 Task: Find connections with filter location Tizi Gheniff with filter topic #homebuyers with filter profile language English with filter current company National Highways Authority of India with filter school NMIMS Global with filter industry Leasing Non-residential Real Estate with filter service category Commercial Insurance with filter keywords title Overseer
Action: Mouse moved to (603, 74)
Screenshot: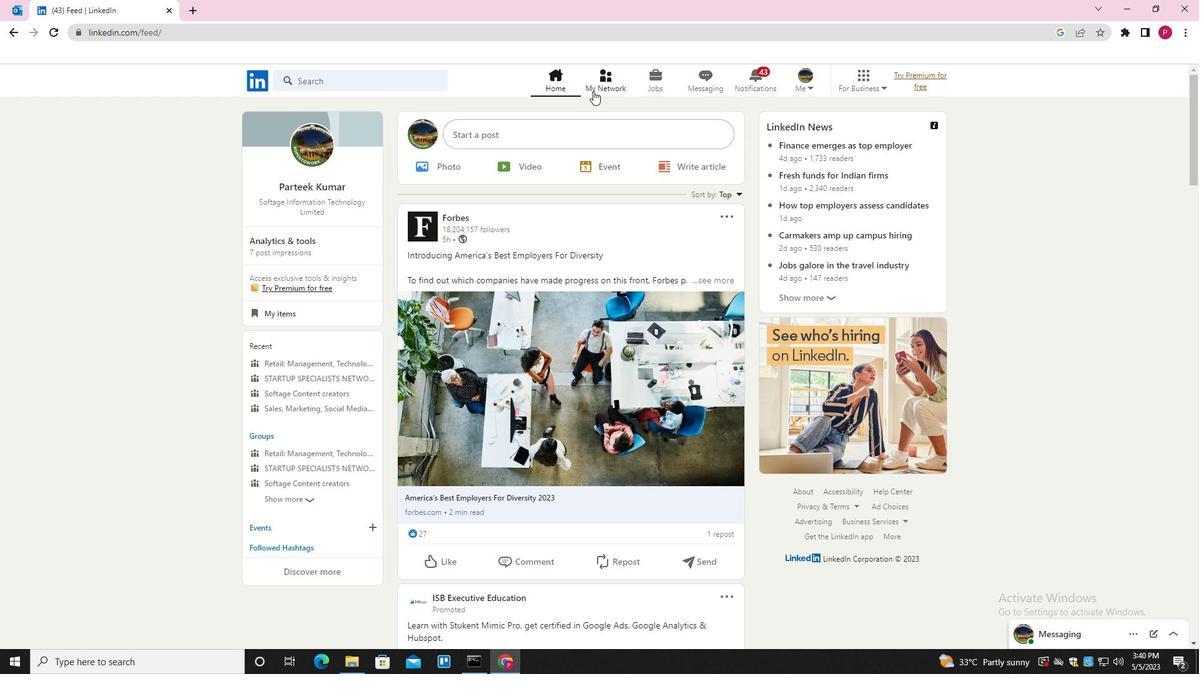 
Action: Mouse pressed left at (603, 74)
Screenshot: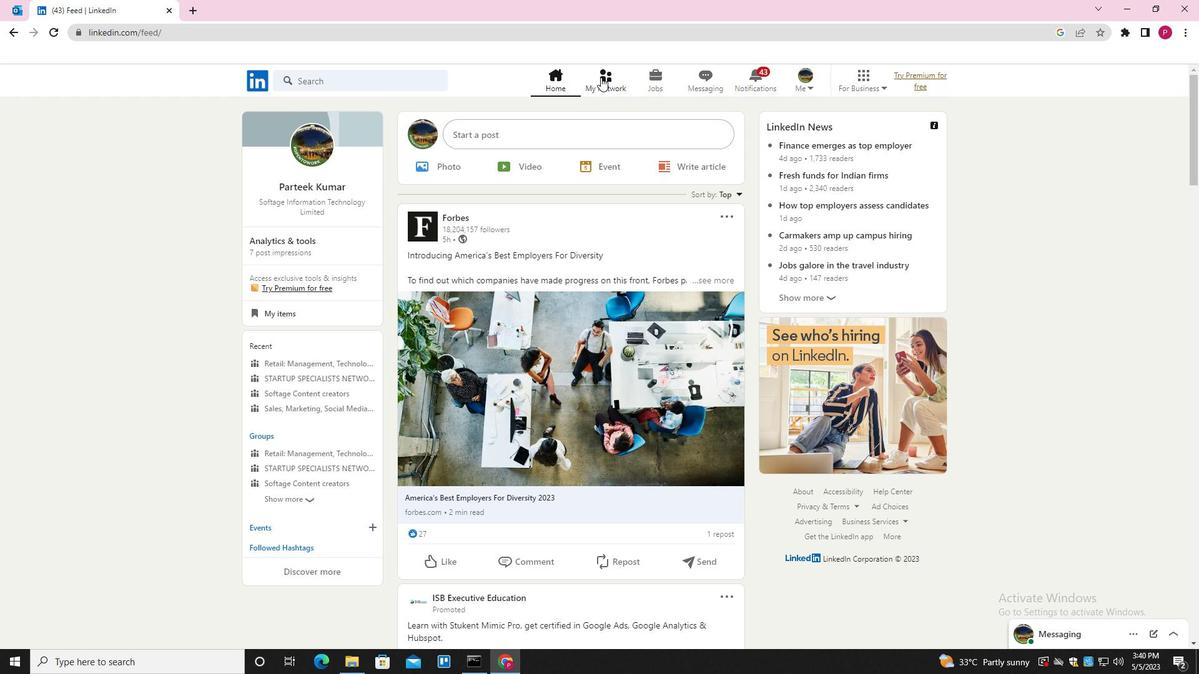 
Action: Mouse moved to (400, 154)
Screenshot: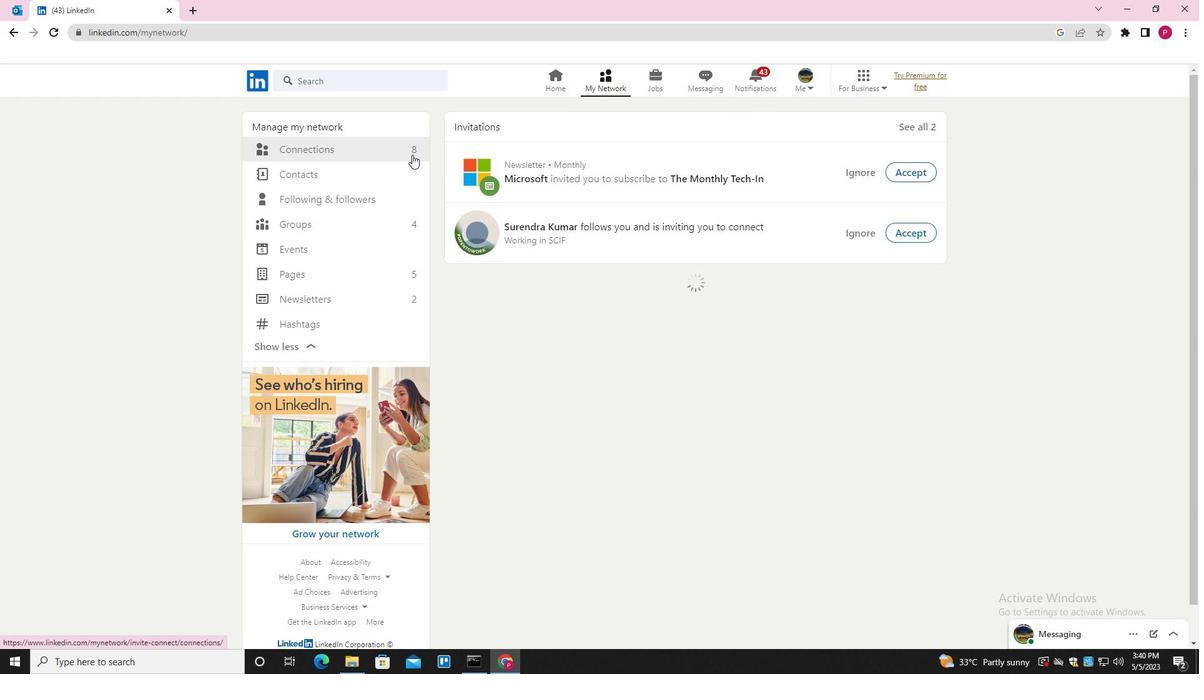 
Action: Mouse pressed left at (400, 154)
Screenshot: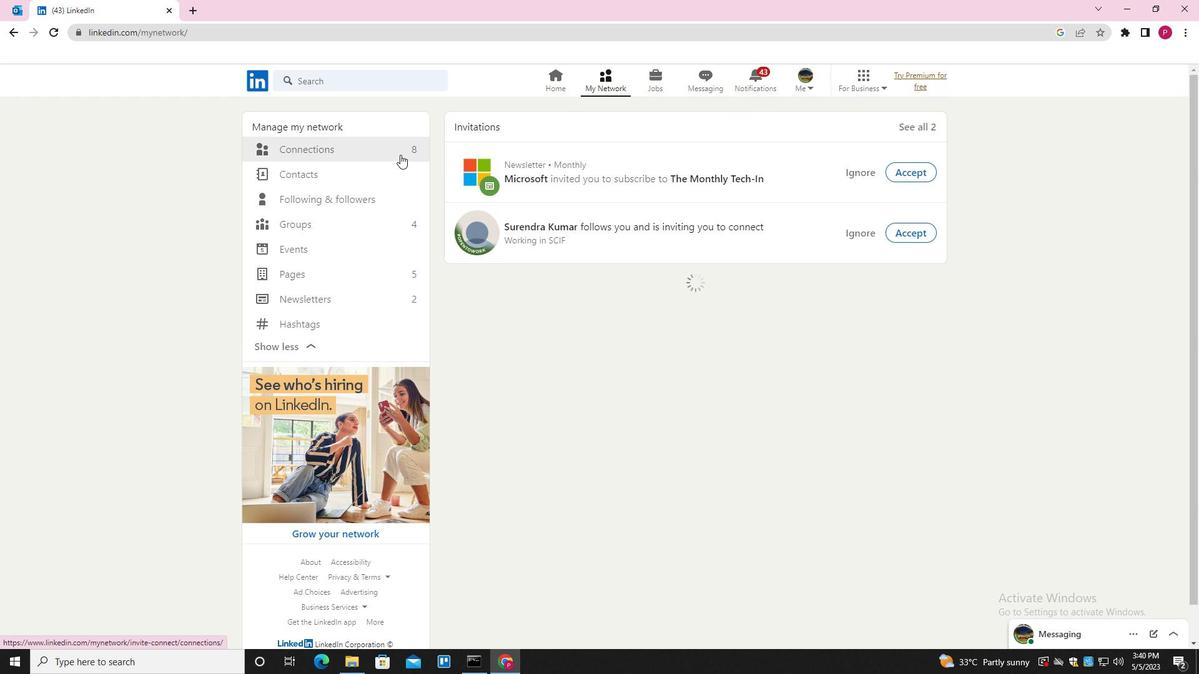 
Action: Mouse moved to (696, 149)
Screenshot: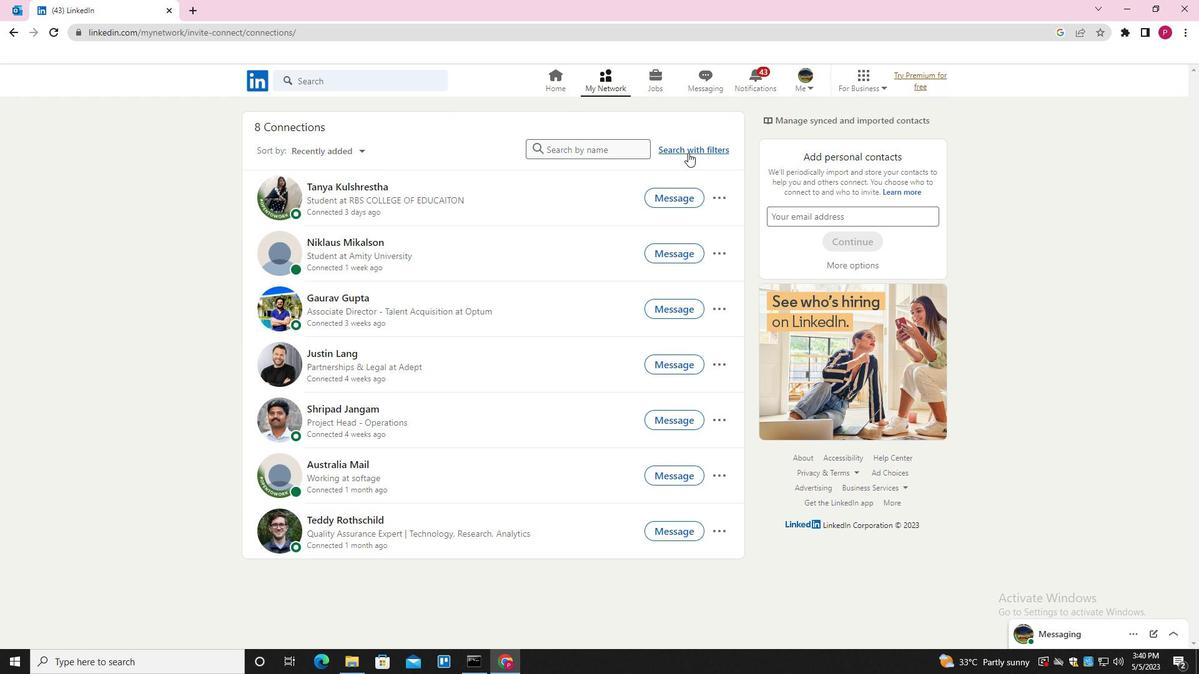 
Action: Mouse pressed left at (696, 149)
Screenshot: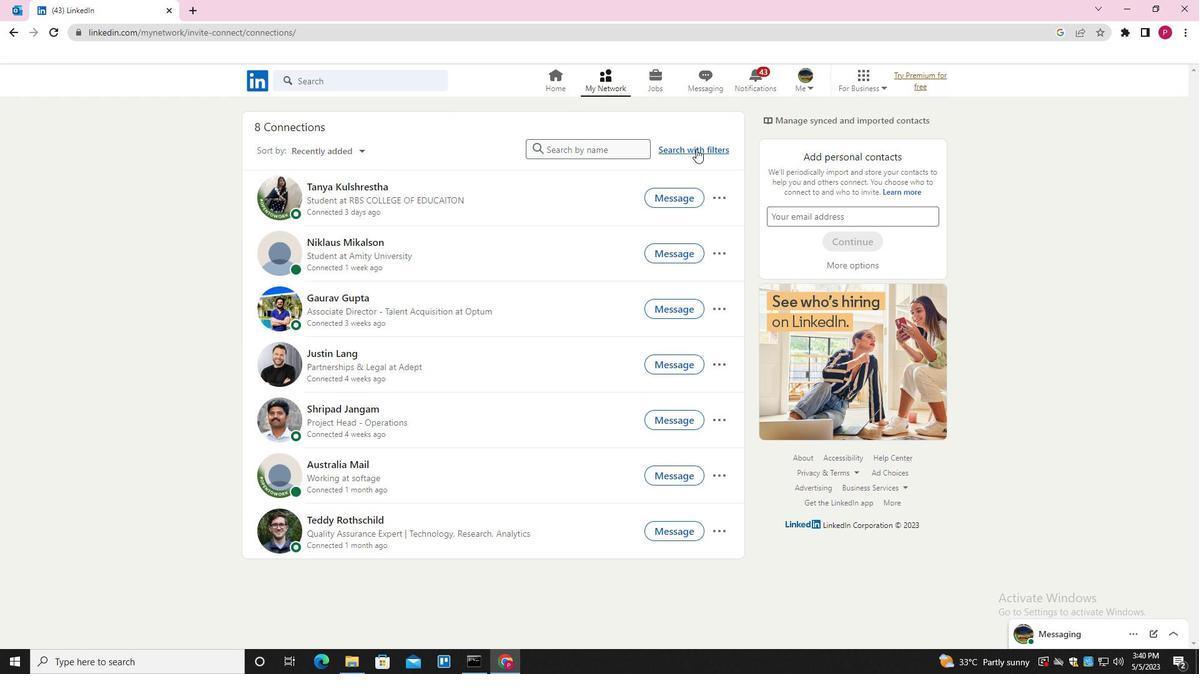 
Action: Mouse moved to (638, 116)
Screenshot: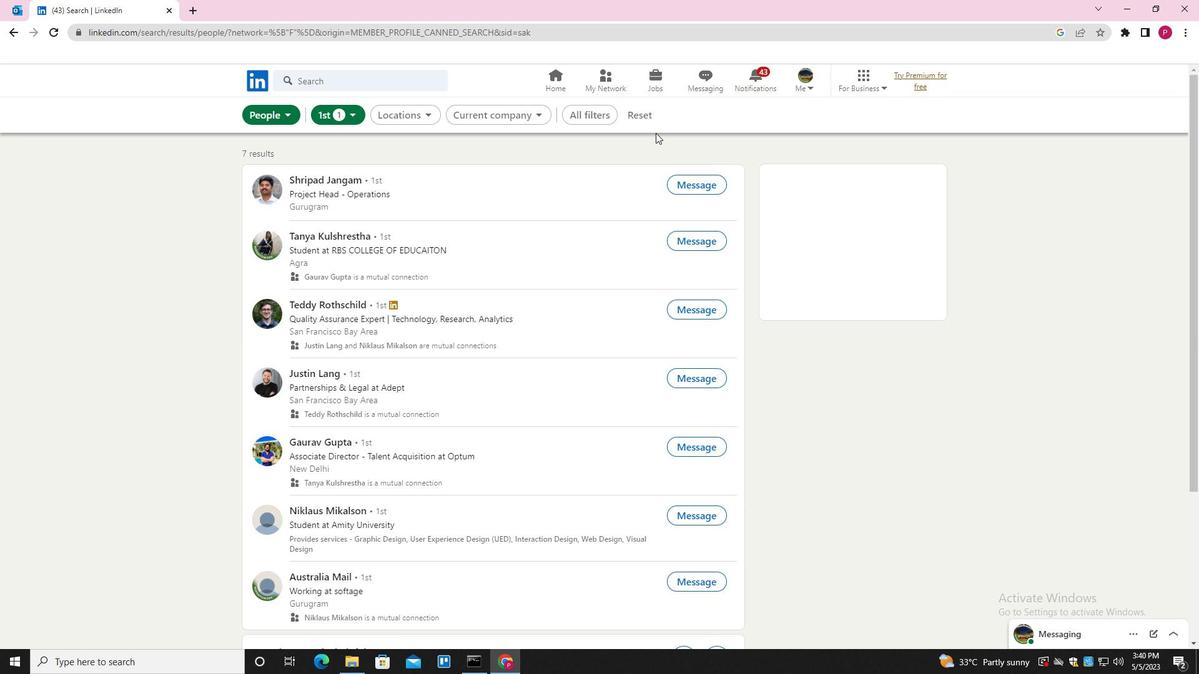
Action: Mouse pressed left at (638, 116)
Screenshot: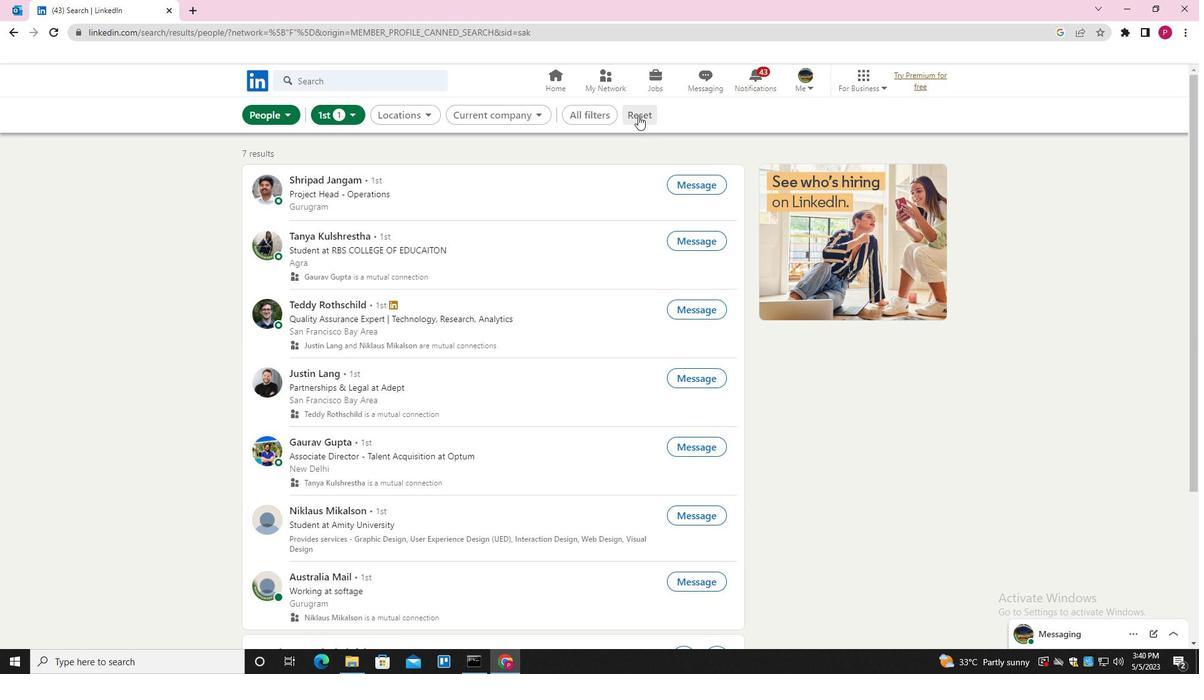 
Action: Mouse moved to (629, 114)
Screenshot: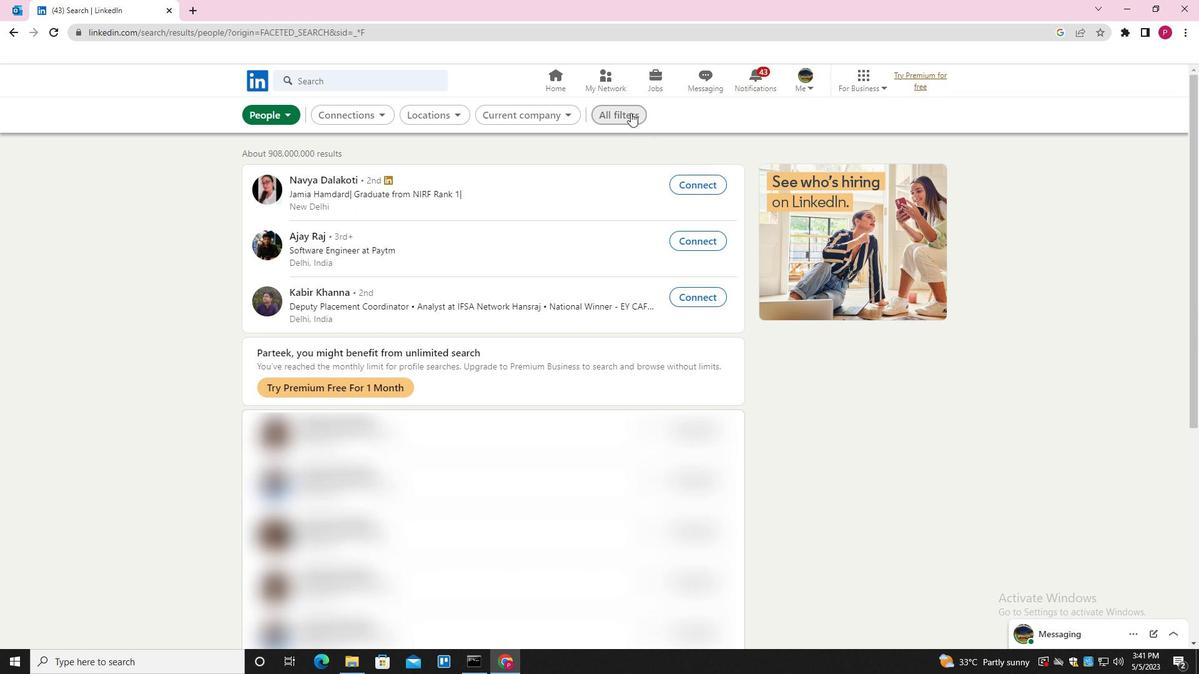 
Action: Mouse pressed left at (629, 114)
Screenshot: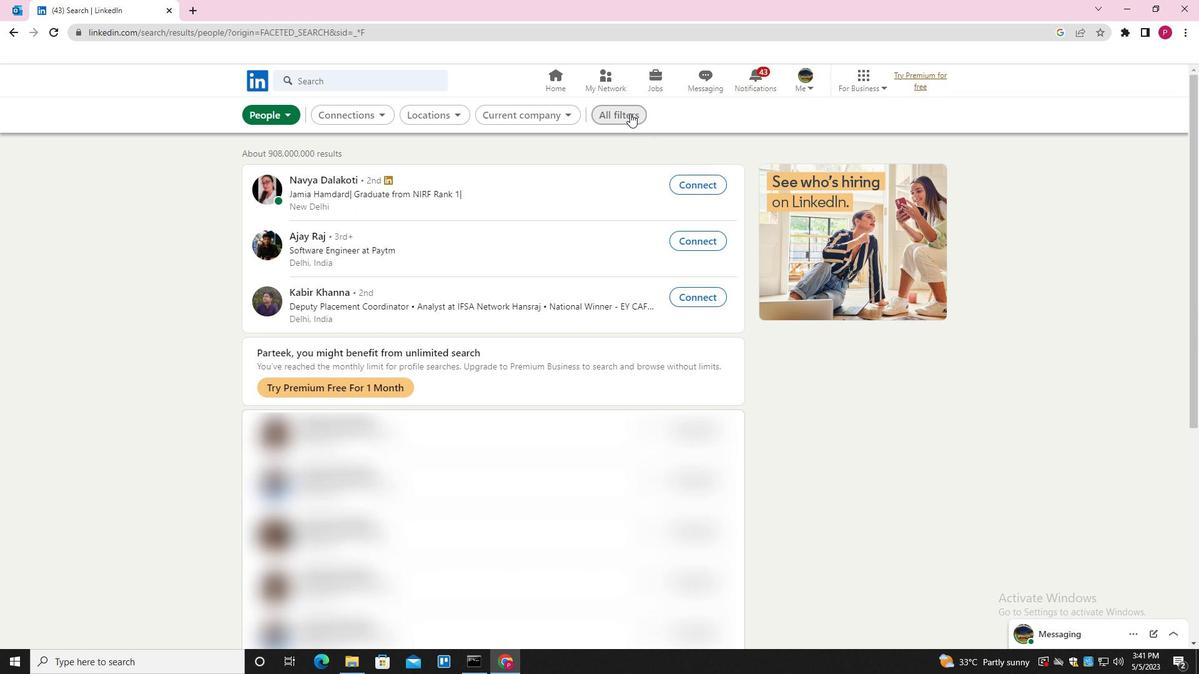 
Action: Mouse moved to (1060, 302)
Screenshot: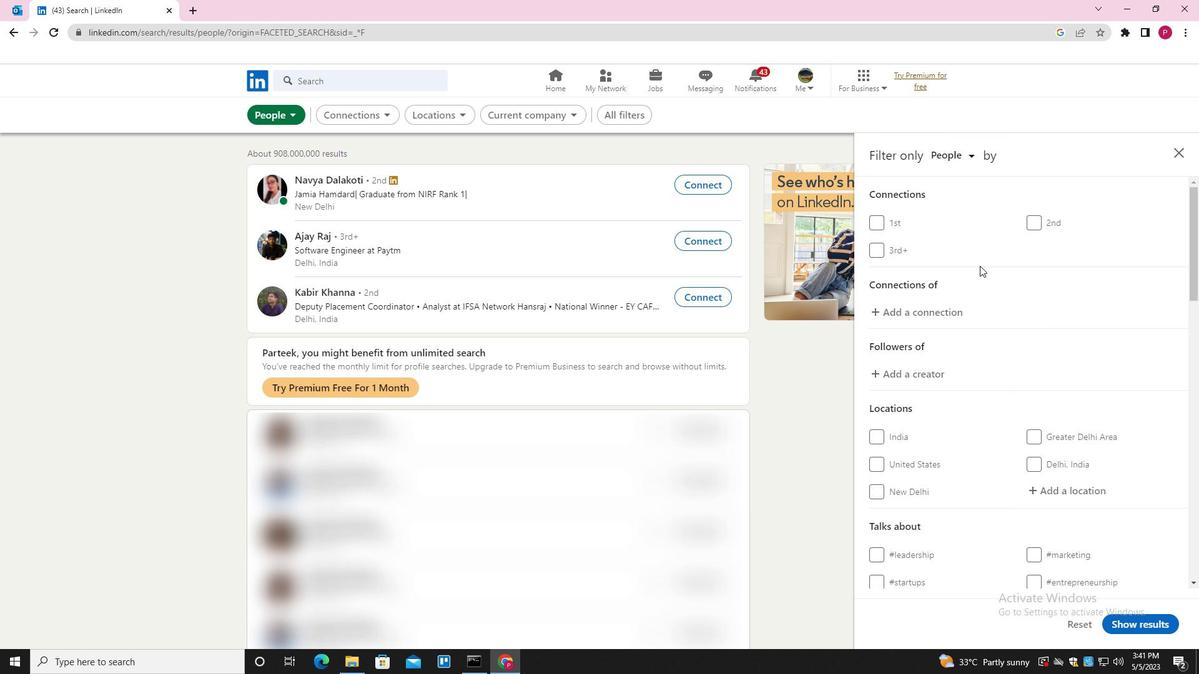 
Action: Mouse scrolled (1060, 301) with delta (0, 0)
Screenshot: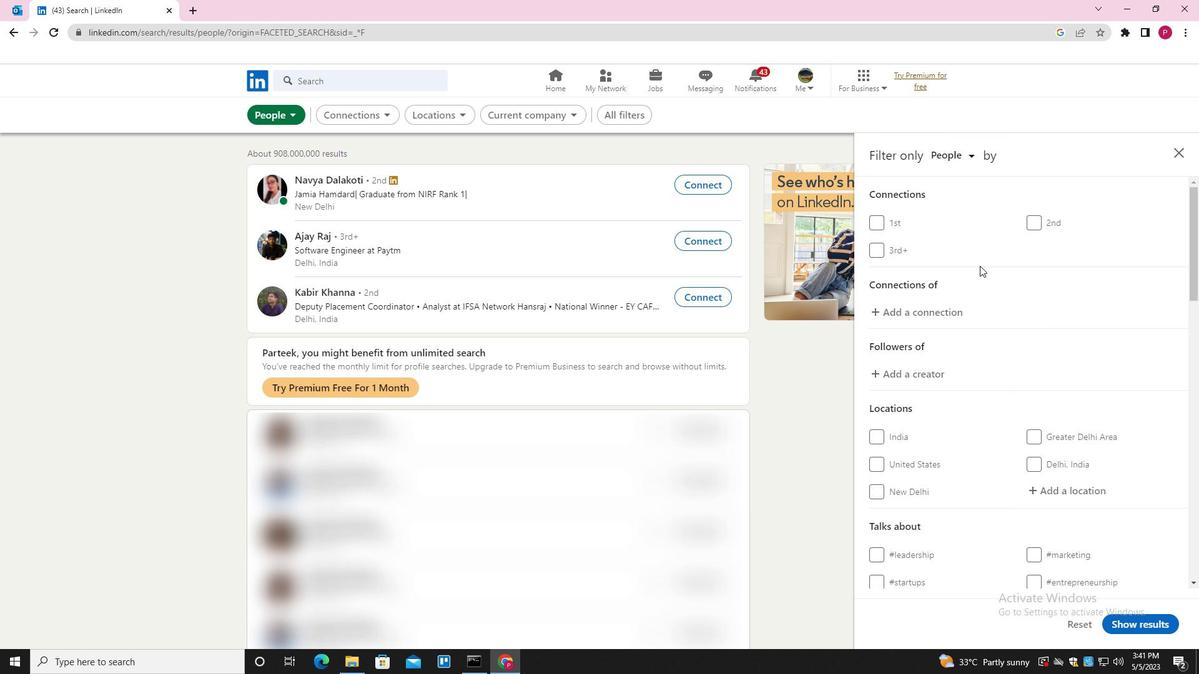 
Action: Mouse moved to (1064, 310)
Screenshot: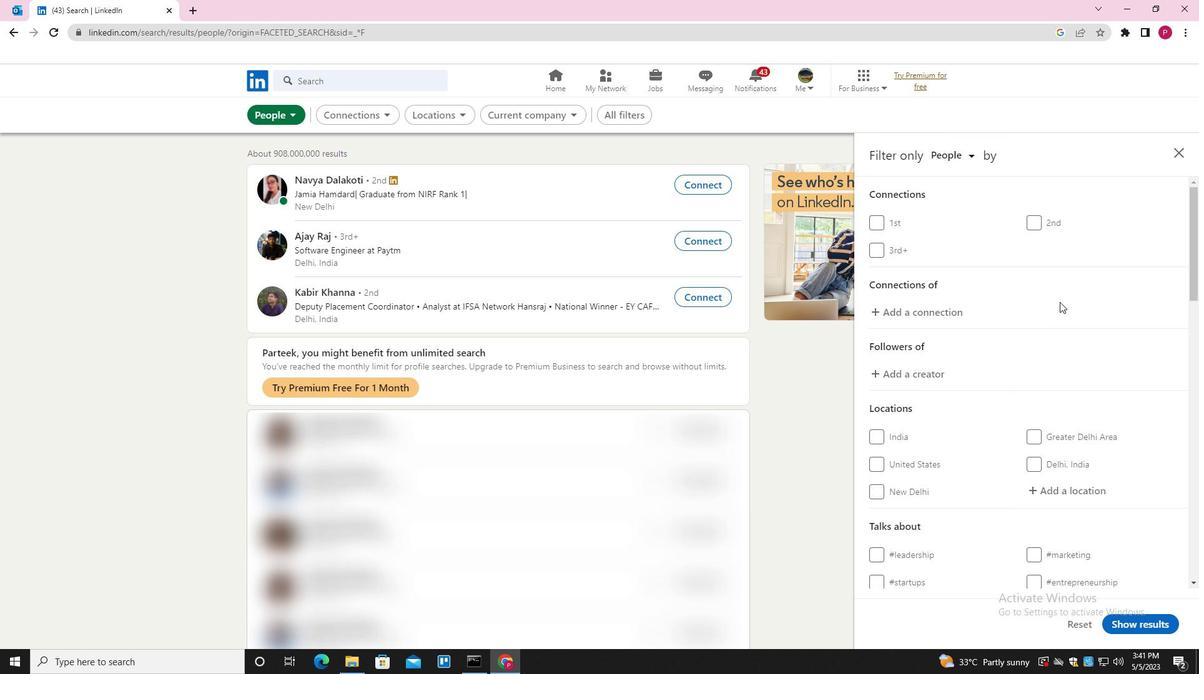 
Action: Mouse scrolled (1064, 309) with delta (0, 0)
Screenshot: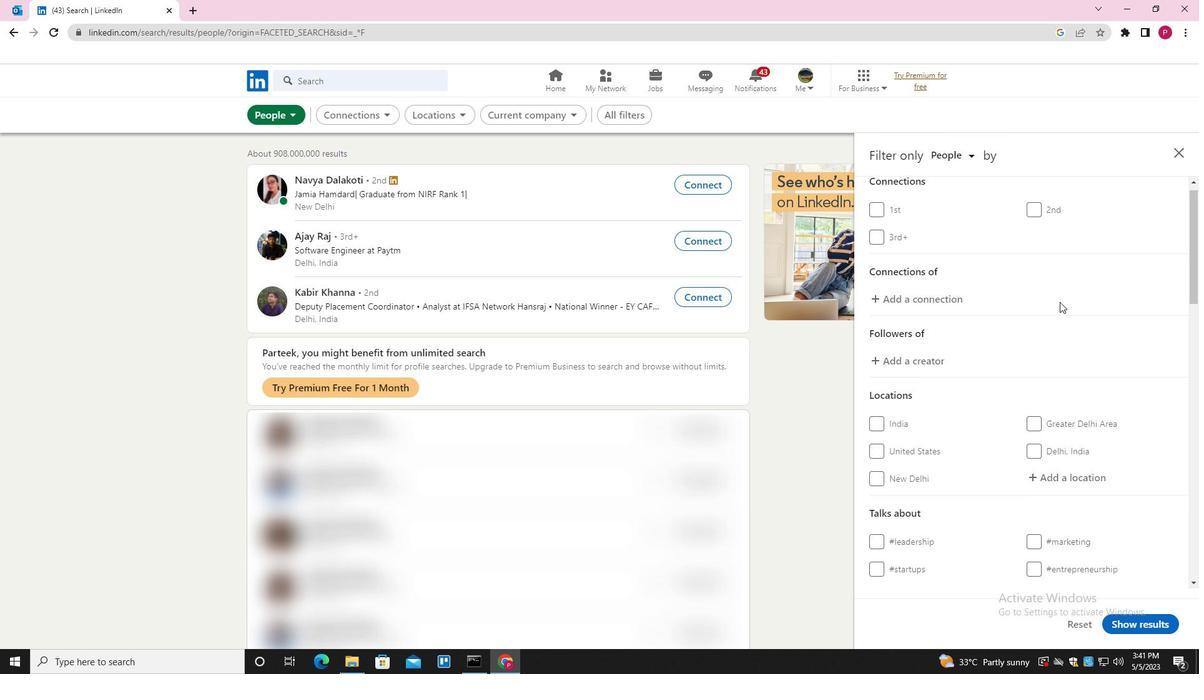 
Action: Mouse moved to (1056, 364)
Screenshot: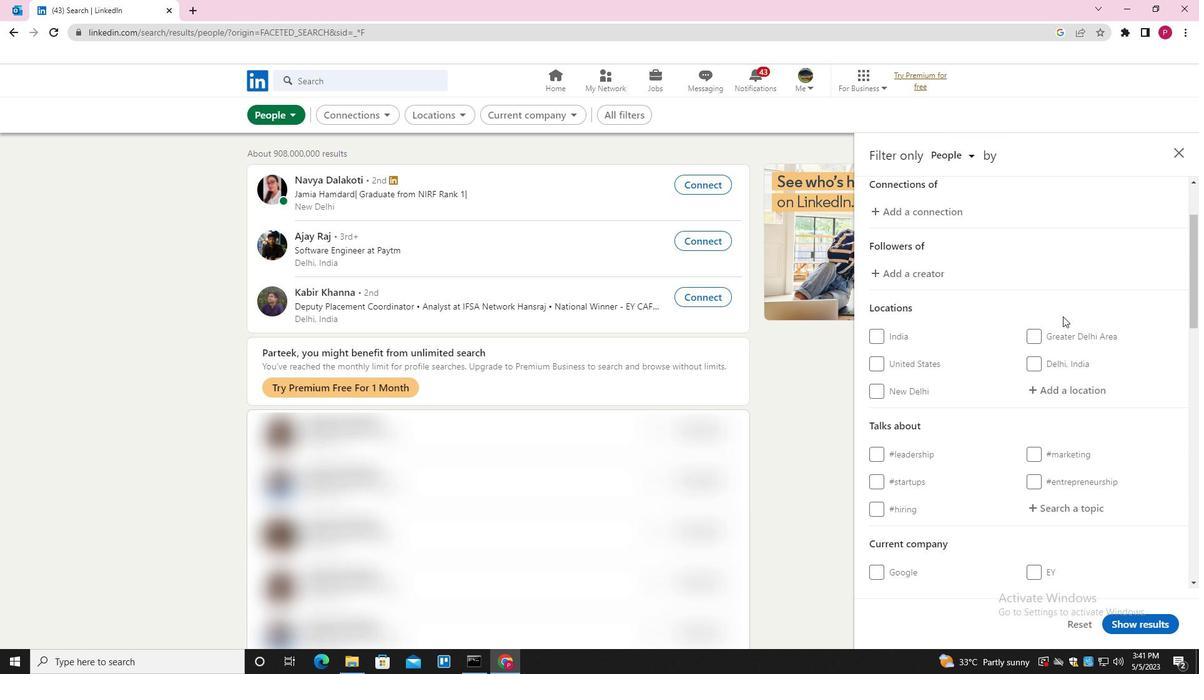 
Action: Mouse pressed left at (1056, 364)
Screenshot: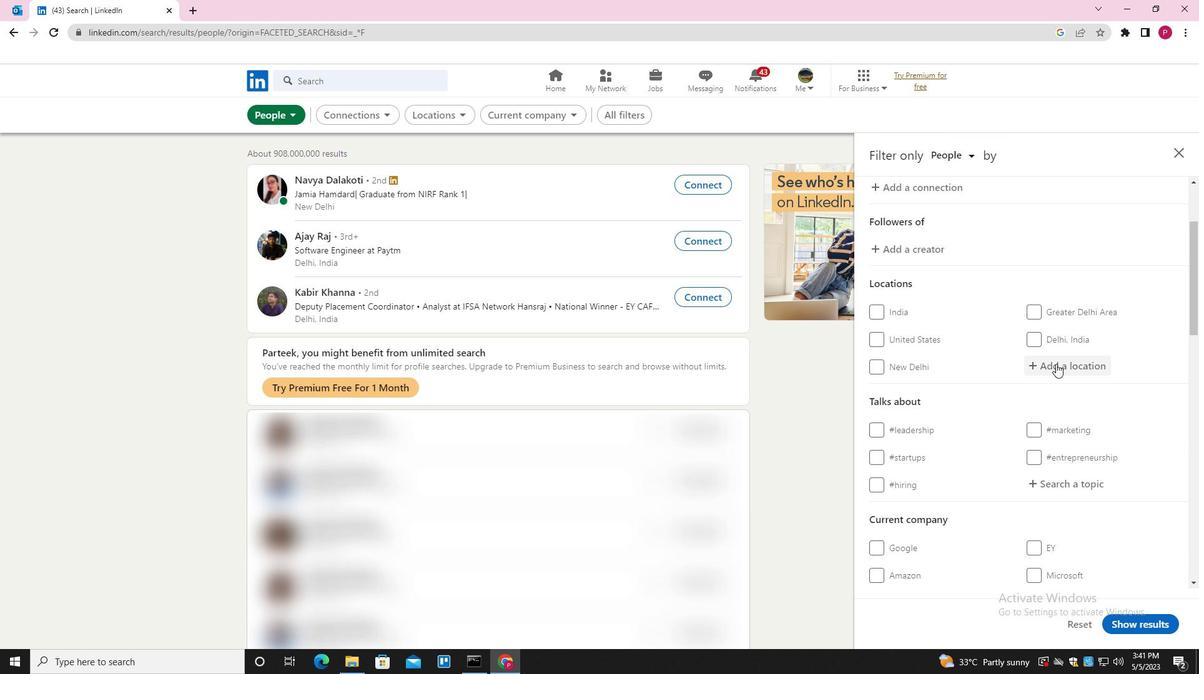 
Action: Mouse moved to (1056, 364)
Screenshot: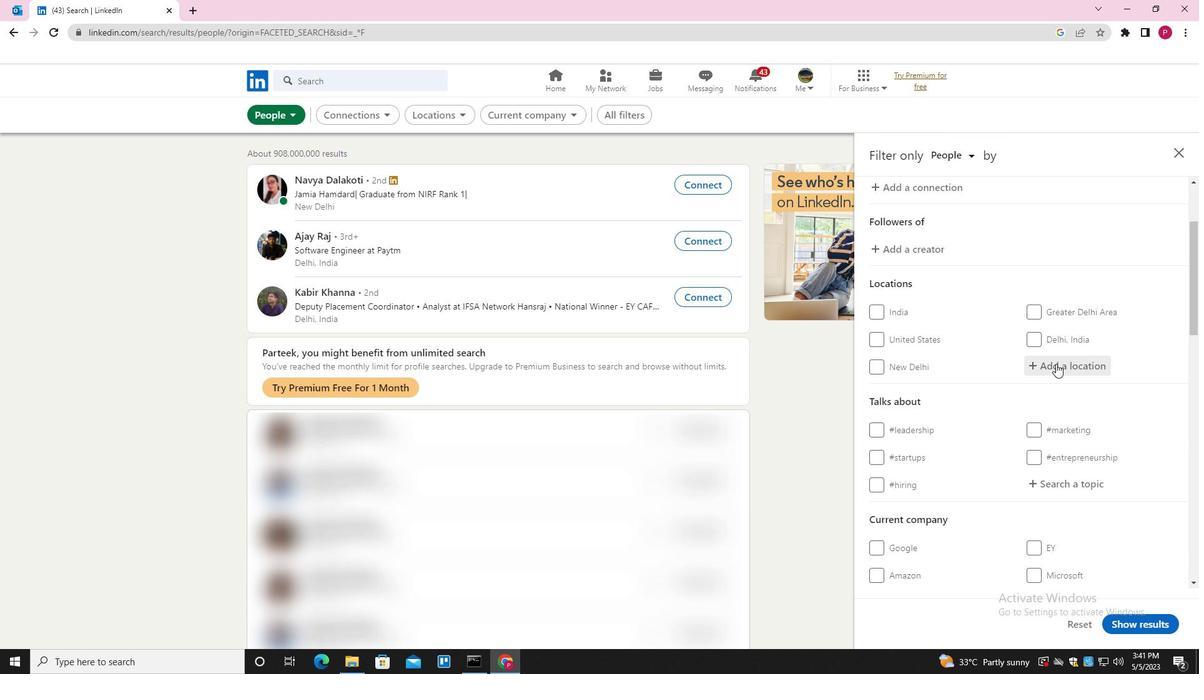 
Action: Key pressed <Key.shift><Key.shift><Key.shift>TIZI<Key.space><Key.shift><Key.shift><Key.shift><Key.shift><Key.shift><Key.shift><Key.shift><Key.shift><Key.shift><Key.shift><Key.shift><Key.shift><Key.shift><Key.shift><Key.shift><Key.shift>GHEN<Key.down><Key.enter>
Screenshot: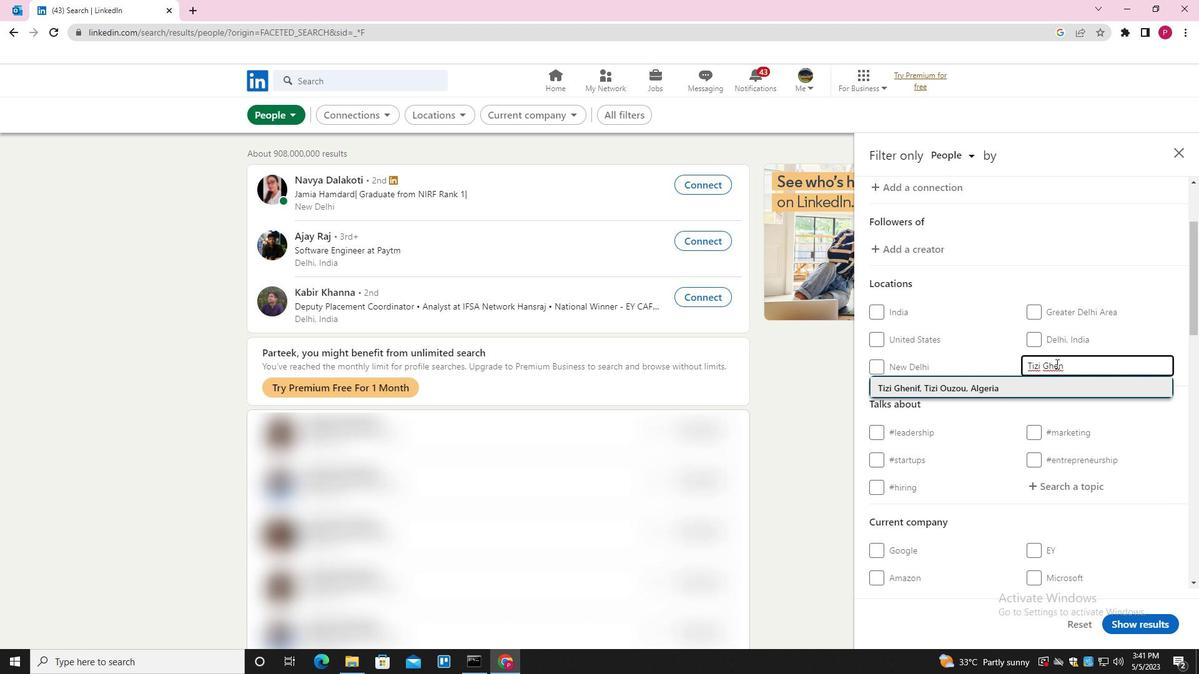 
Action: Mouse moved to (1039, 373)
Screenshot: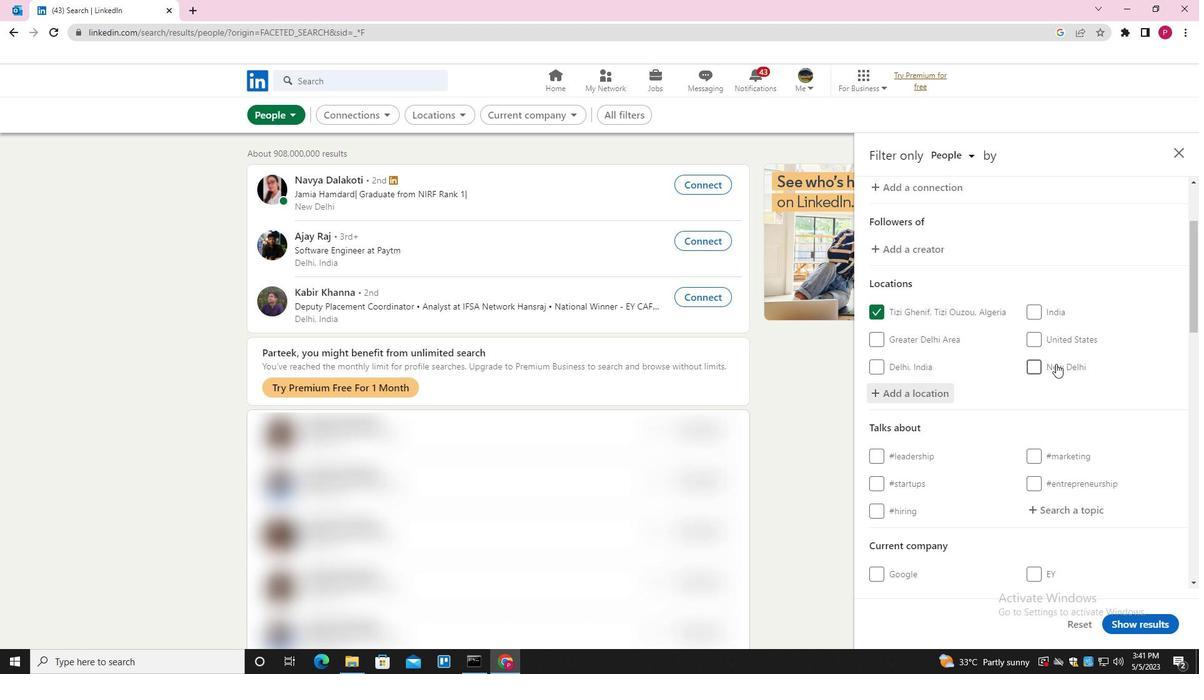 
Action: Mouse scrolled (1039, 372) with delta (0, 0)
Screenshot: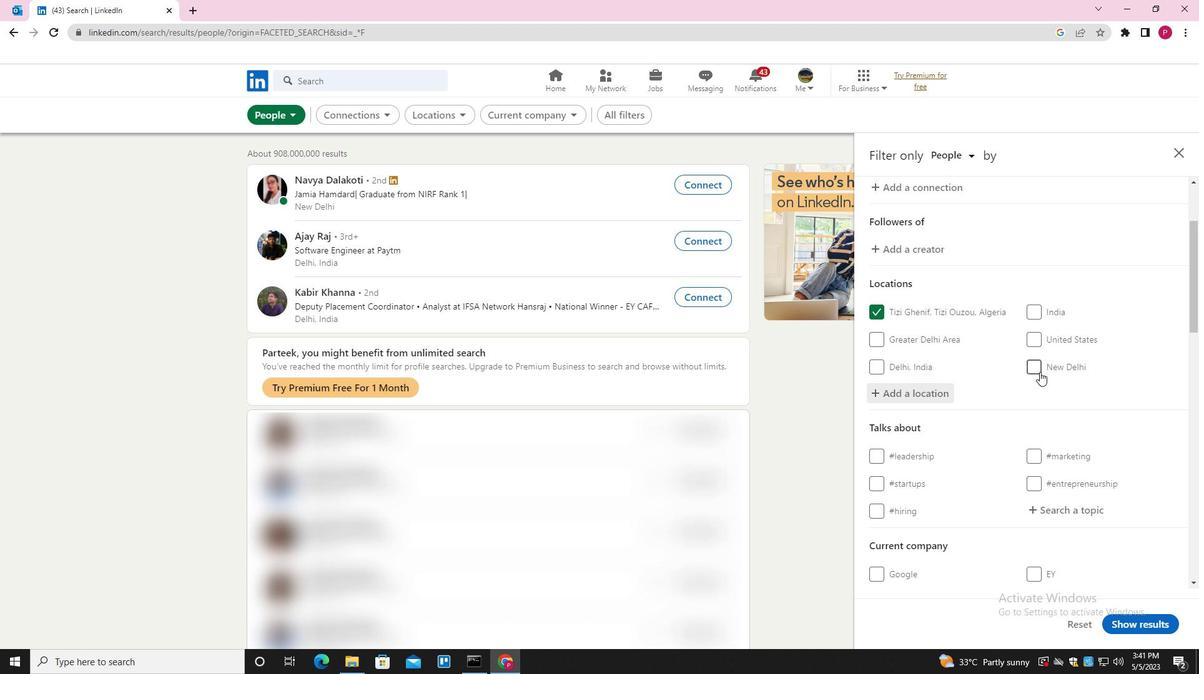 
Action: Mouse scrolled (1039, 372) with delta (0, 0)
Screenshot: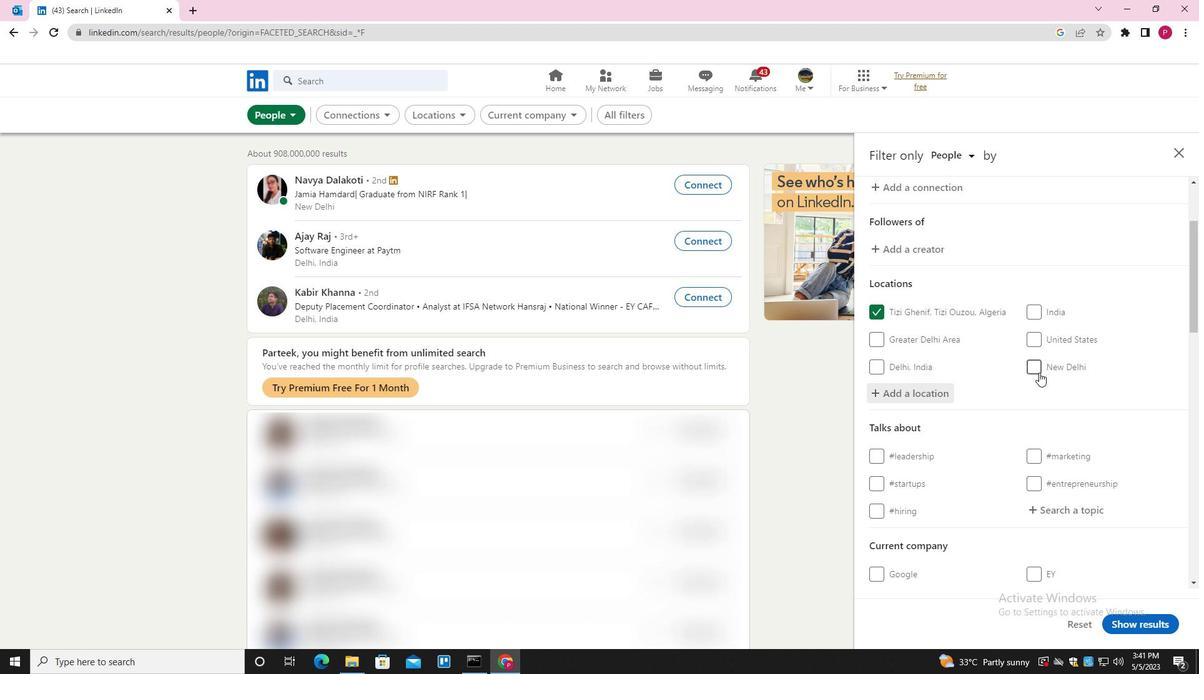 
Action: Mouse moved to (1038, 373)
Screenshot: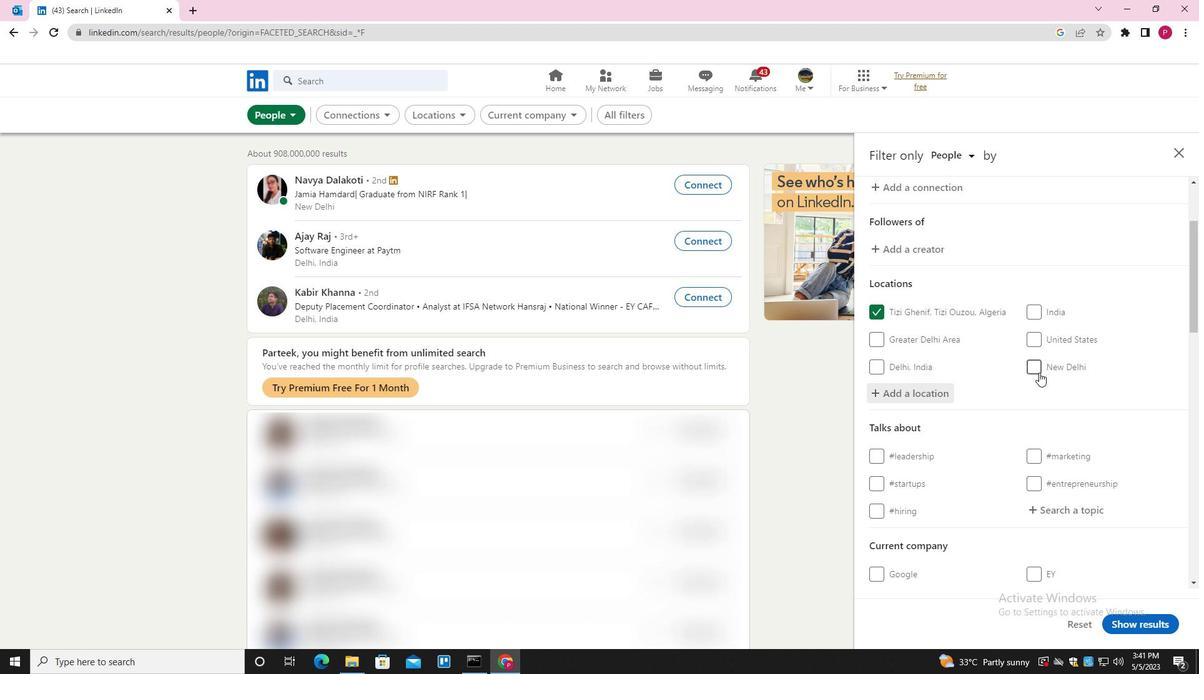 
Action: Mouse scrolled (1038, 373) with delta (0, 0)
Screenshot: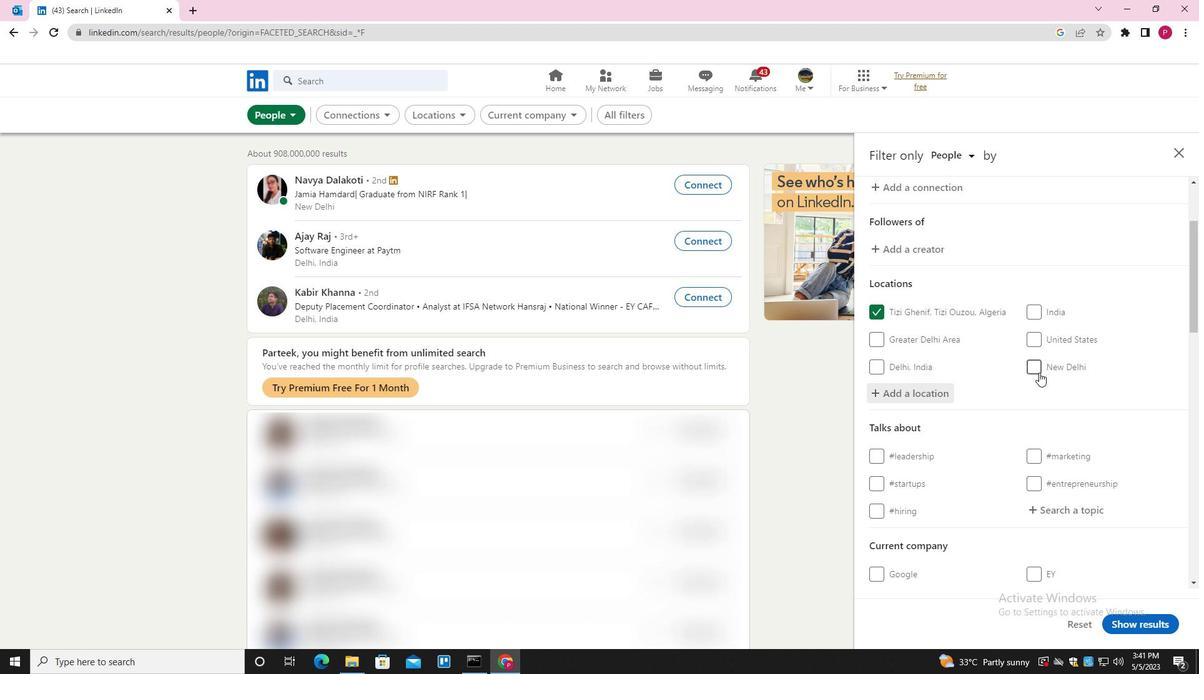 
Action: Mouse moved to (1065, 318)
Screenshot: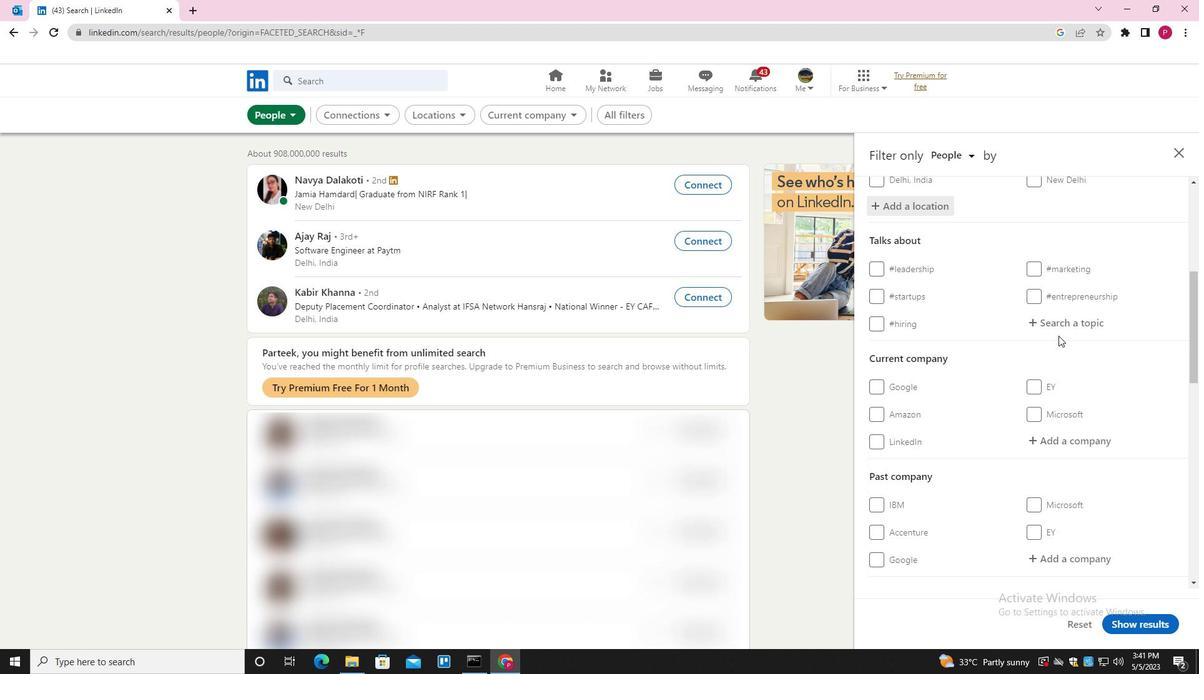 
Action: Mouse pressed left at (1065, 318)
Screenshot: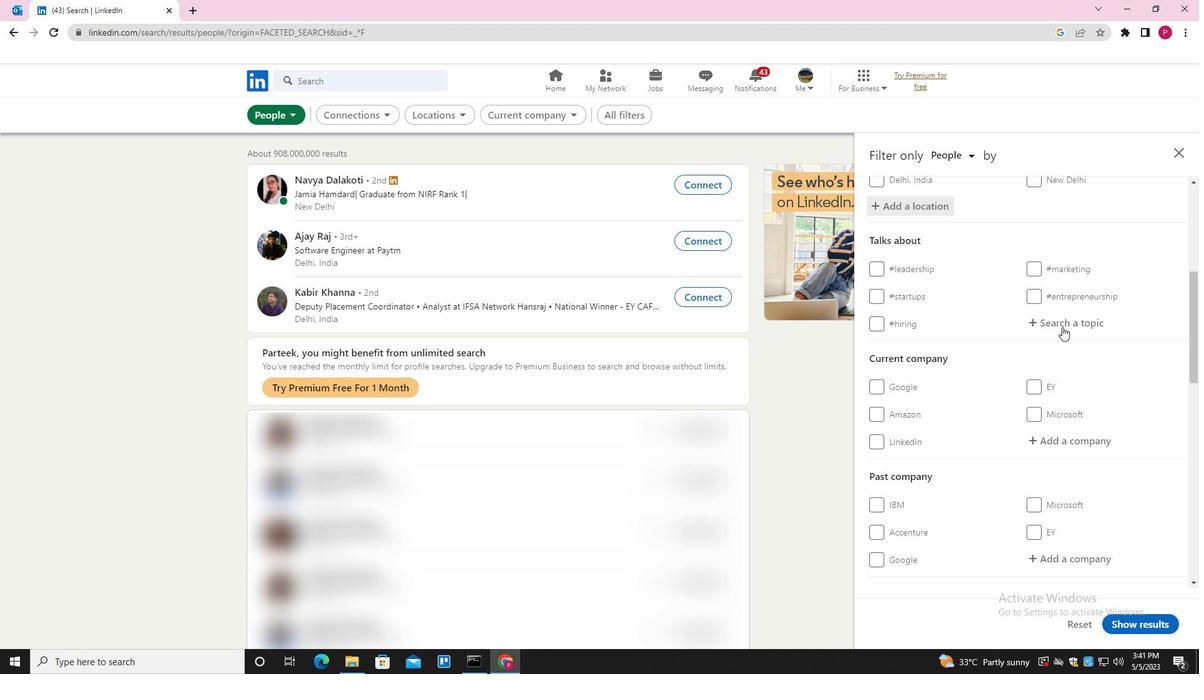 
Action: Key pressed <Key.shift><Key.shift><Key.shift><Key.shift><Key.shift><Key.shift><Key.shift><Key.shift><Key.shift><Key.shift><Key.shift><Key.shift><Key.shift>HOMEBUYERS<Key.down><Key.enter>
Screenshot: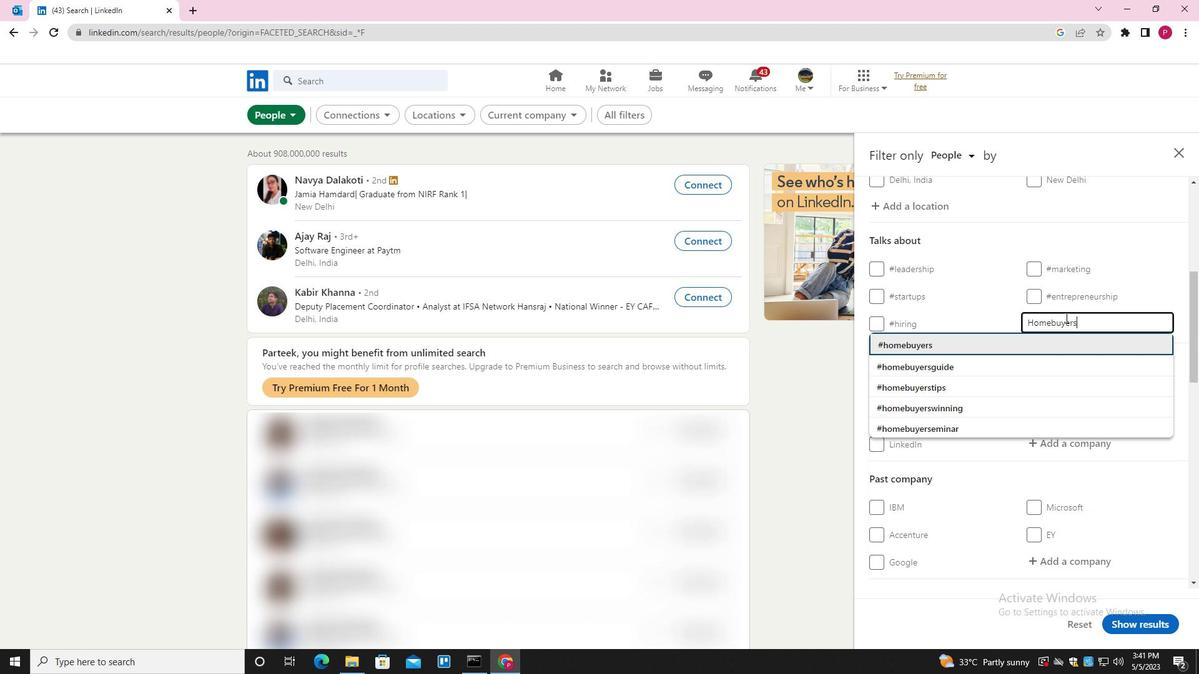 
Action: Mouse moved to (1056, 333)
Screenshot: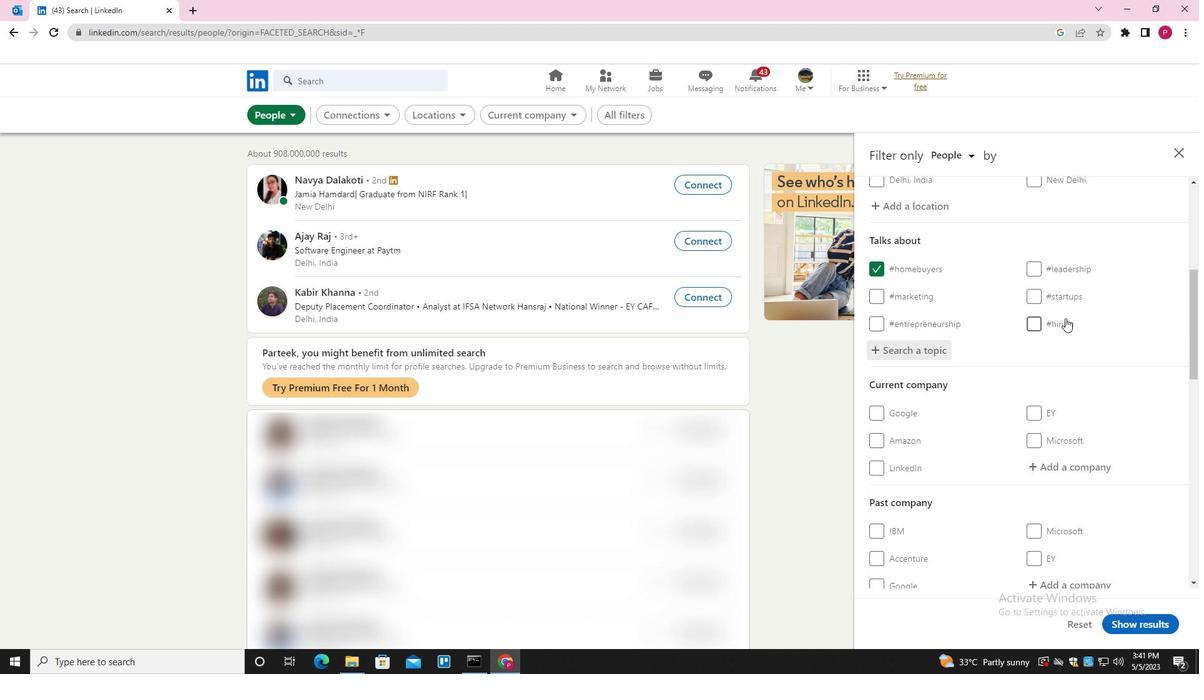 
Action: Mouse scrolled (1056, 333) with delta (0, 0)
Screenshot: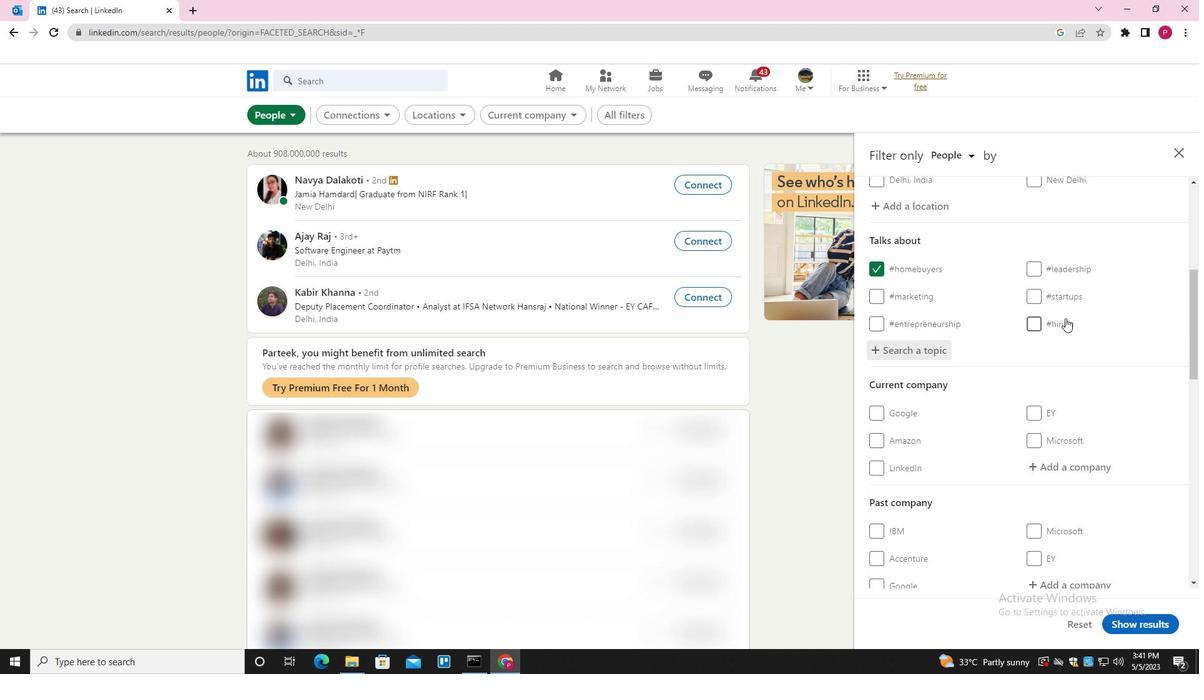 
Action: Mouse scrolled (1056, 333) with delta (0, 0)
Screenshot: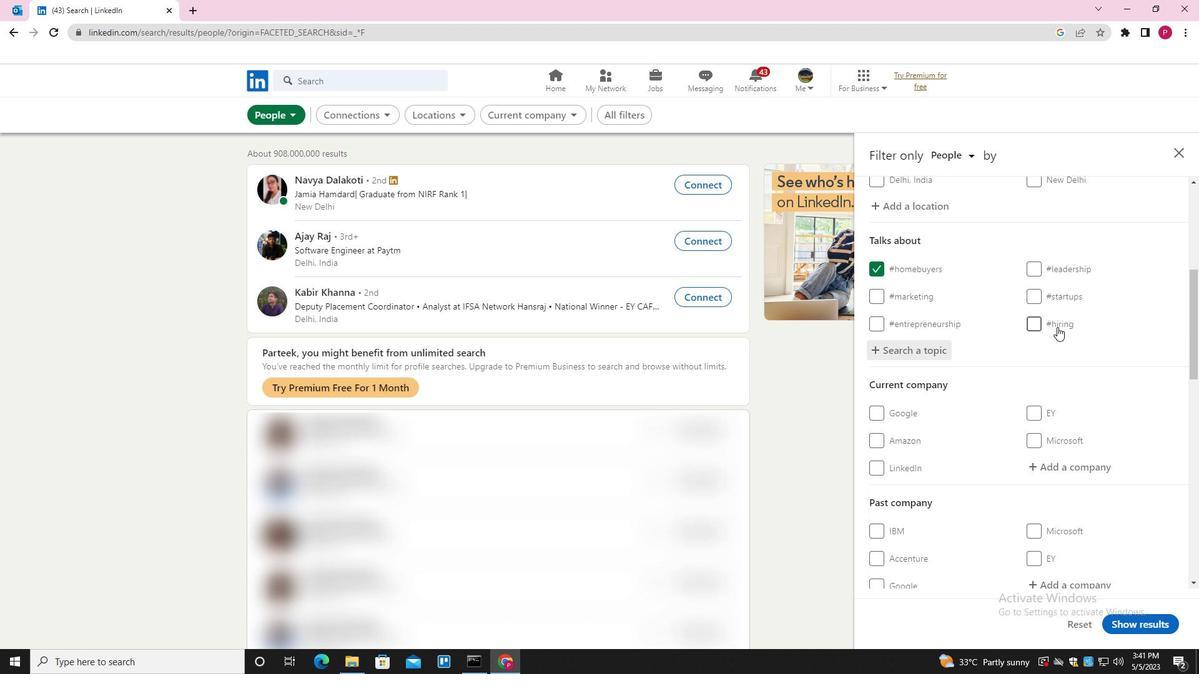 
Action: Mouse scrolled (1056, 333) with delta (0, 0)
Screenshot: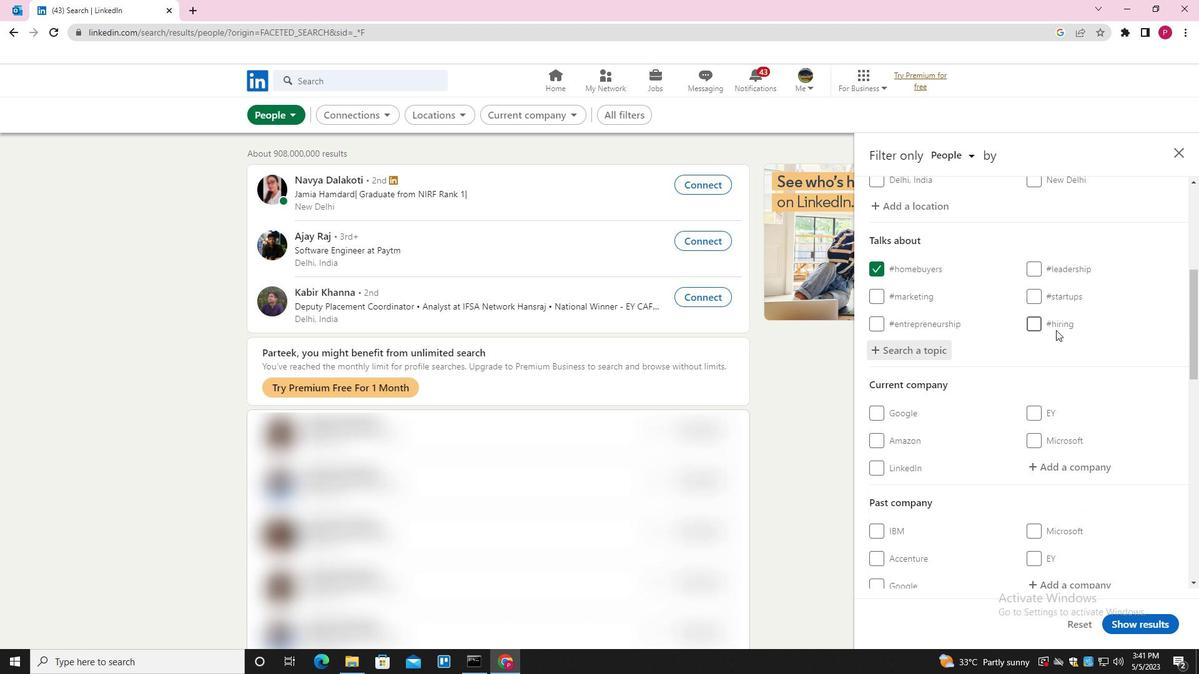
Action: Mouse moved to (1056, 334)
Screenshot: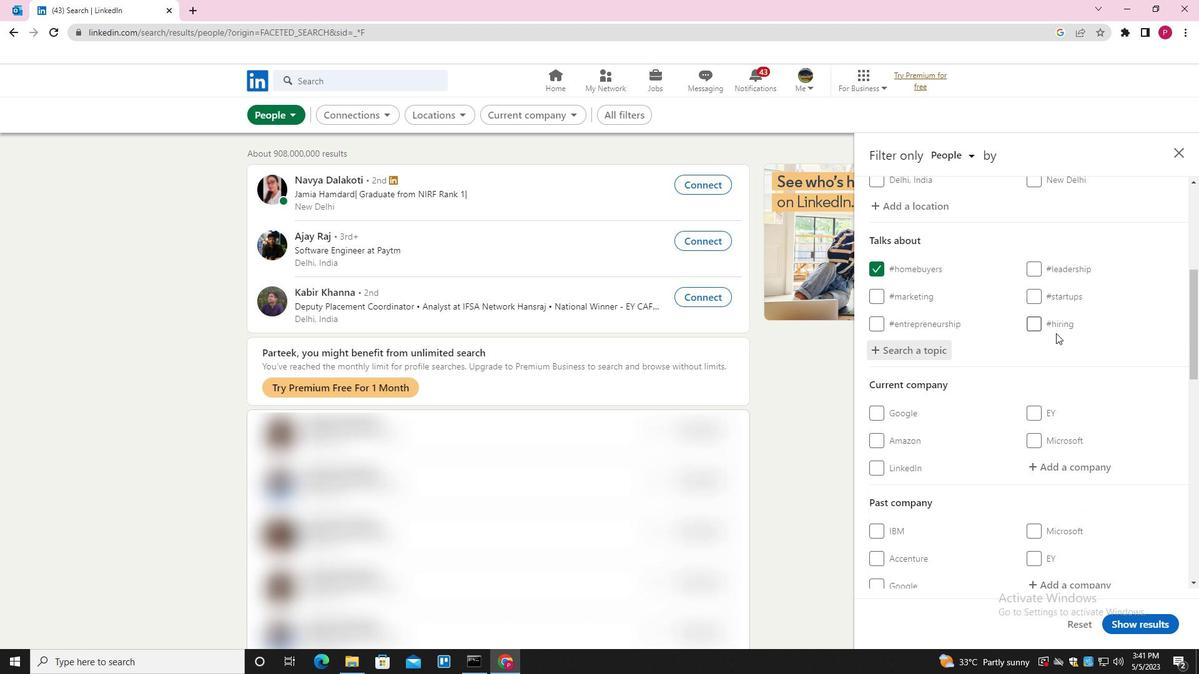
Action: Mouse scrolled (1056, 334) with delta (0, 0)
Screenshot: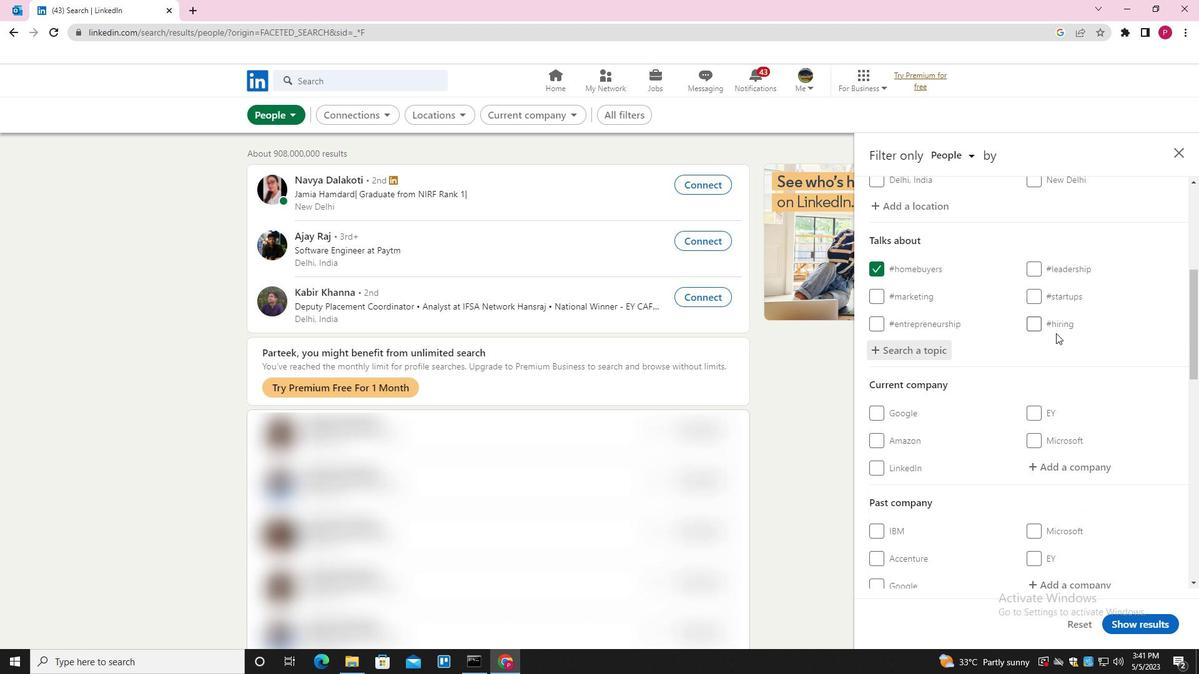 
Action: Mouse moved to (1056, 334)
Screenshot: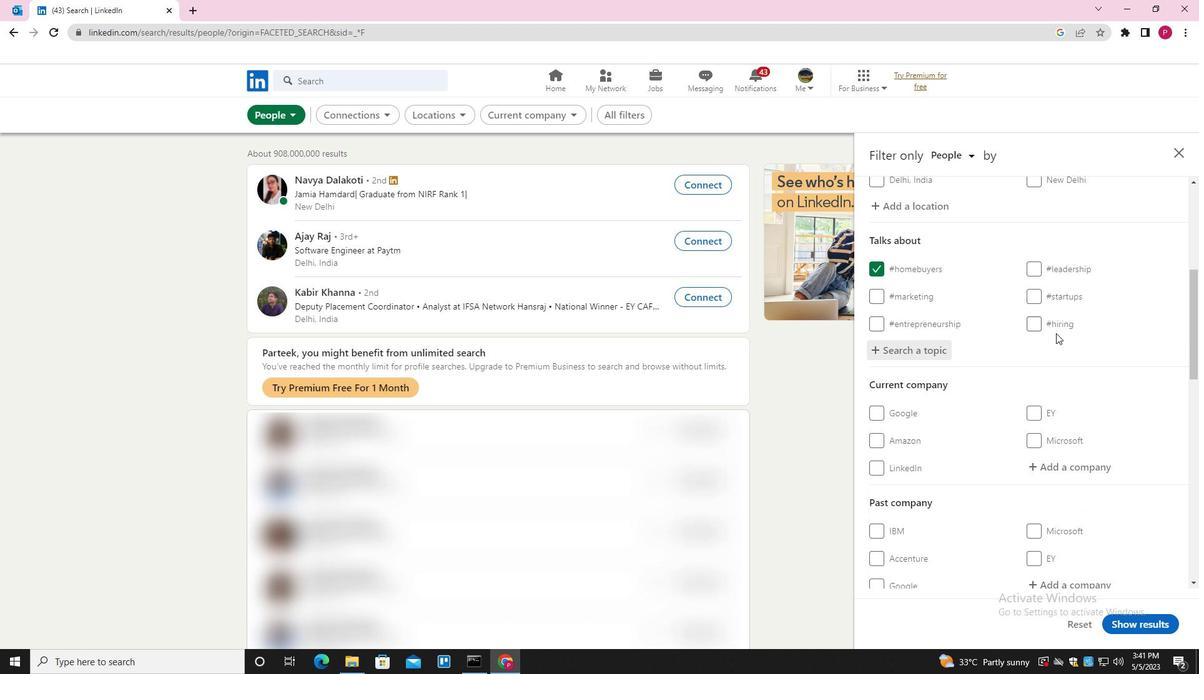 
Action: Mouse scrolled (1056, 334) with delta (0, 0)
Screenshot: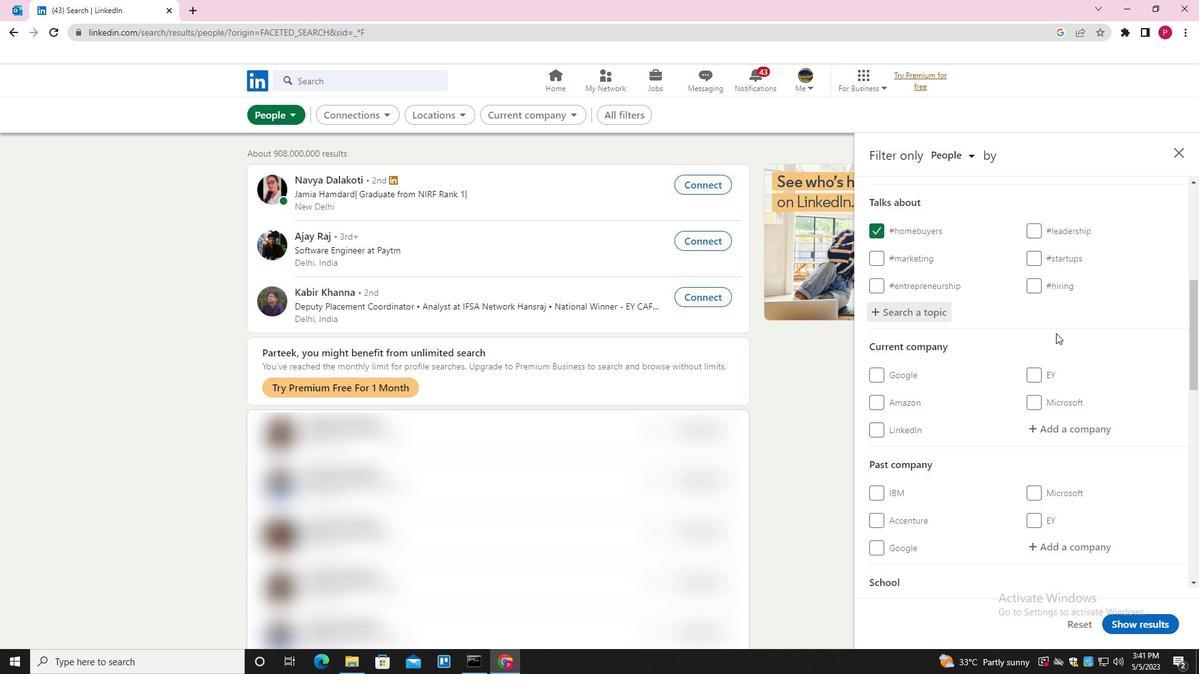 
Action: Mouse moved to (1023, 339)
Screenshot: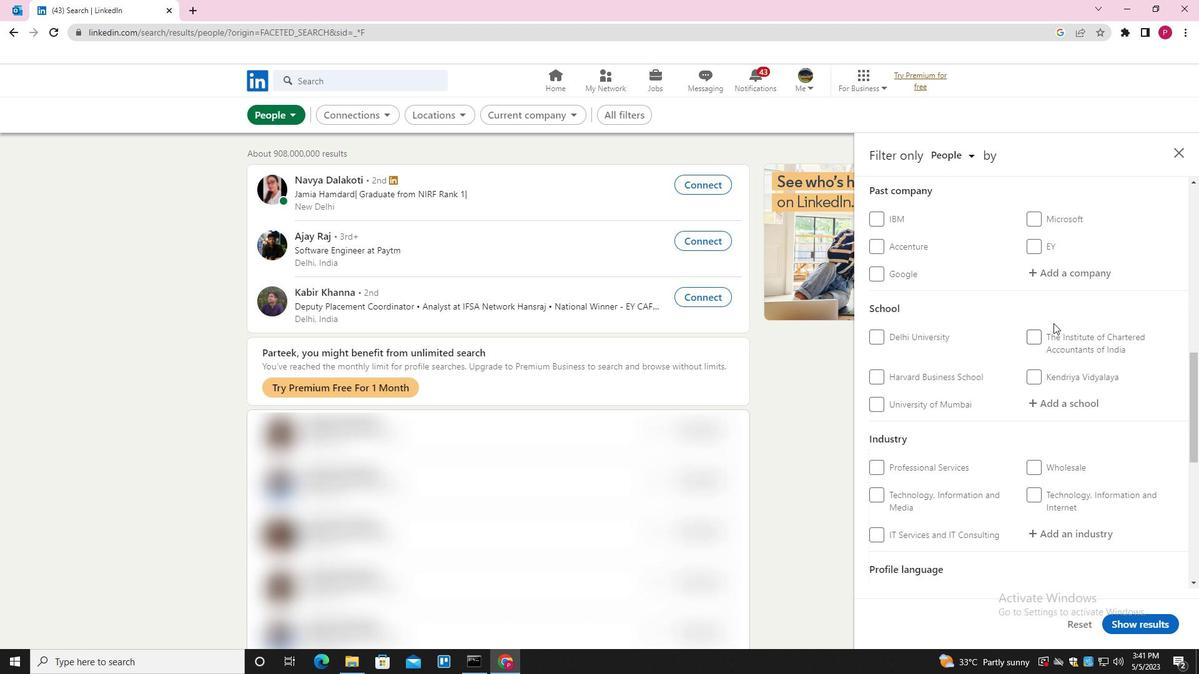 
Action: Mouse scrolled (1023, 338) with delta (0, 0)
Screenshot: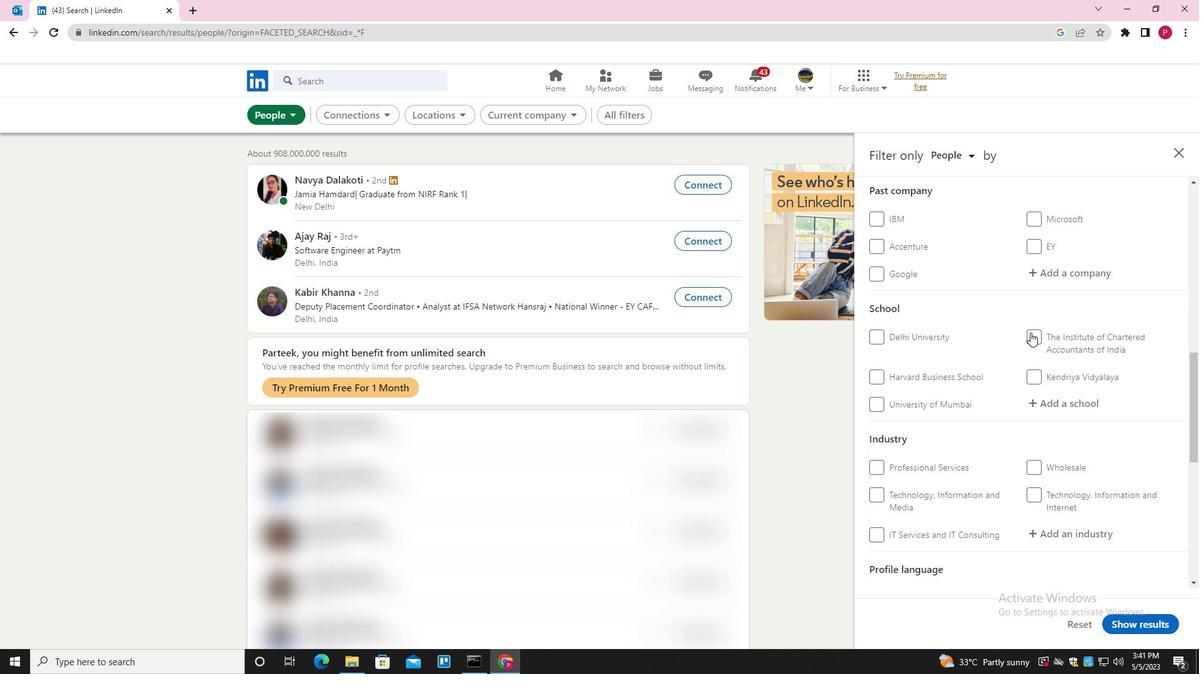 
Action: Mouse scrolled (1023, 338) with delta (0, 0)
Screenshot: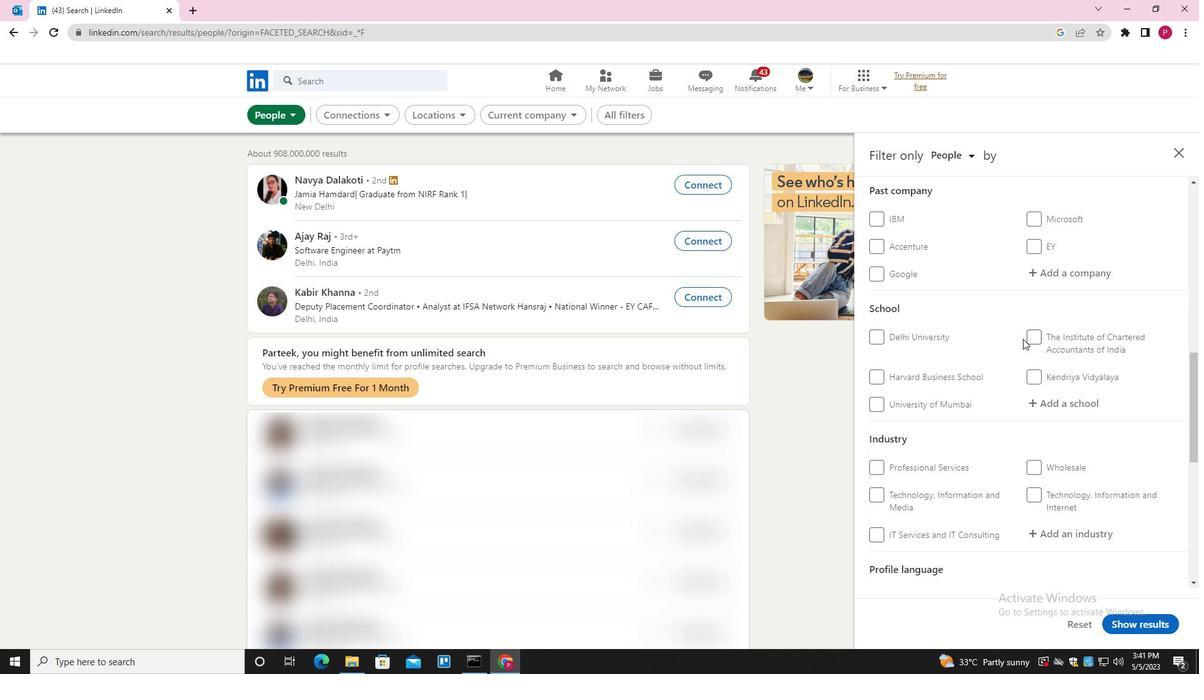 
Action: Mouse scrolled (1023, 338) with delta (0, 0)
Screenshot: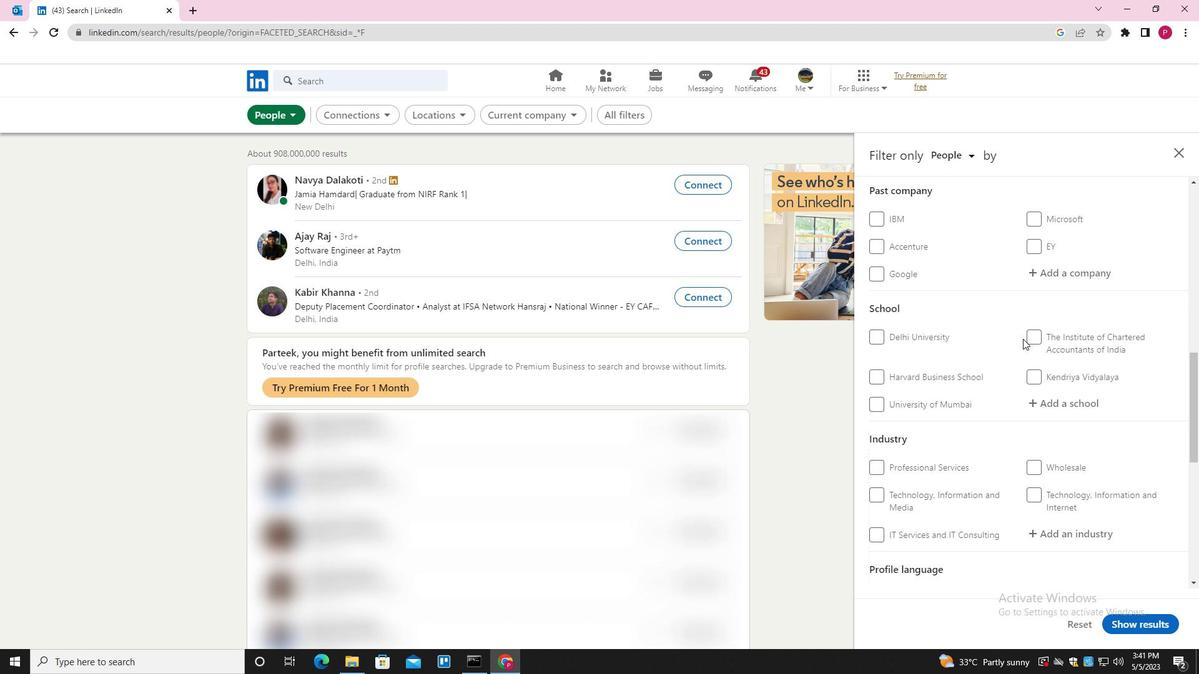 
Action: Mouse scrolled (1023, 338) with delta (0, 0)
Screenshot: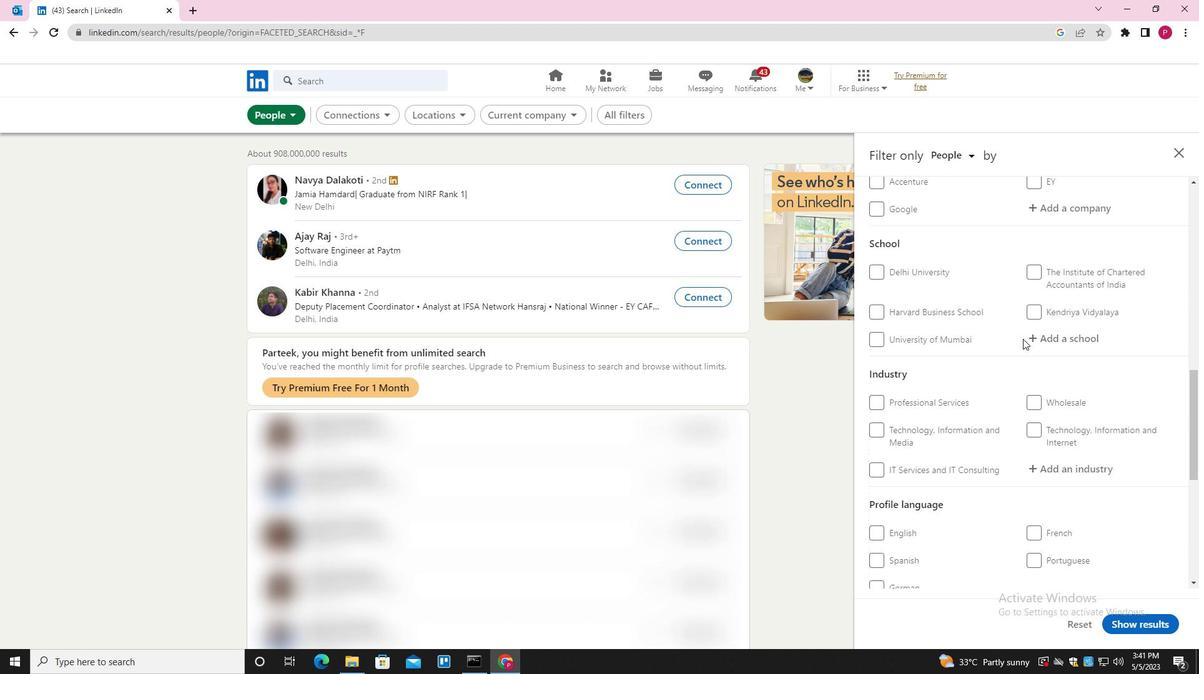 
Action: Mouse scrolled (1023, 338) with delta (0, 0)
Screenshot: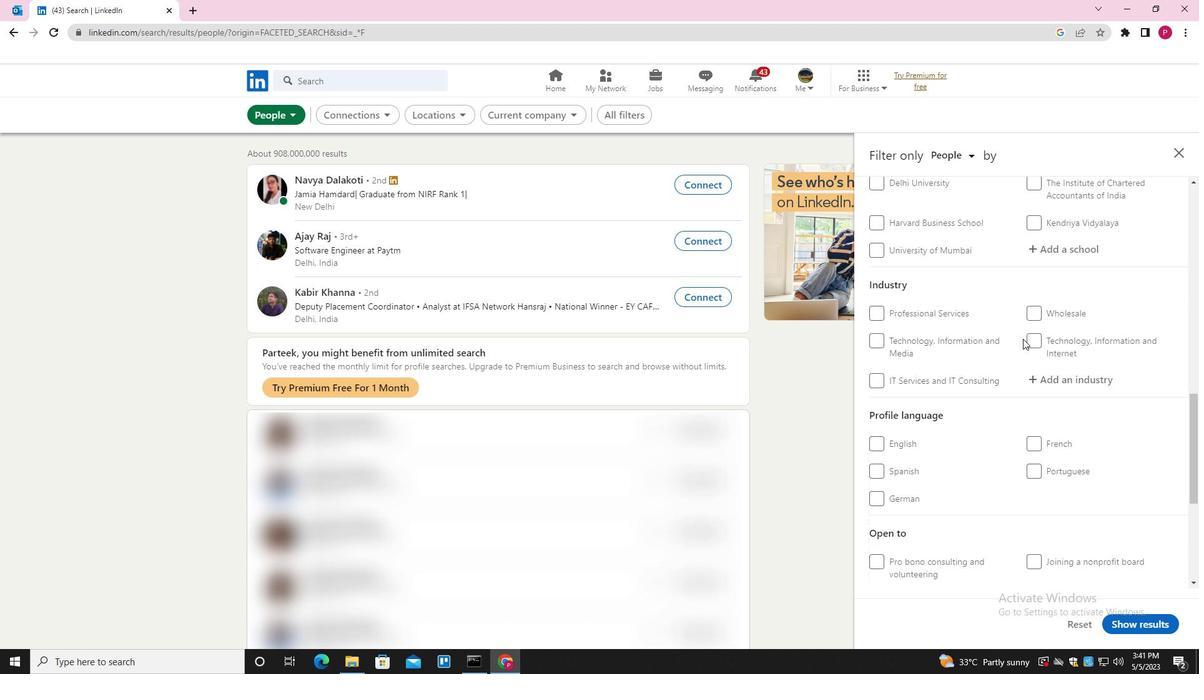 
Action: Mouse moved to (880, 283)
Screenshot: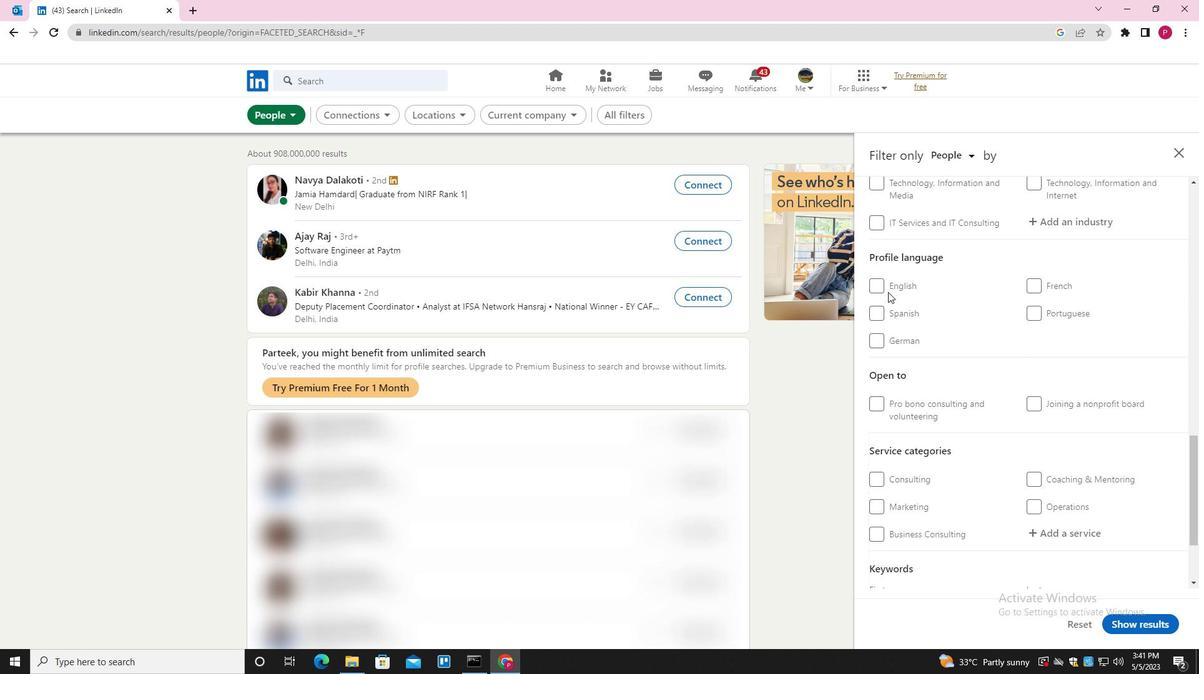 
Action: Mouse pressed left at (880, 283)
Screenshot: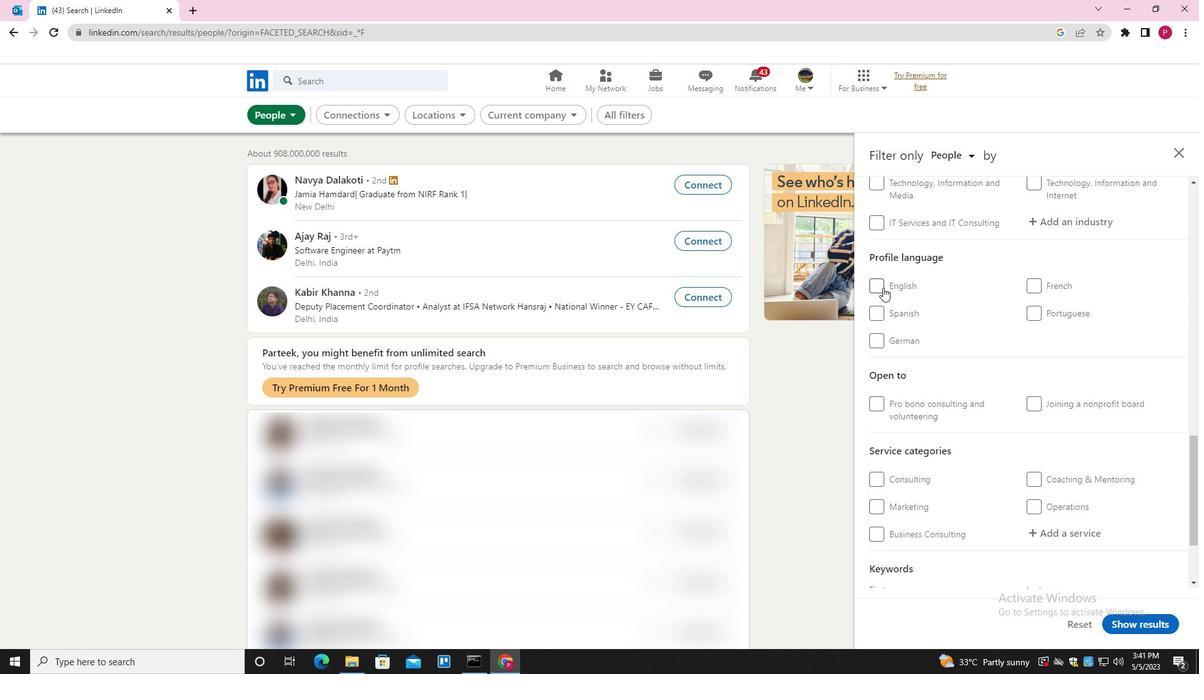 
Action: Mouse moved to (969, 304)
Screenshot: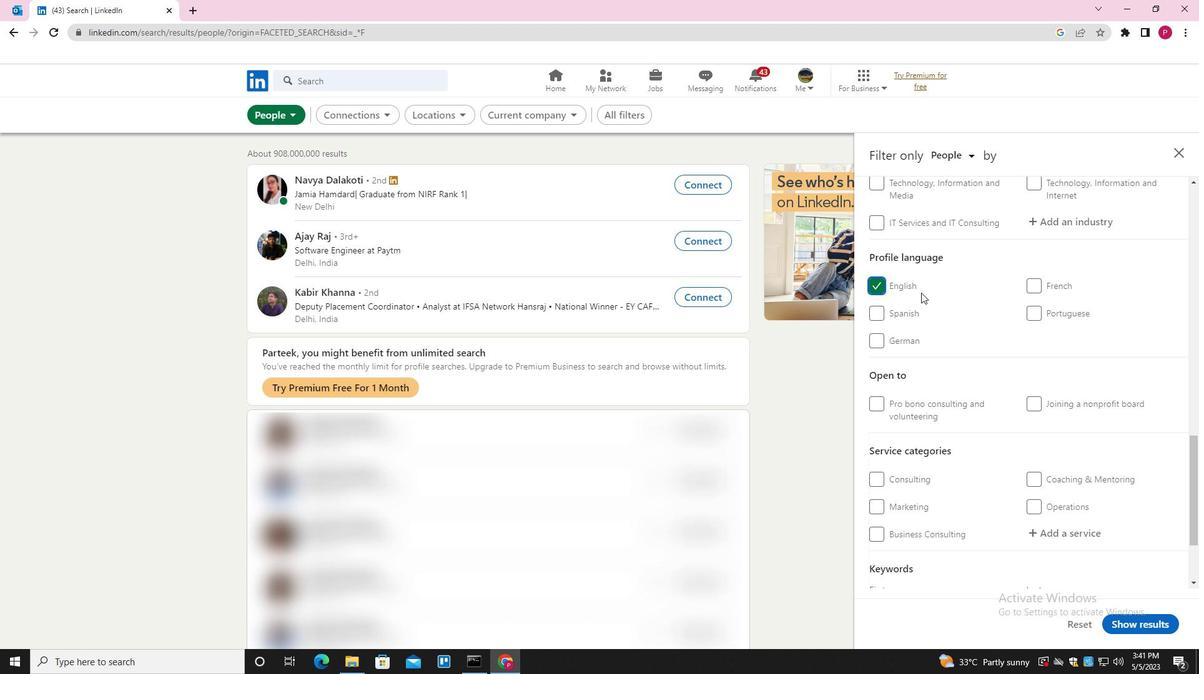 
Action: Mouse scrolled (969, 305) with delta (0, 0)
Screenshot: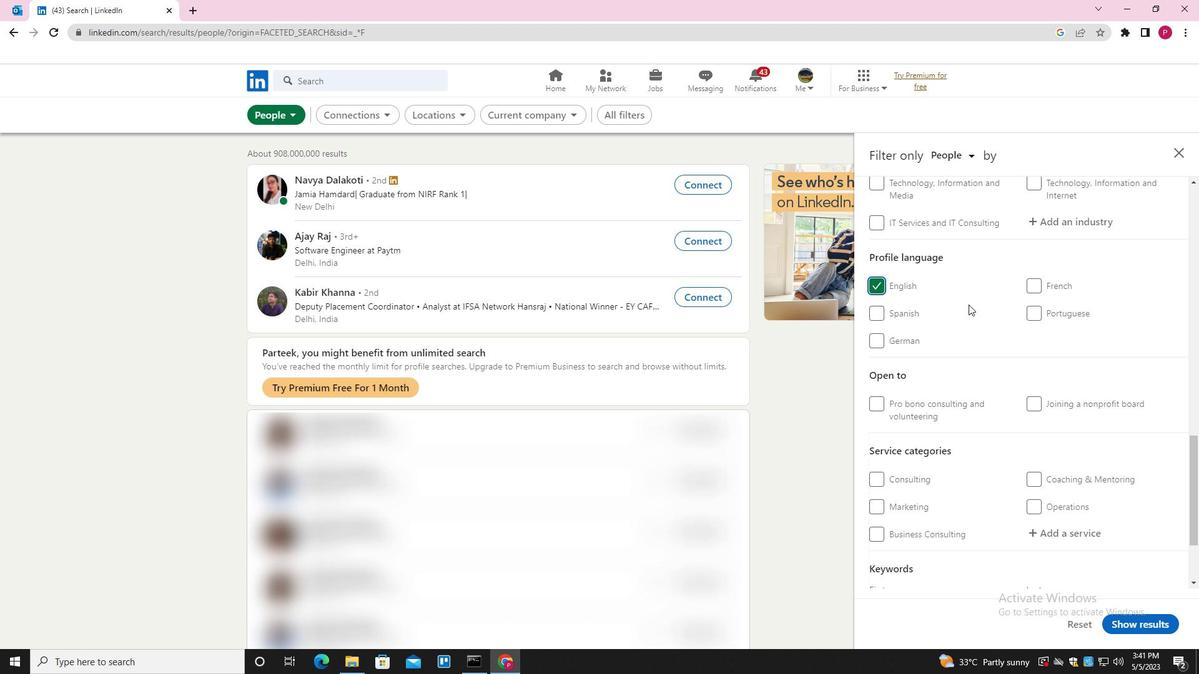 
Action: Mouse scrolled (969, 305) with delta (0, 0)
Screenshot: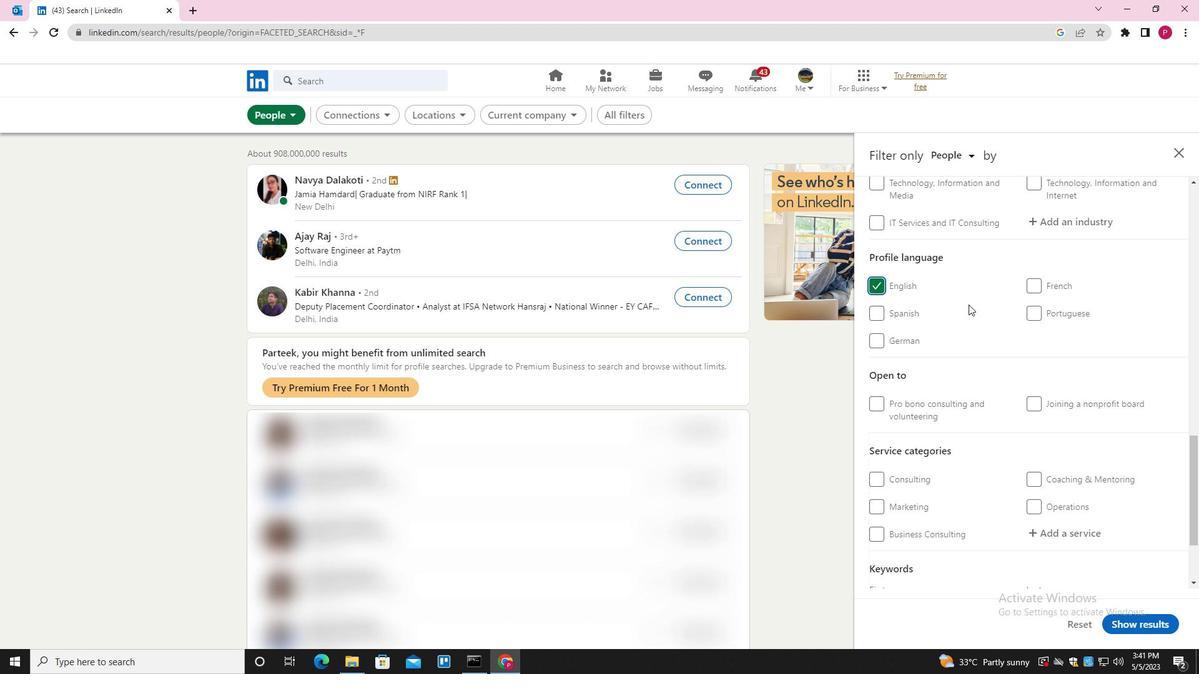 
Action: Mouse scrolled (969, 305) with delta (0, 0)
Screenshot: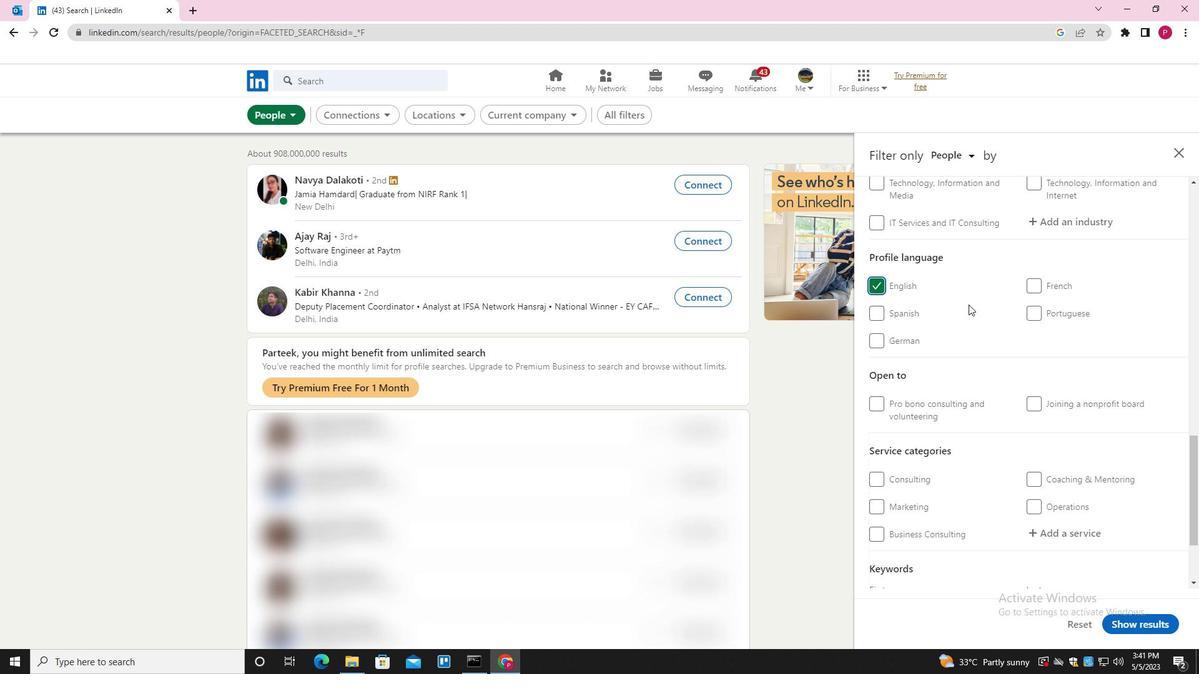 
Action: Mouse scrolled (969, 305) with delta (0, 0)
Screenshot: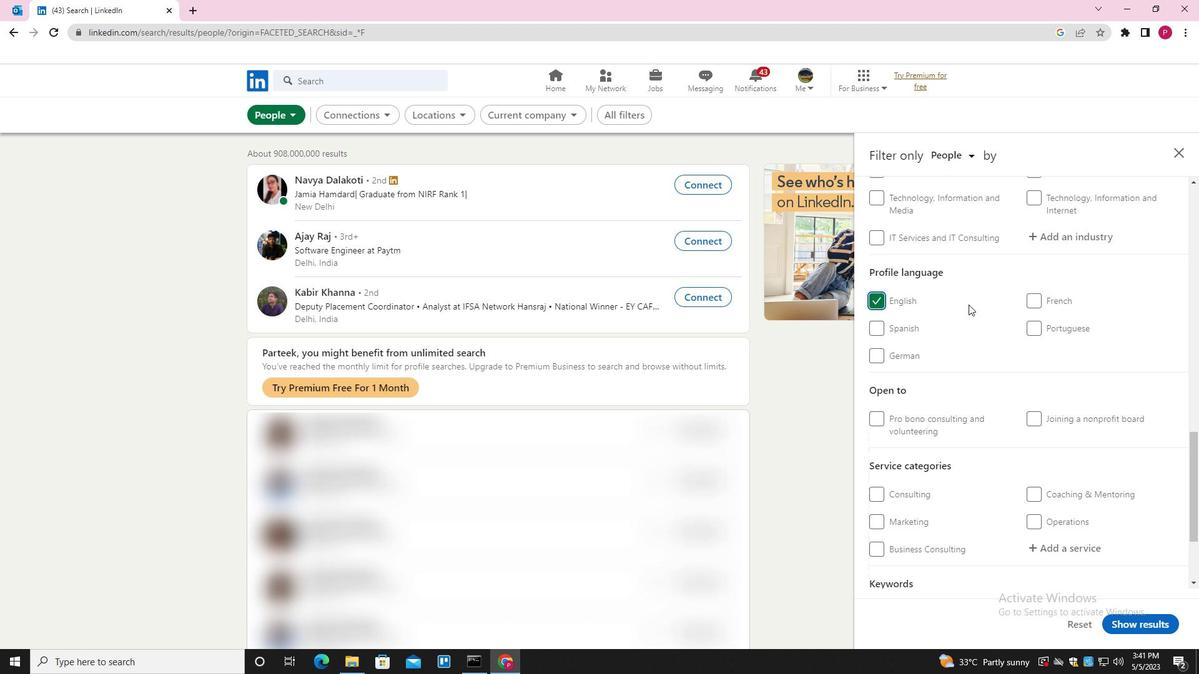 
Action: Mouse scrolled (969, 305) with delta (0, 0)
Screenshot: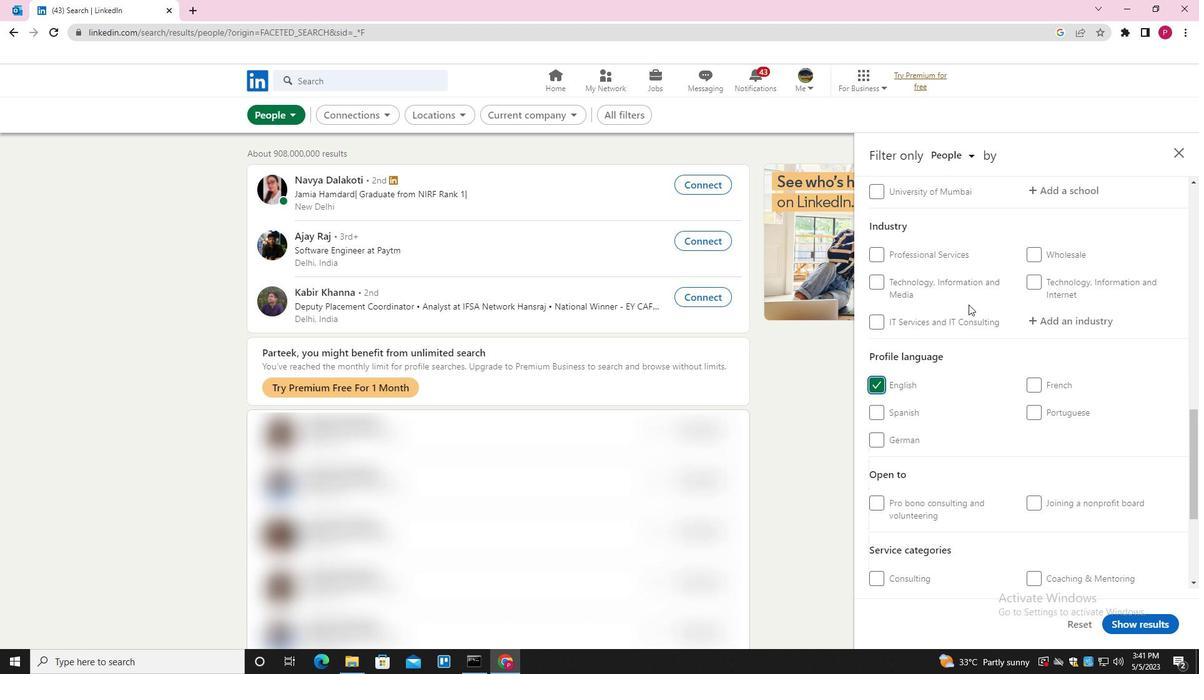
Action: Mouse moved to (971, 310)
Screenshot: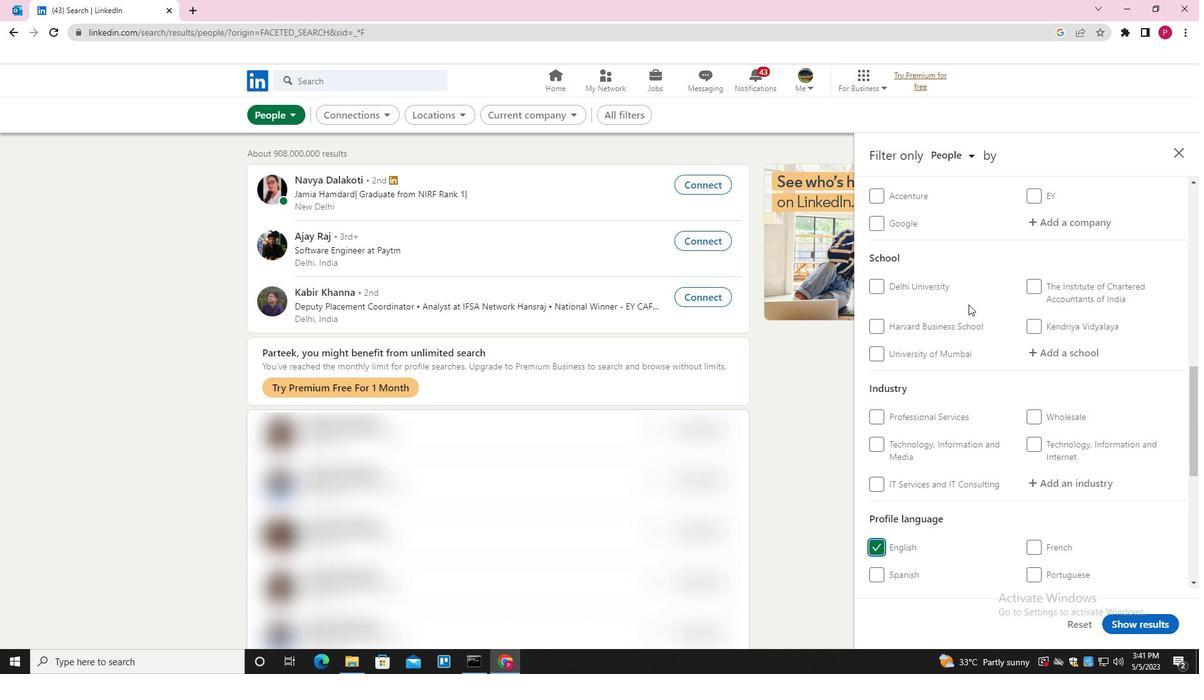 
Action: Mouse scrolled (971, 311) with delta (0, 0)
Screenshot: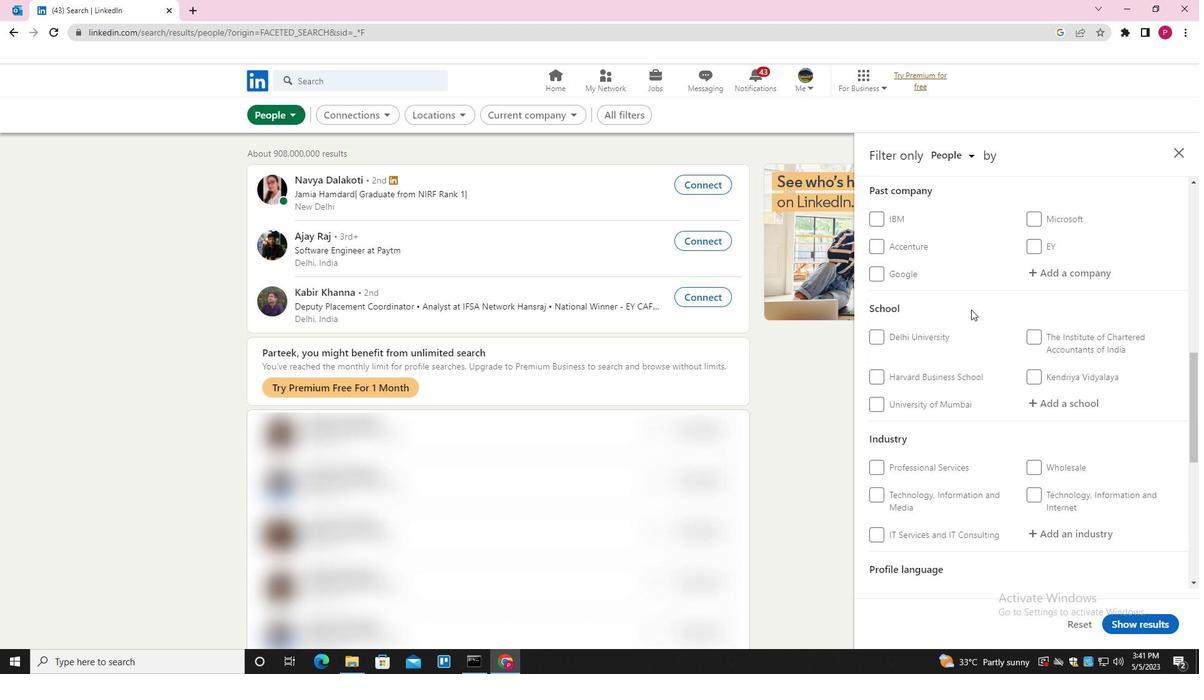 
Action: Mouse scrolled (971, 311) with delta (0, 0)
Screenshot: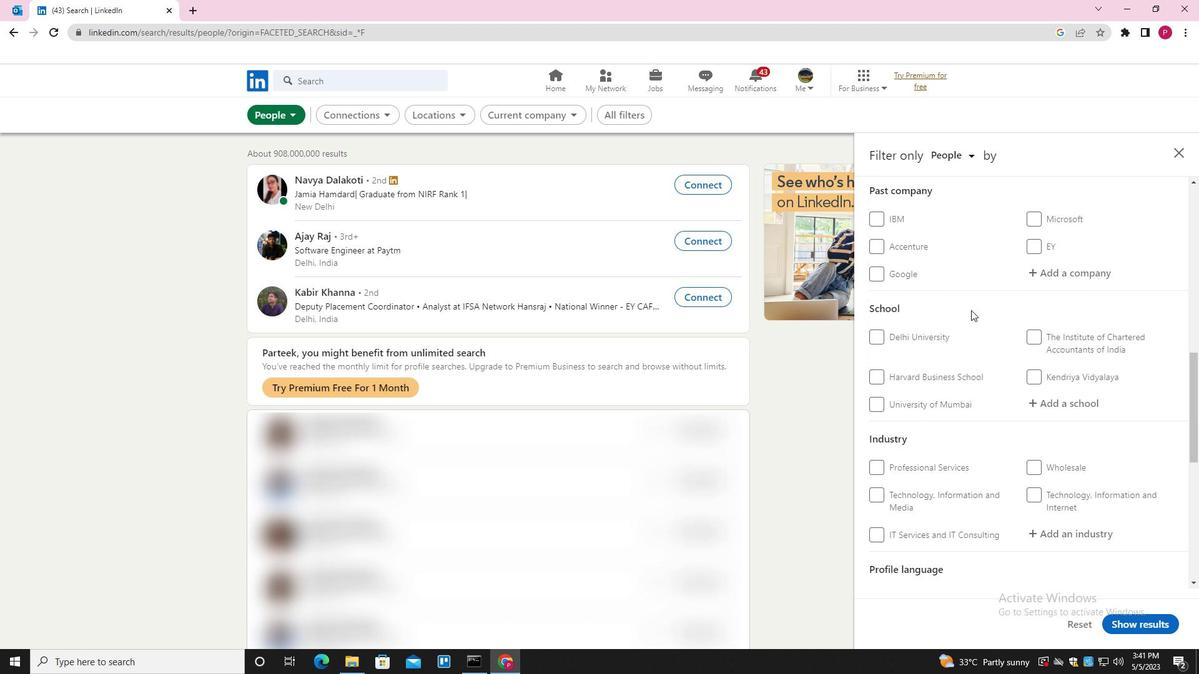 
Action: Mouse scrolled (971, 311) with delta (0, 0)
Screenshot: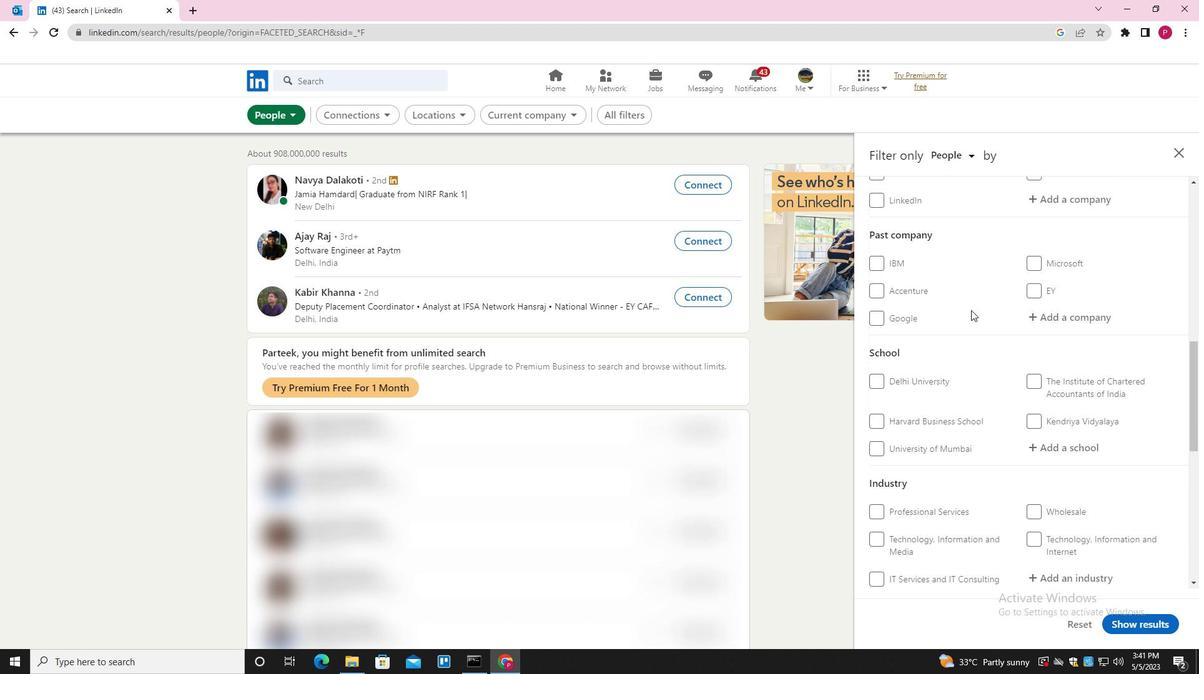 
Action: Mouse moved to (1069, 345)
Screenshot: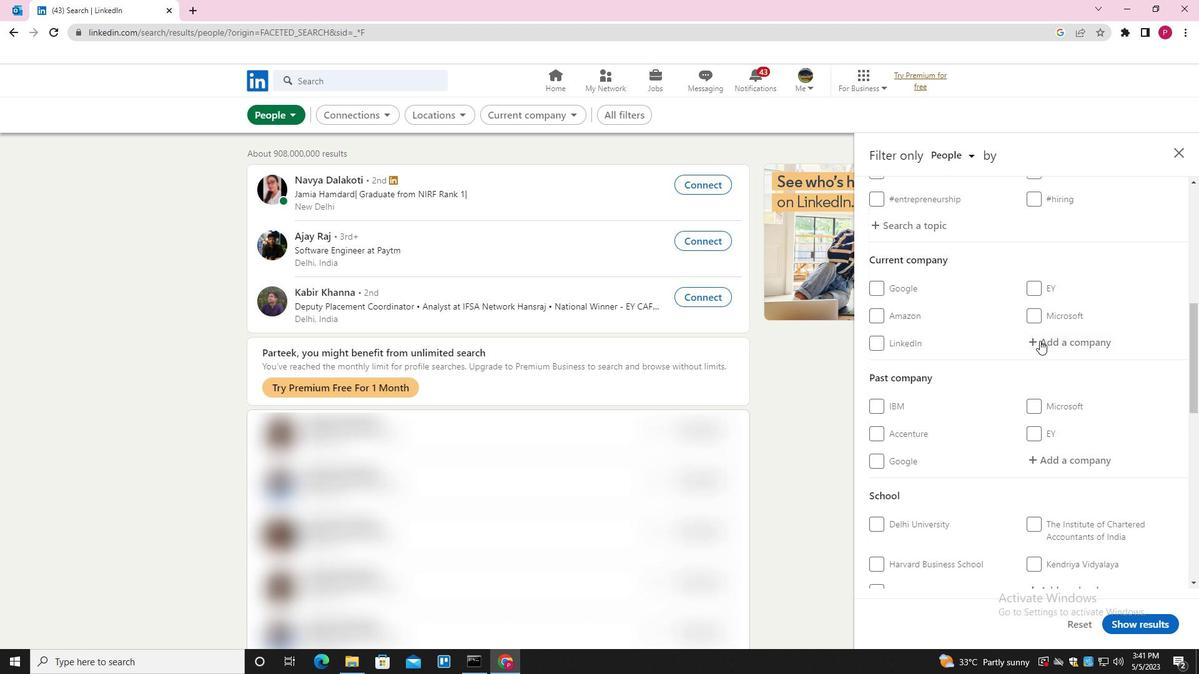 
Action: Mouse pressed left at (1069, 345)
Screenshot: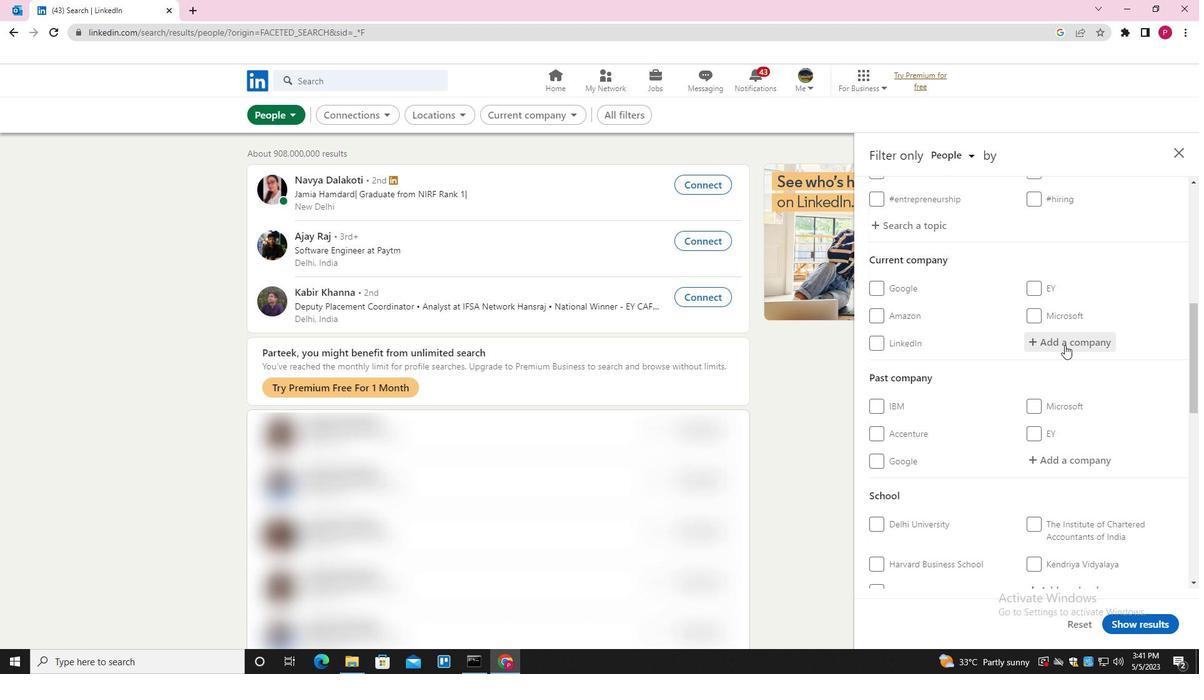 
Action: Key pressed <Key.shift><Key.shift><Key.shift><Key.shift>NATIOONAL<Key.space><Key.backspace><Key.backspace><Key.backspace><Key.backspace><Key.backspace>NAL<Key.space><Key.shift><Key.shift><Key.shift><Key.shift><Key.shift><Key.shift><Key.shift><Key.shift>HIGHWAYS<Key.space><Key.shift>AUTORITY<Key.space><Key.backspace><Key.backspace><Key.backspace><Key.backspace><Key.backspace><Key.backspace>HORITY<Key.space>OF<Key.space><Key.shift>INDIA<Key.down><Key.enter>
Screenshot: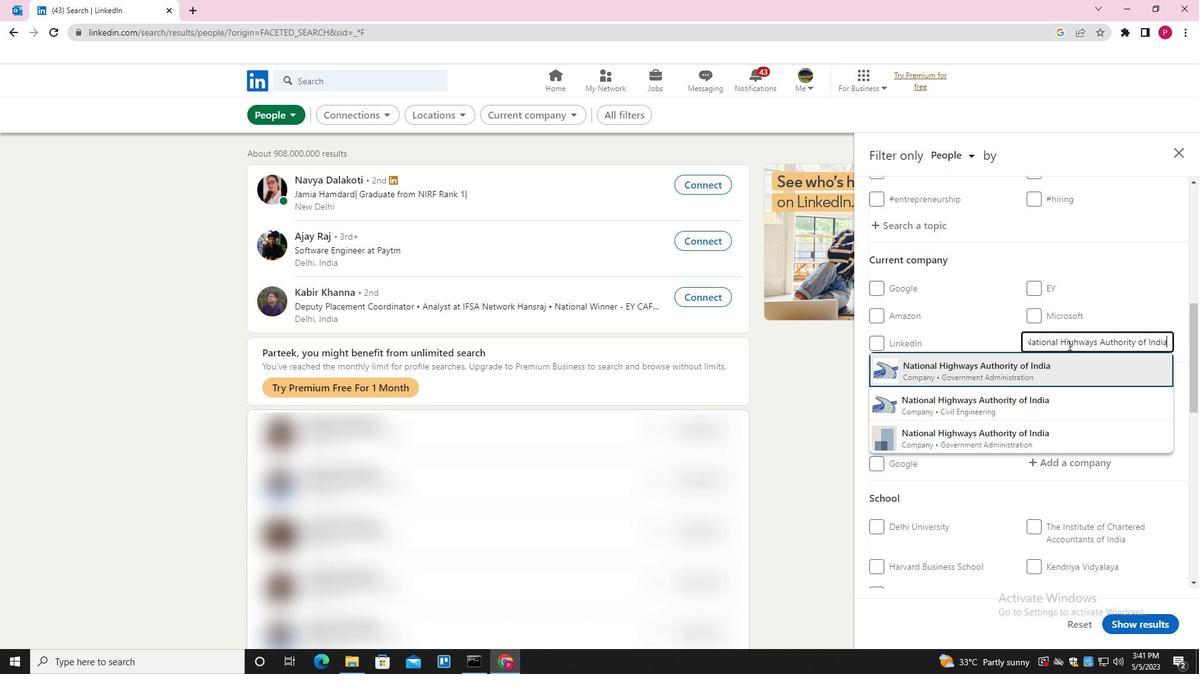
Action: Mouse moved to (1059, 337)
Screenshot: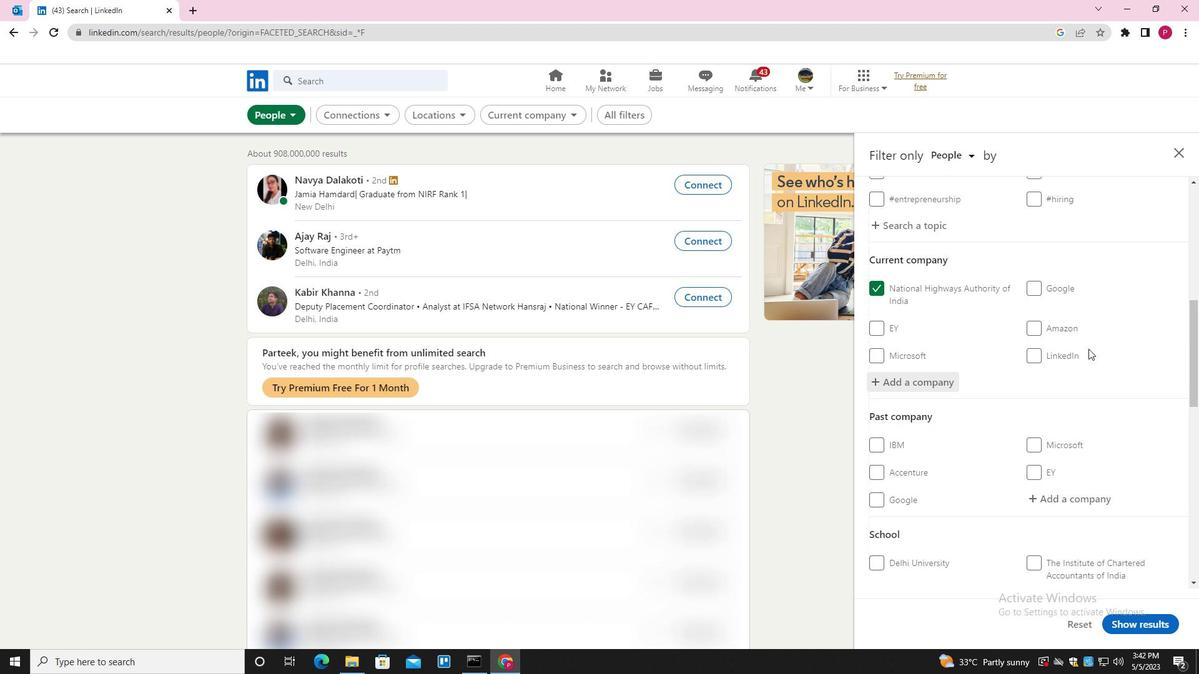 
Action: Mouse scrolled (1059, 336) with delta (0, 0)
Screenshot: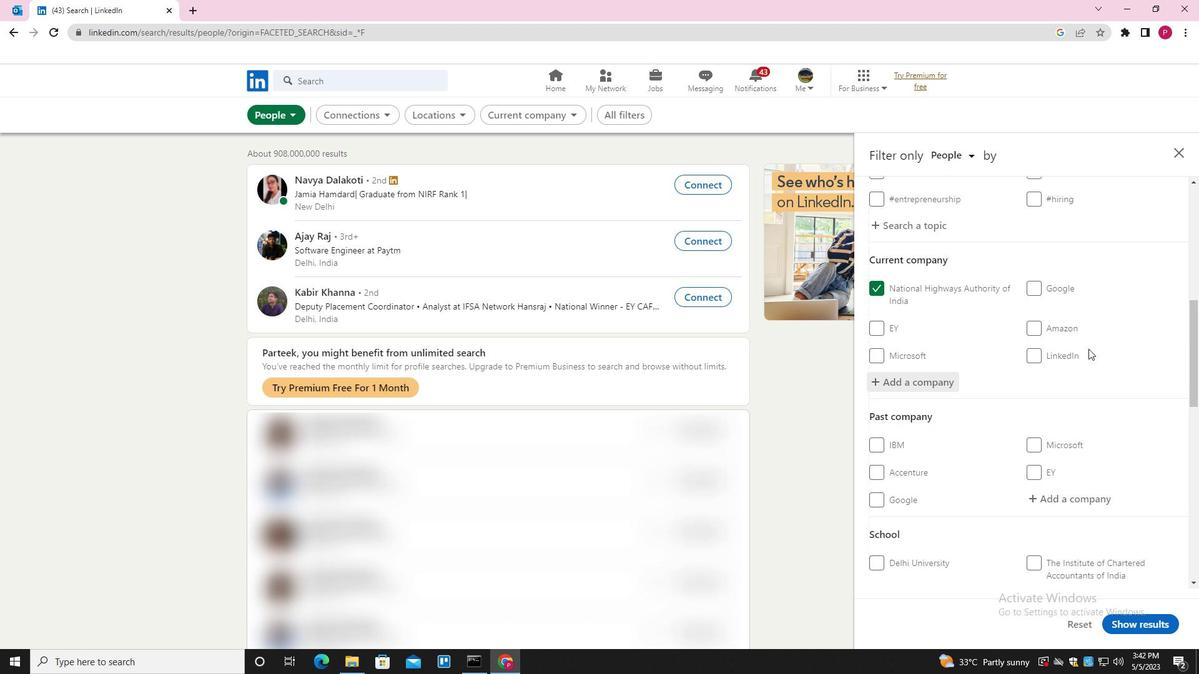 
Action: Mouse moved to (1052, 333)
Screenshot: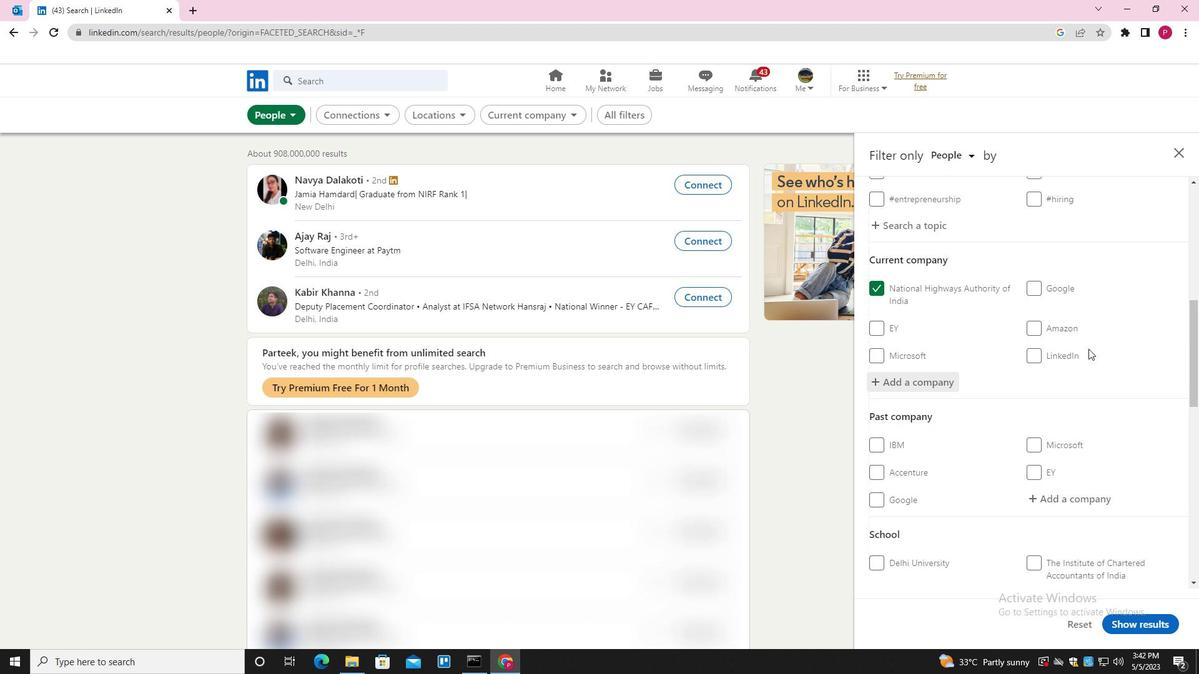 
Action: Mouse scrolled (1052, 333) with delta (0, 0)
Screenshot: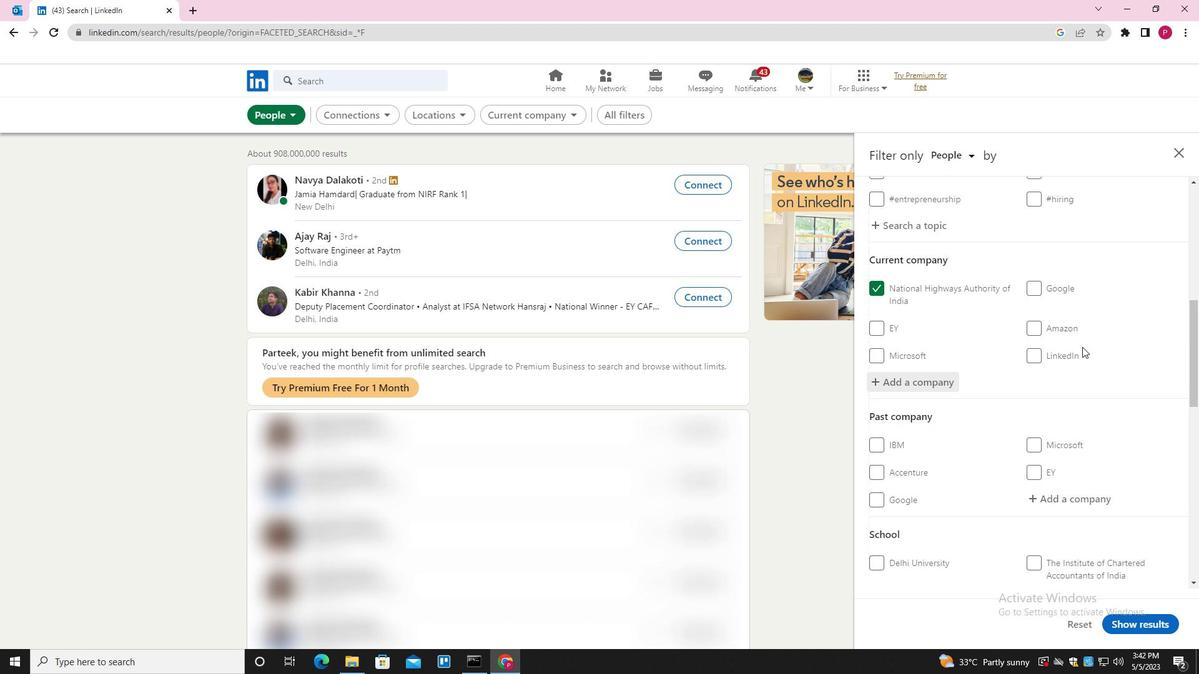 
Action: Mouse scrolled (1052, 333) with delta (0, 0)
Screenshot: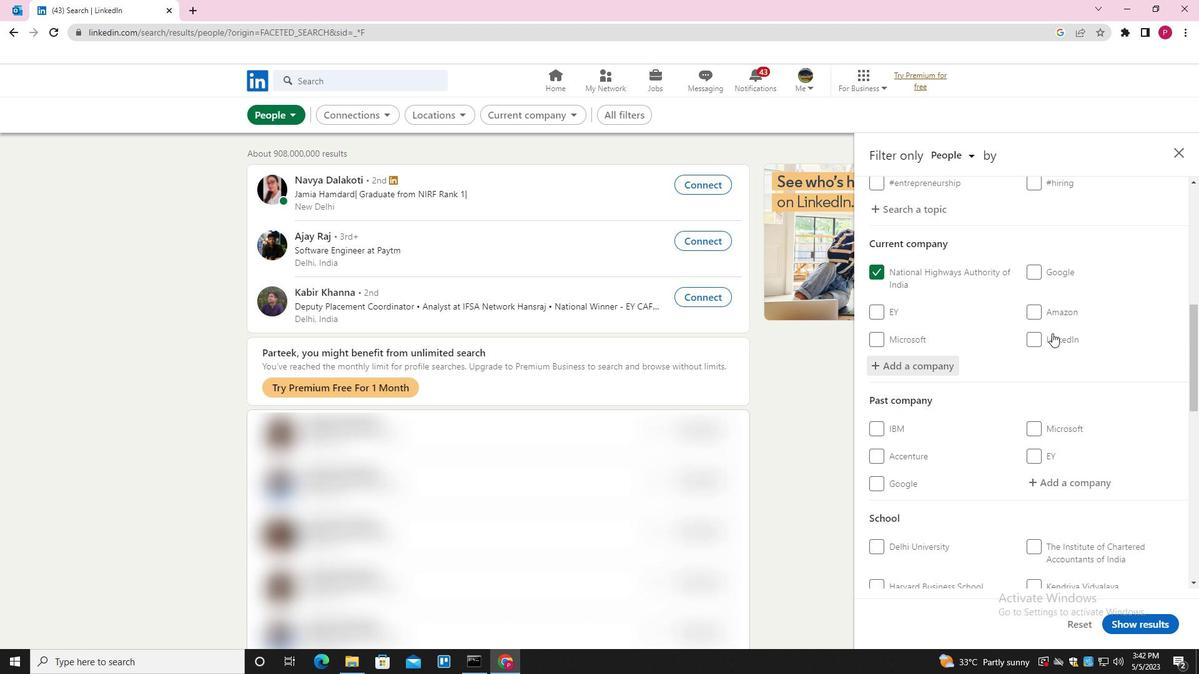 
Action: Mouse moved to (1049, 330)
Screenshot: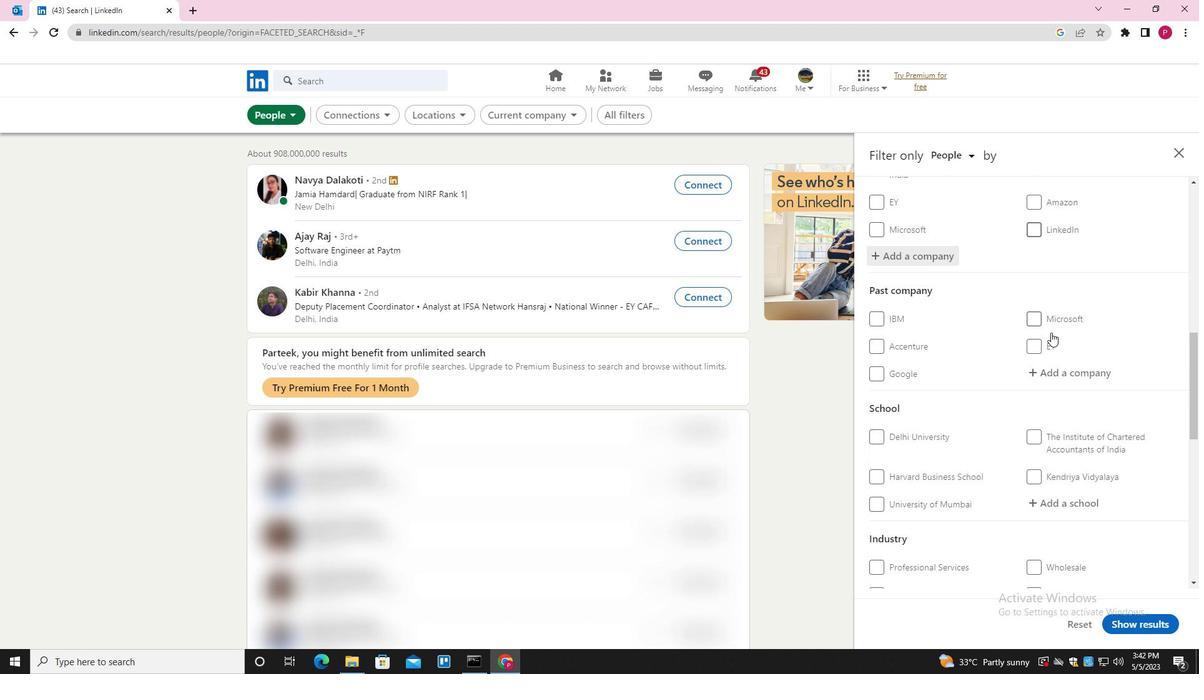 
Action: Mouse scrolled (1049, 329) with delta (0, 0)
Screenshot: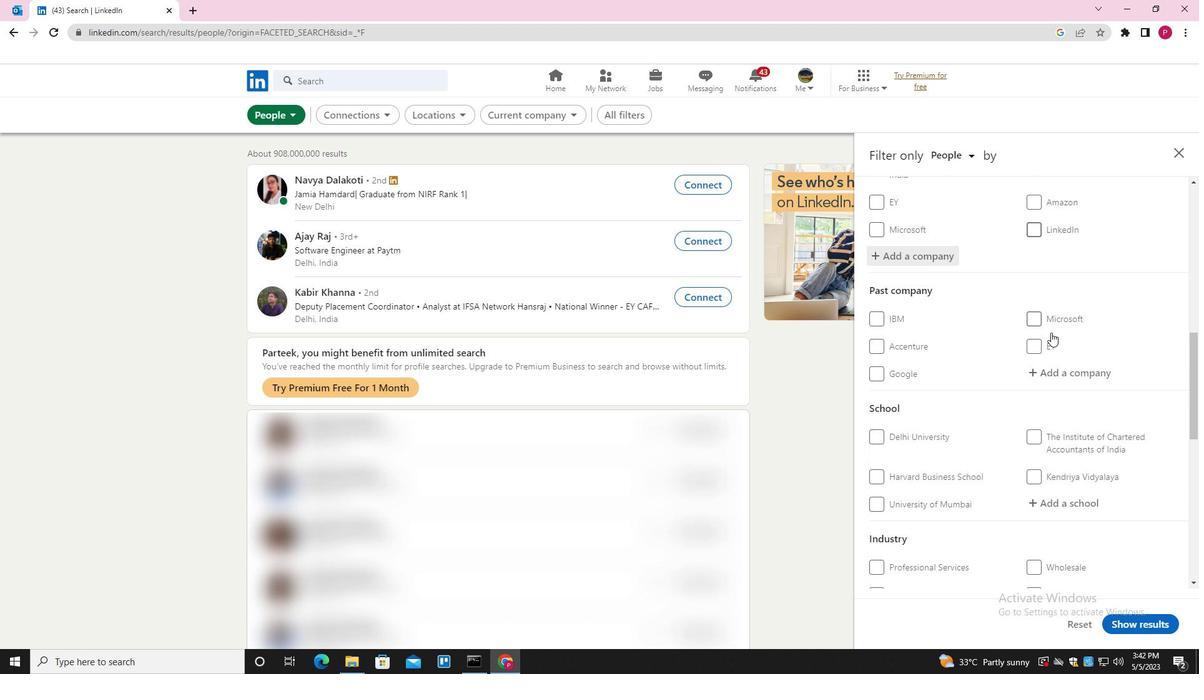 
Action: Mouse scrolled (1049, 329) with delta (0, 0)
Screenshot: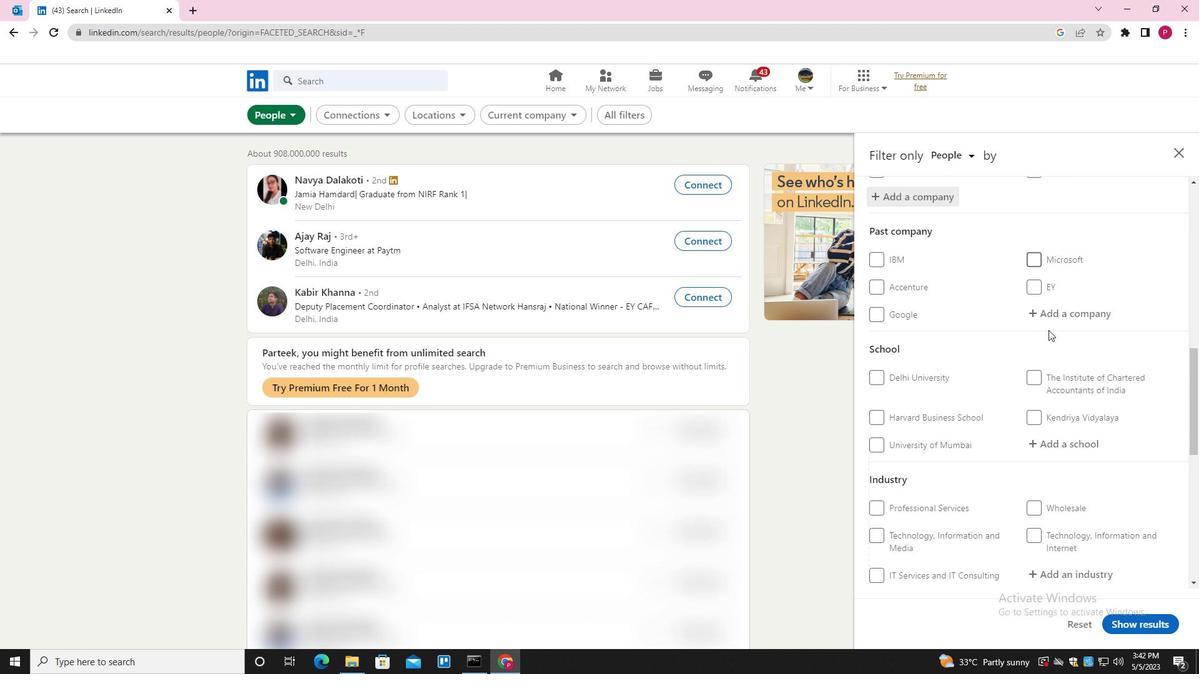 
Action: Mouse moved to (1059, 318)
Screenshot: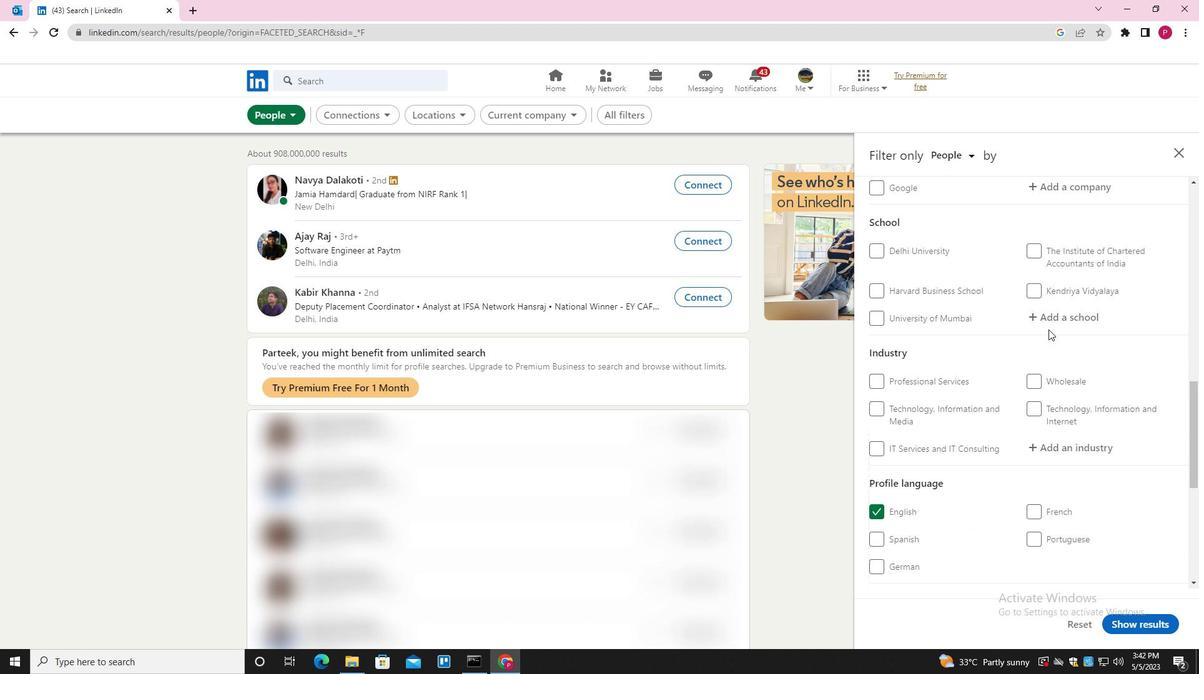 
Action: Mouse pressed left at (1059, 318)
Screenshot: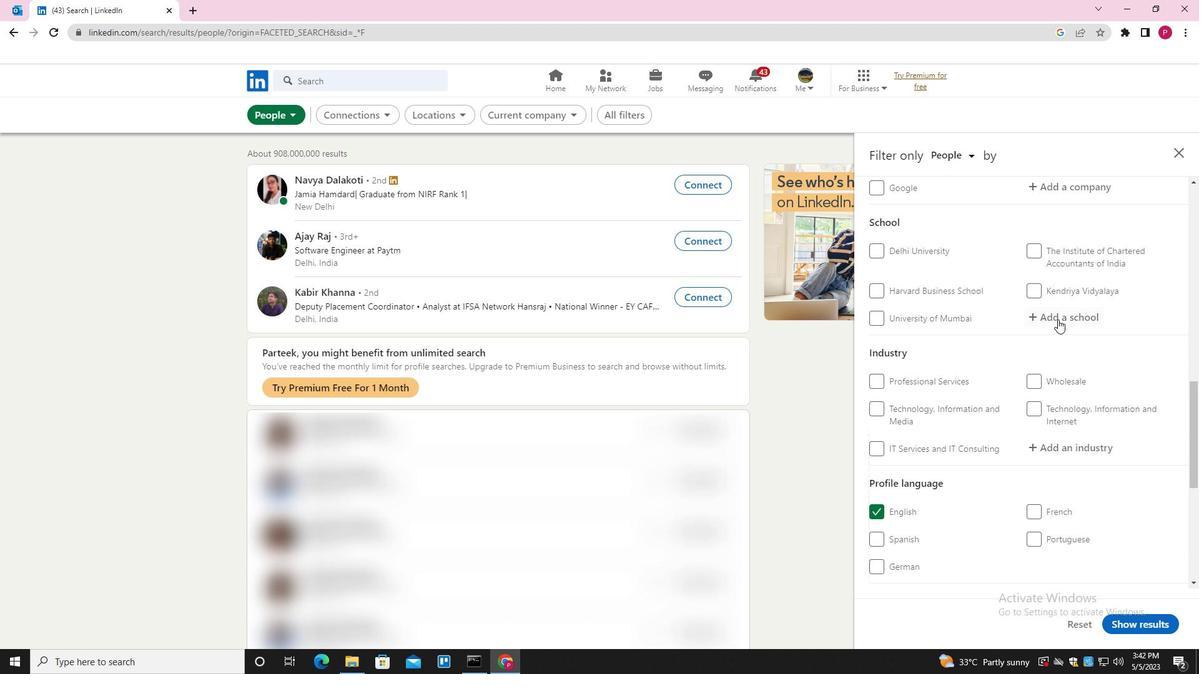 
Action: Key pressed <Key.shift>NMIMS<Key.space>
Screenshot: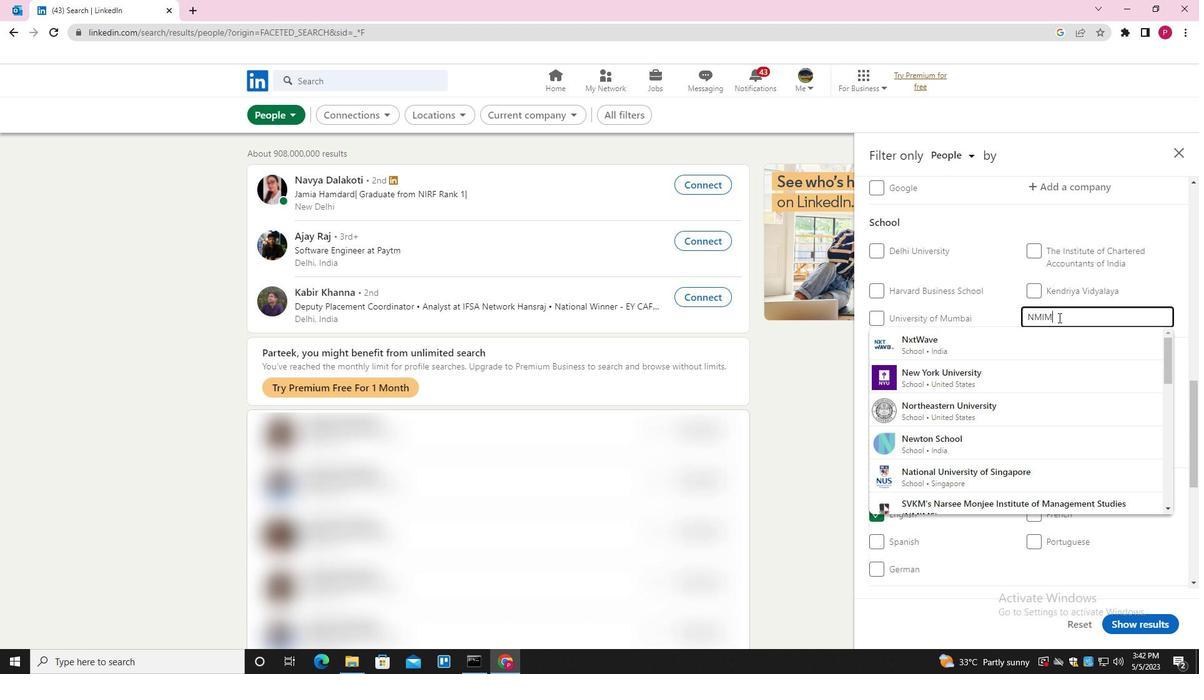
Action: Mouse moved to (1059, 318)
Screenshot: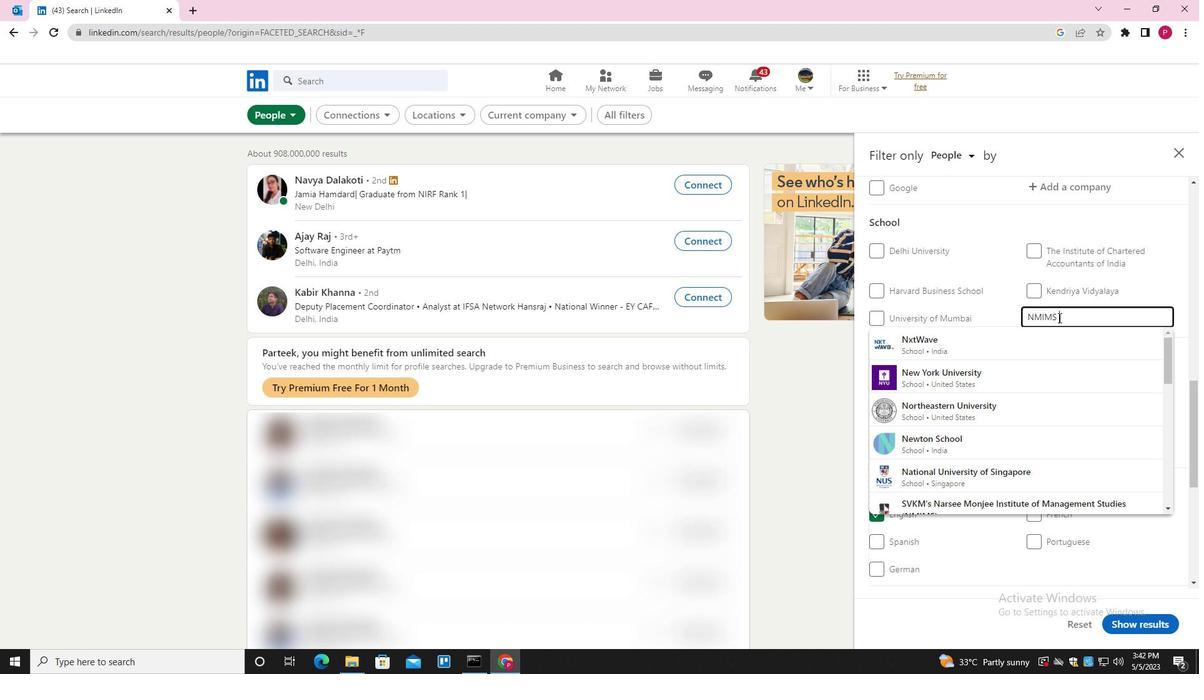 
Action: Key pressed <Key.shift><Key.shift><Key.shift><Key.shift><Key.shift><Key.shift><Key.shift><Key.shift><Key.shift><Key.shift><Key.shift><Key.shift>GLOBAL<Key.down><Key.enter>
Screenshot: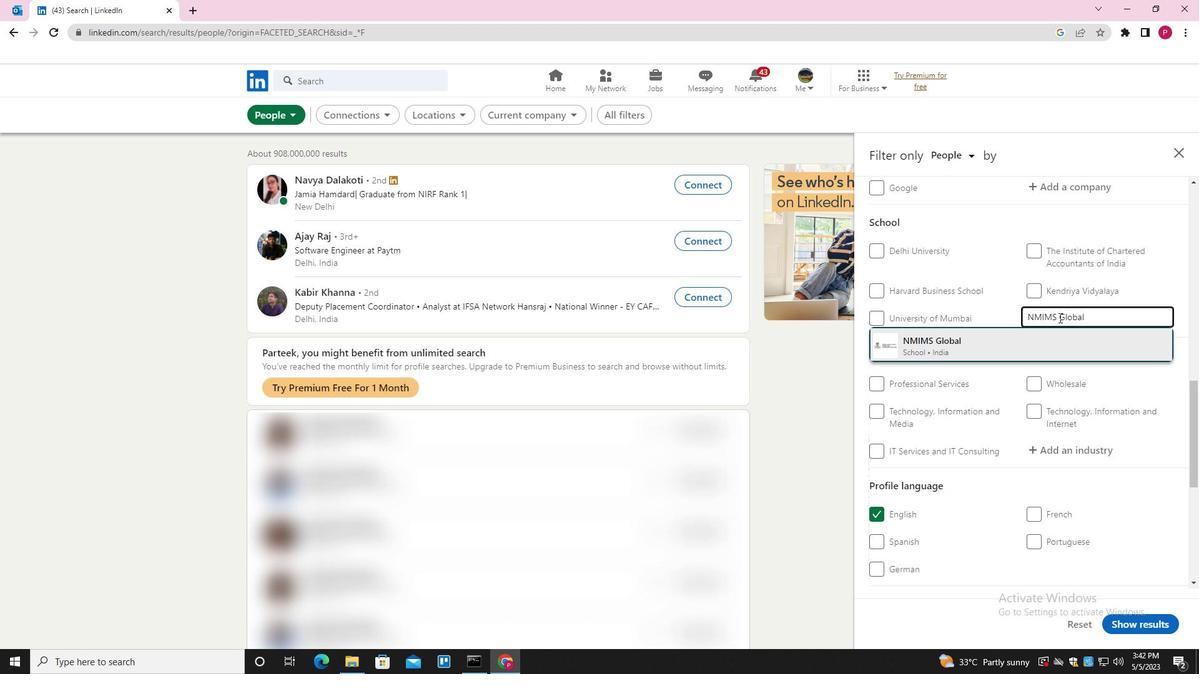 
Action: Mouse moved to (1059, 327)
Screenshot: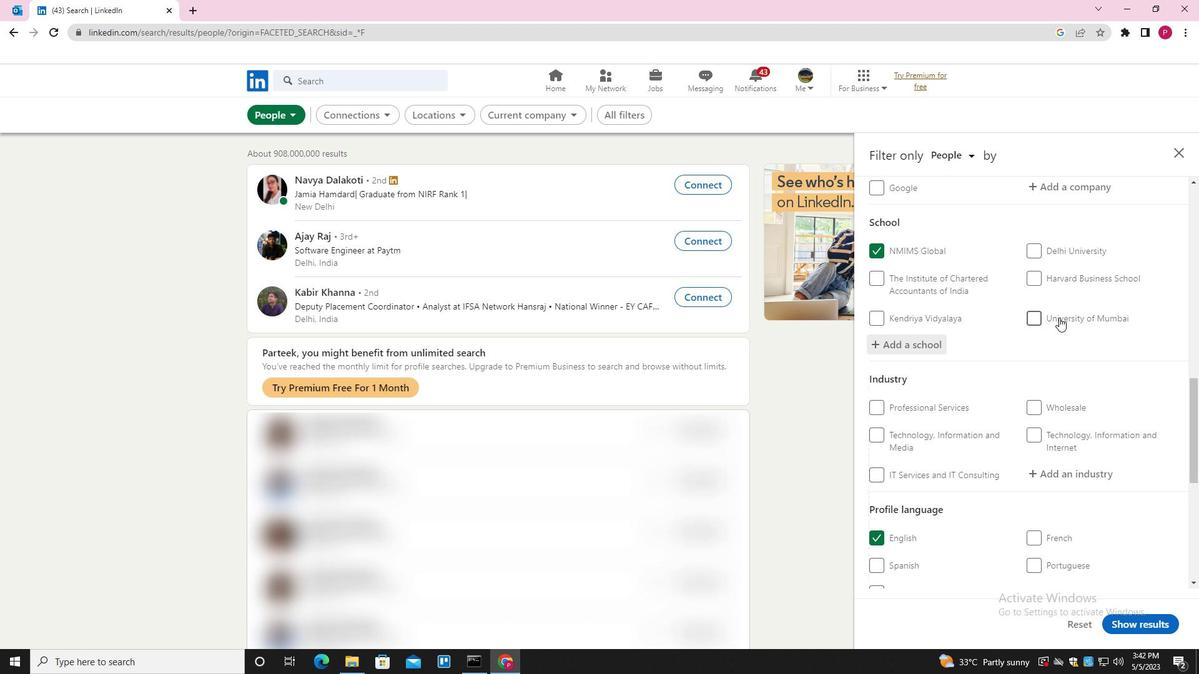 
Action: Mouse scrolled (1059, 326) with delta (0, 0)
Screenshot: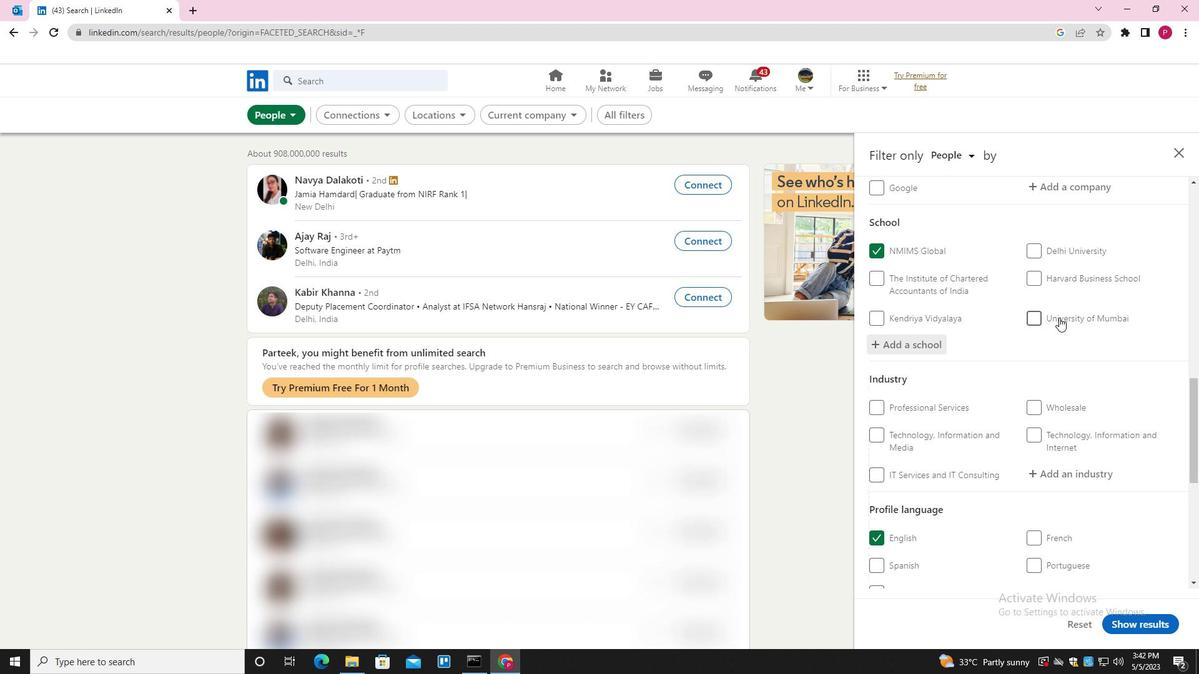 
Action: Mouse moved to (1059, 328)
Screenshot: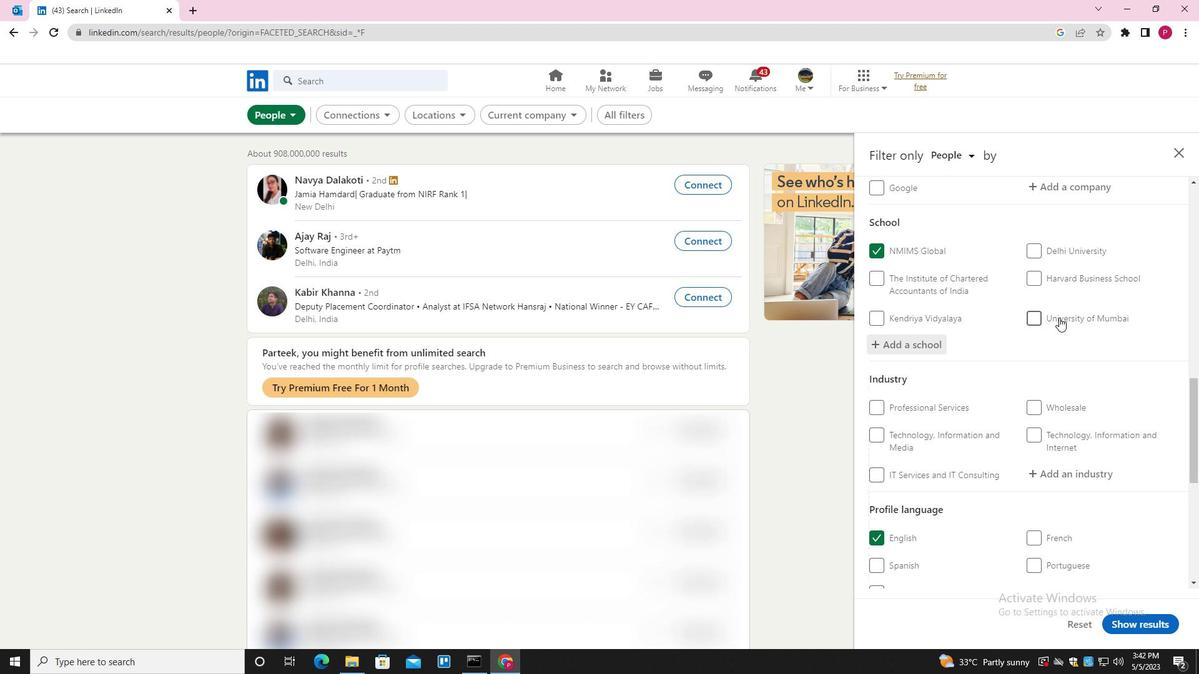 
Action: Mouse scrolled (1059, 328) with delta (0, 0)
Screenshot: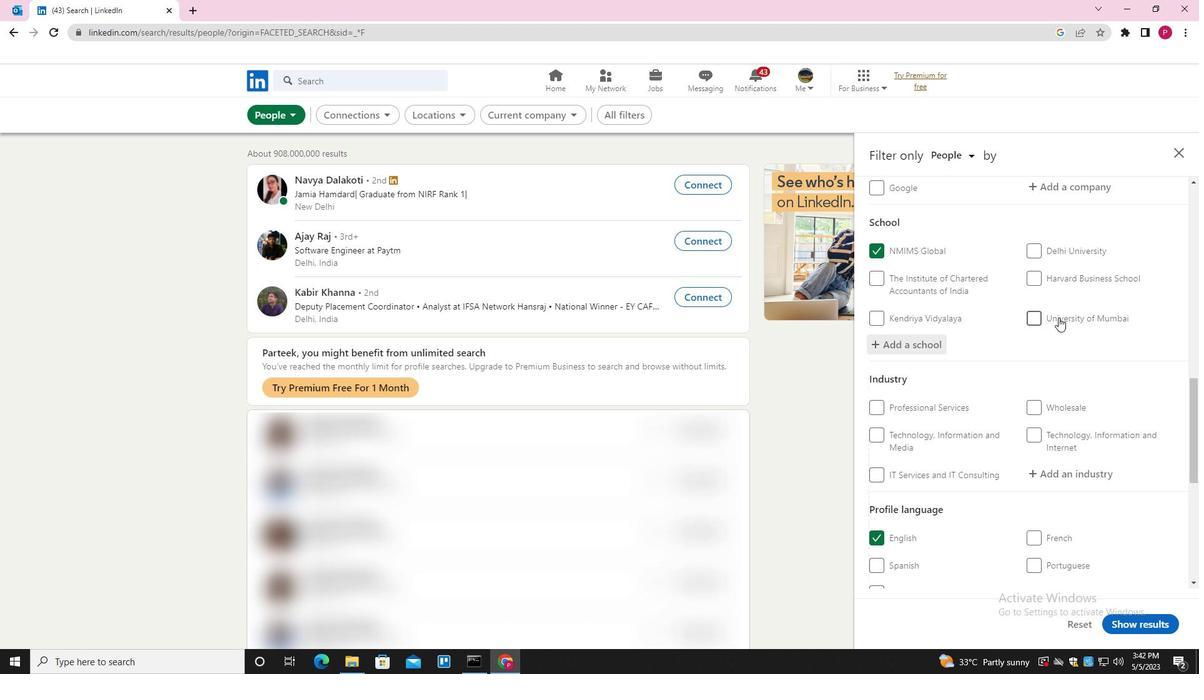 
Action: Mouse moved to (1059, 329)
Screenshot: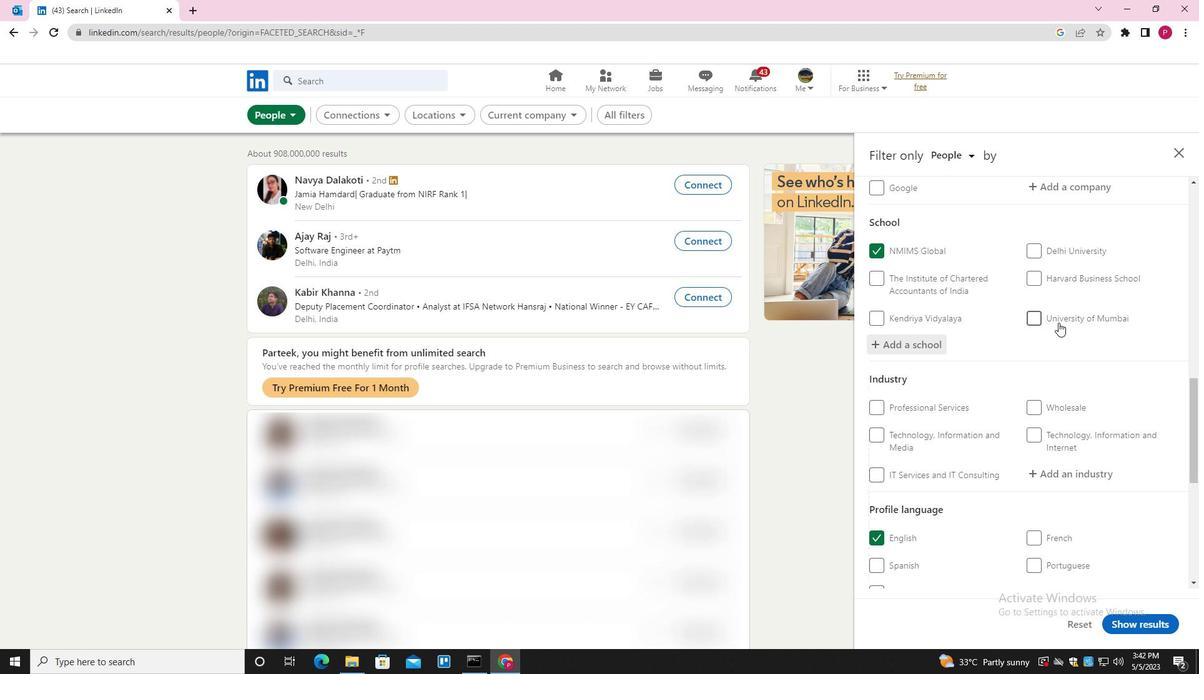 
Action: Mouse scrolled (1059, 329) with delta (0, 0)
Screenshot: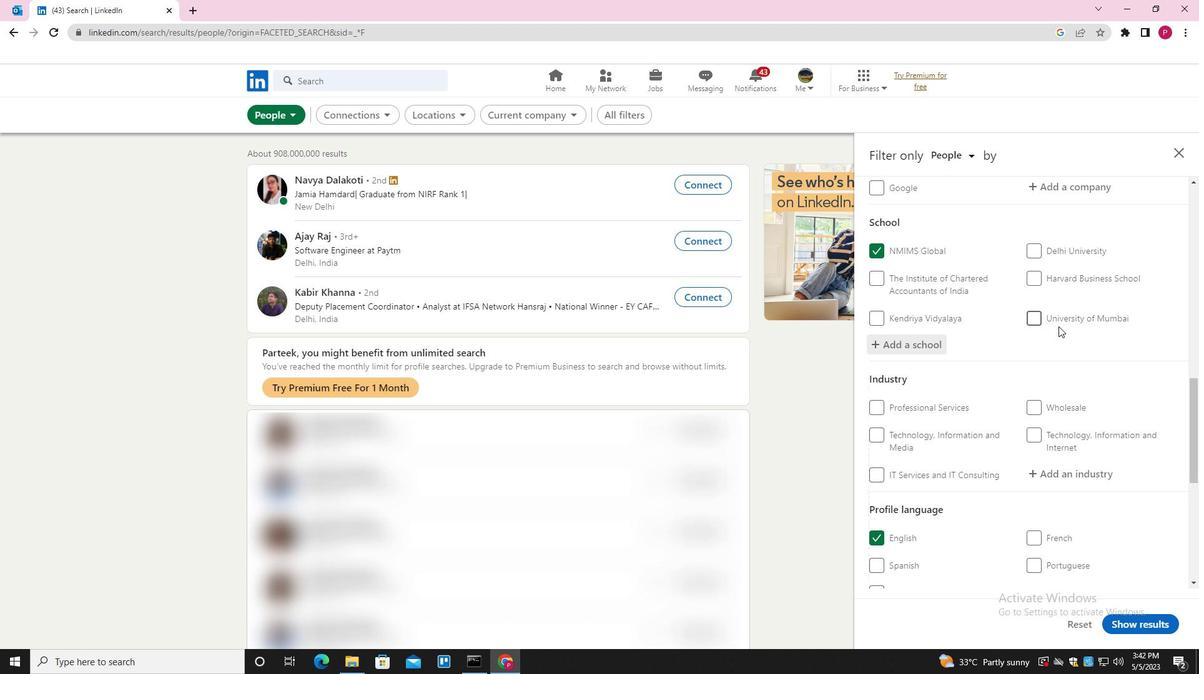 
Action: Mouse moved to (1076, 284)
Screenshot: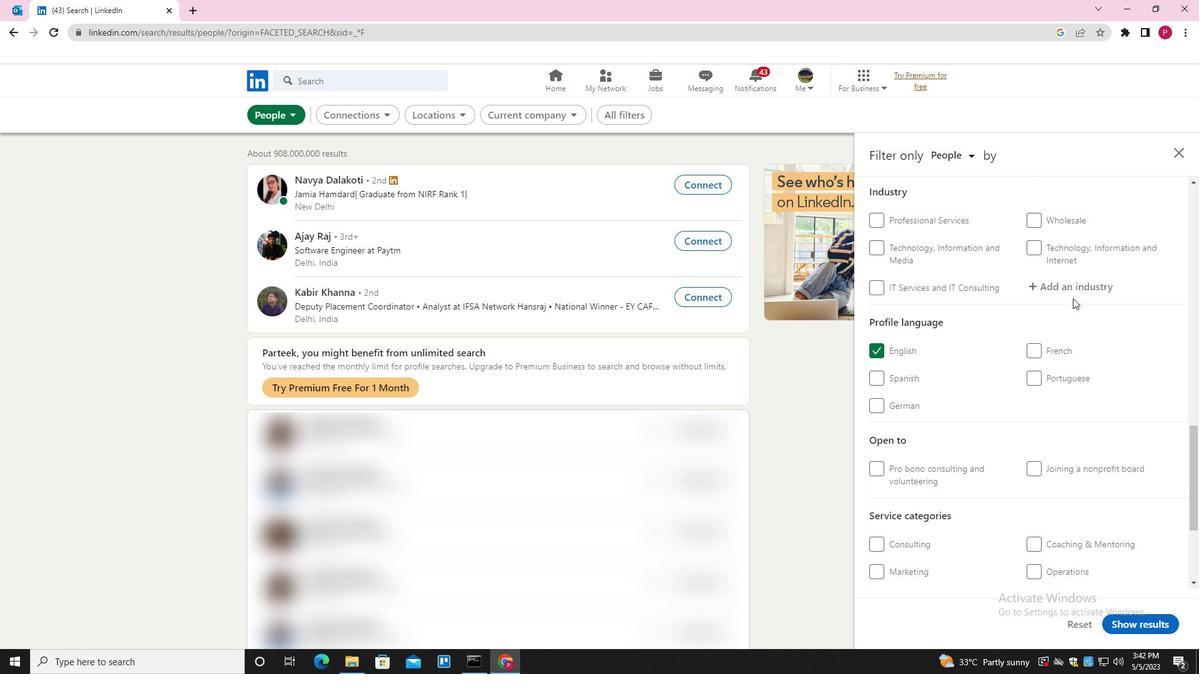 
Action: Mouse pressed left at (1076, 284)
Screenshot: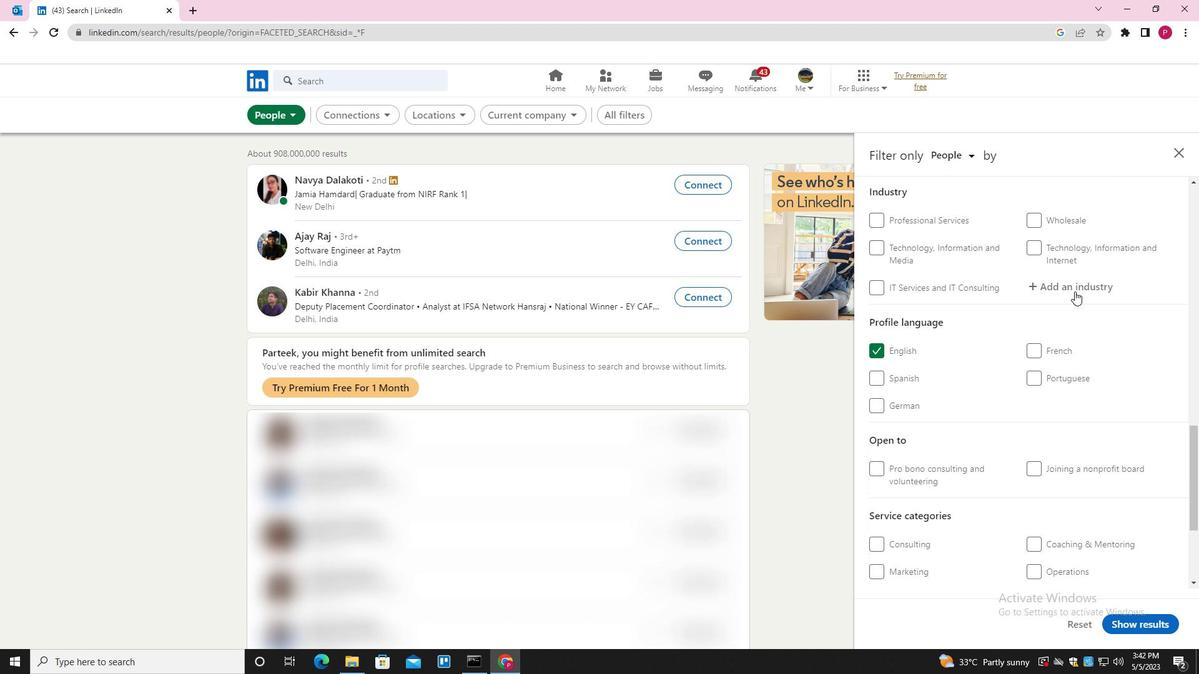 
Action: Key pressed <Key.shift><Key.shift><Key.shift><Key.shift><Key.shift>LEASING<Key.space><Key.shift>NON-RESIDENTAL<Key.backspace><Key.backspace>IAL<Key.space><Key.shift>REAL<Key.space><Key.shift>ESTATE<Key.down><Key.enter>
Screenshot: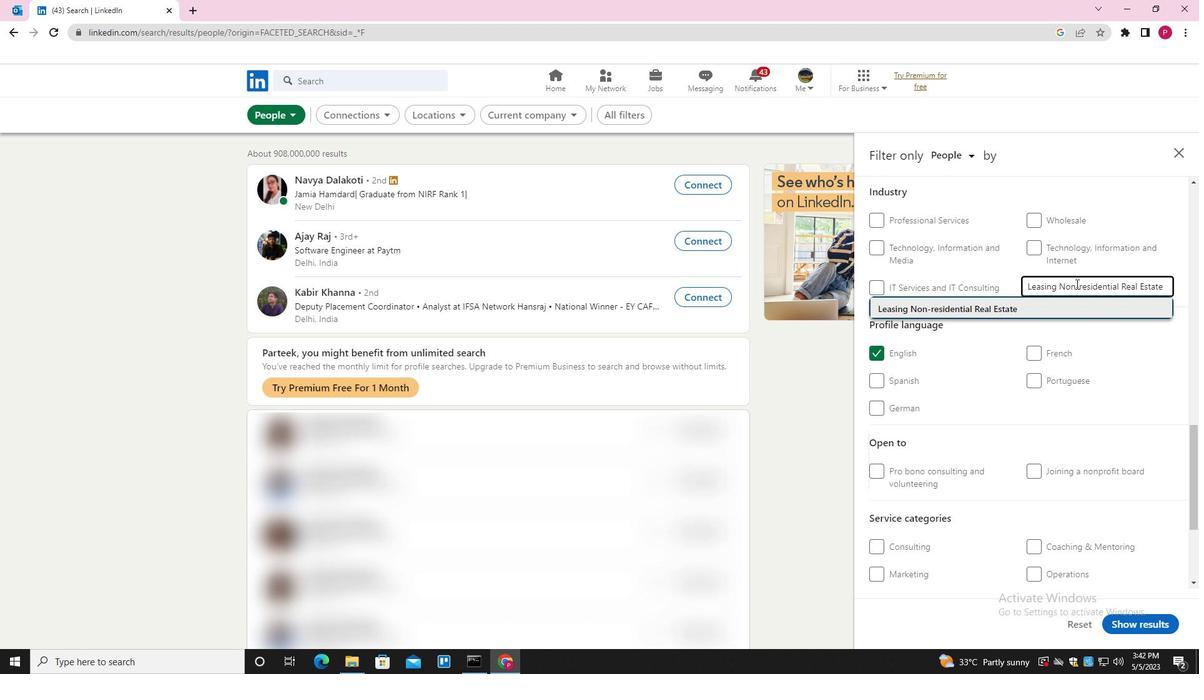 
Action: Mouse moved to (1072, 321)
Screenshot: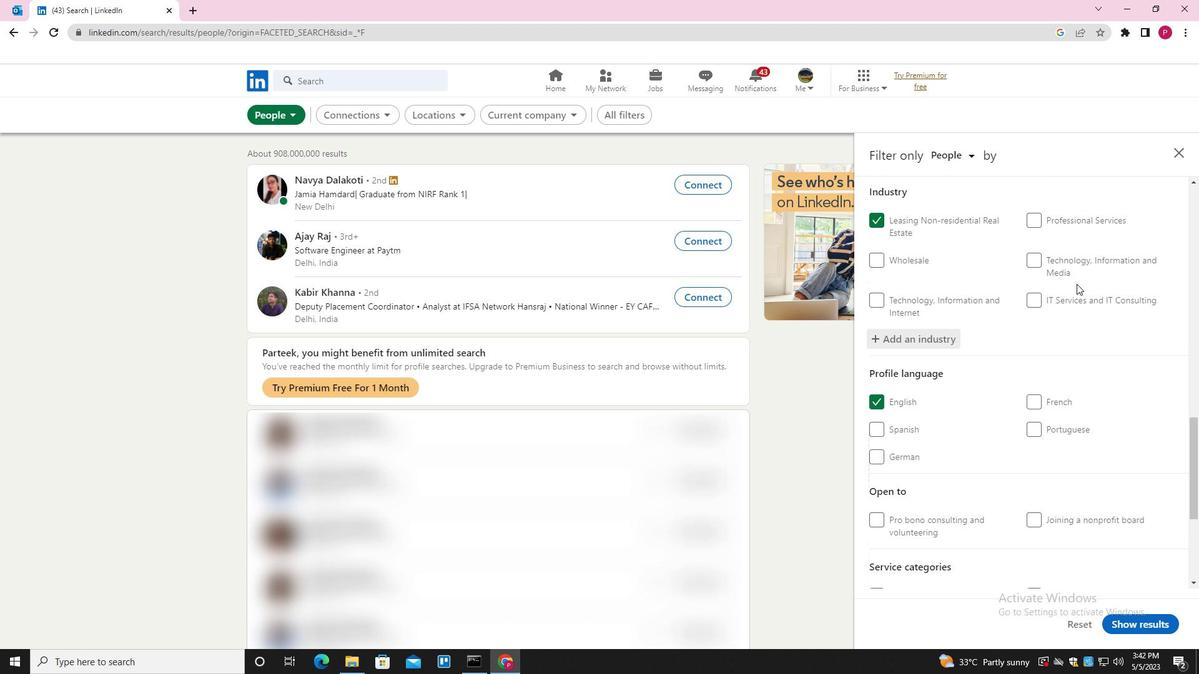 
Action: Mouse scrolled (1072, 321) with delta (0, 0)
Screenshot: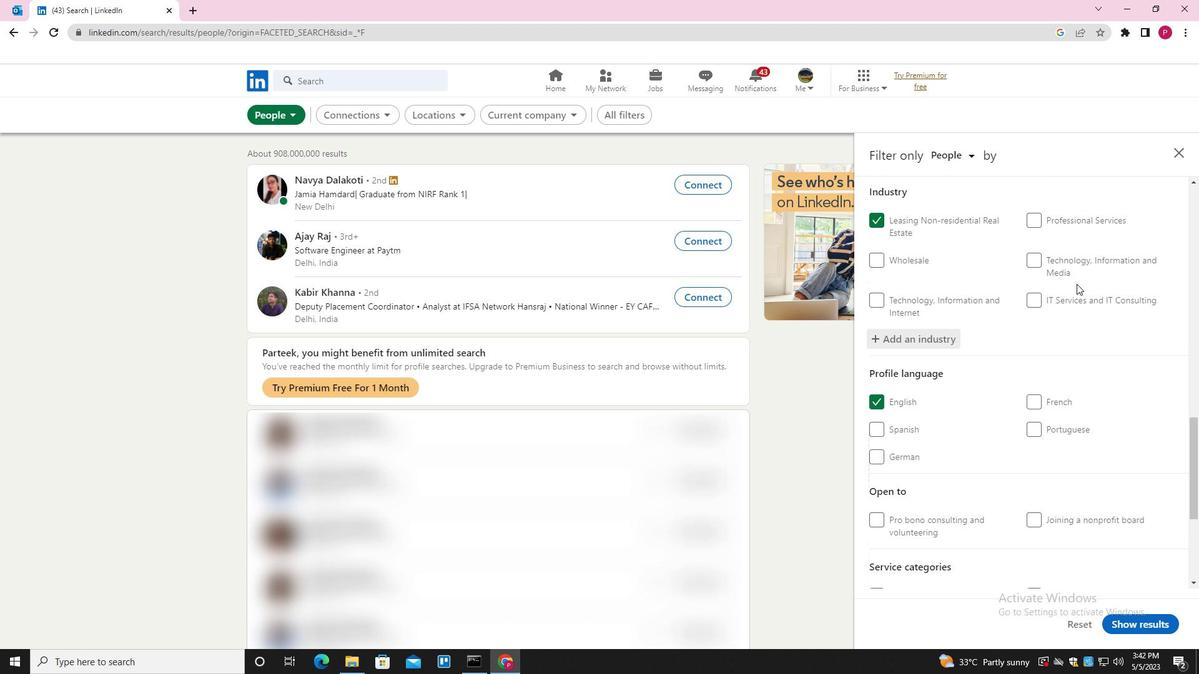 
Action: Mouse scrolled (1072, 321) with delta (0, 0)
Screenshot: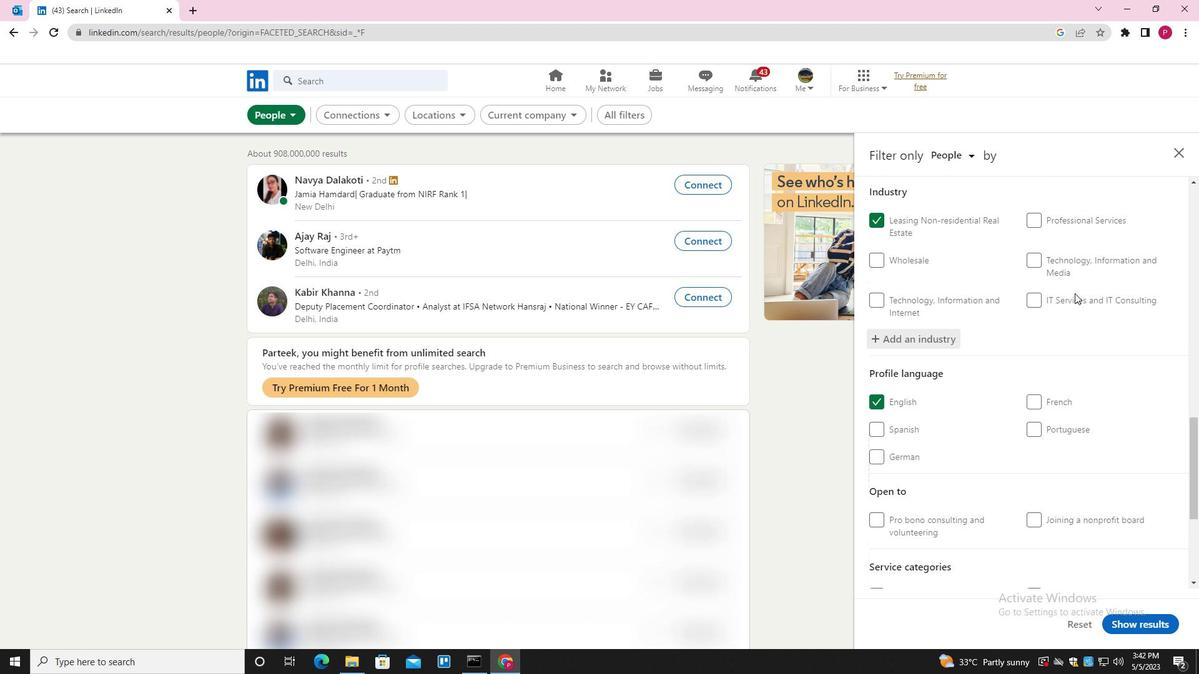 
Action: Mouse scrolled (1072, 321) with delta (0, 0)
Screenshot: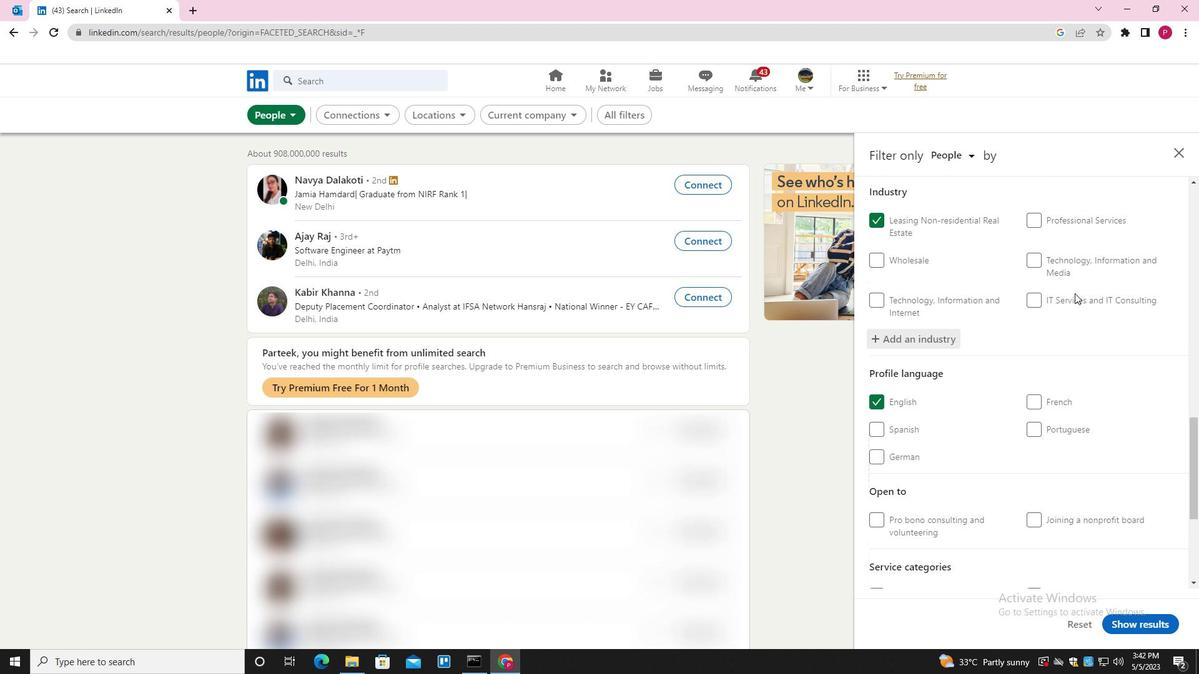 
Action: Mouse scrolled (1072, 321) with delta (0, 0)
Screenshot: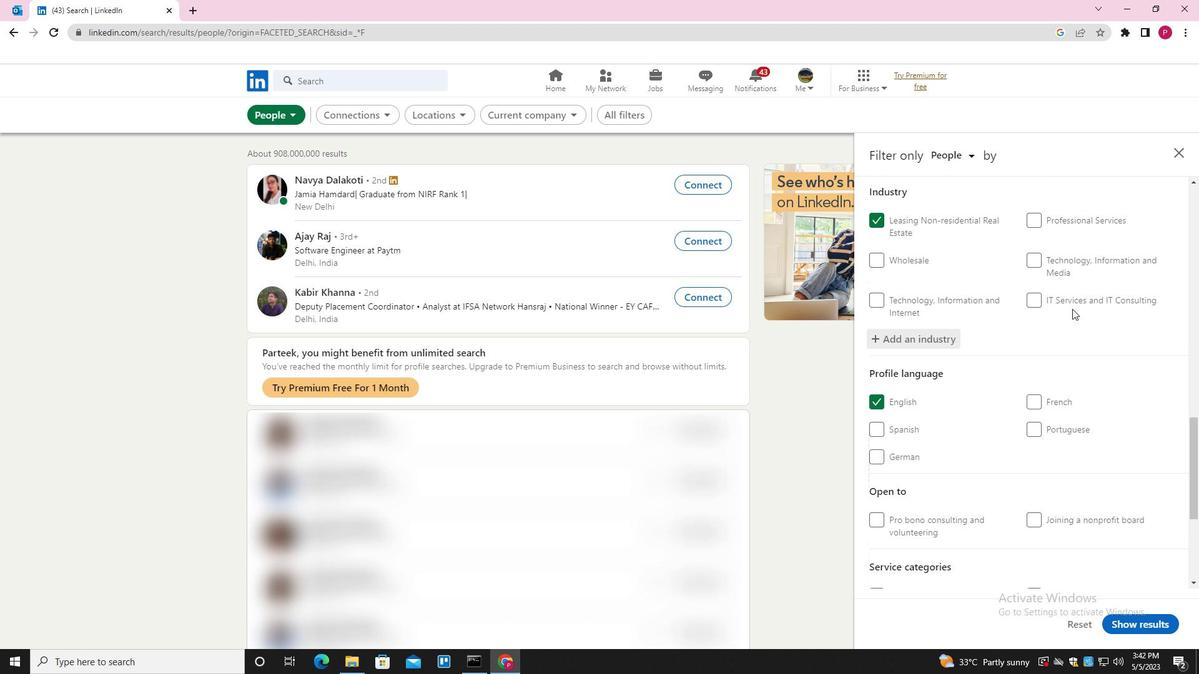 
Action: Mouse moved to (1080, 406)
Screenshot: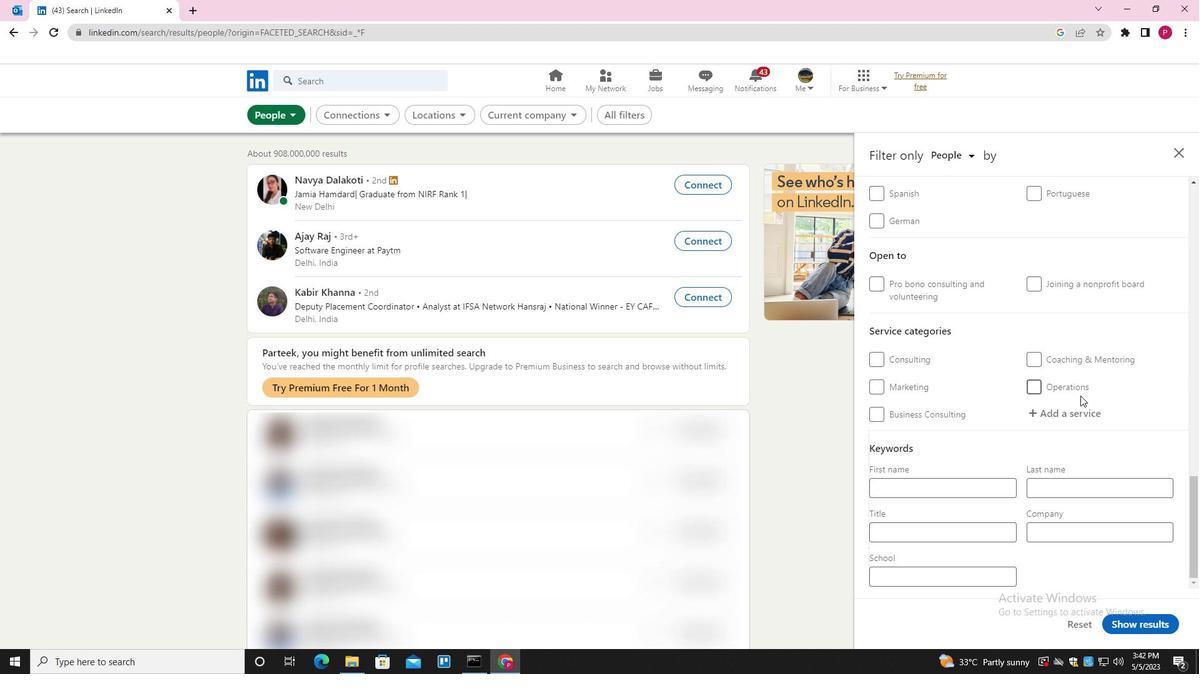 
Action: Mouse pressed left at (1080, 406)
Screenshot: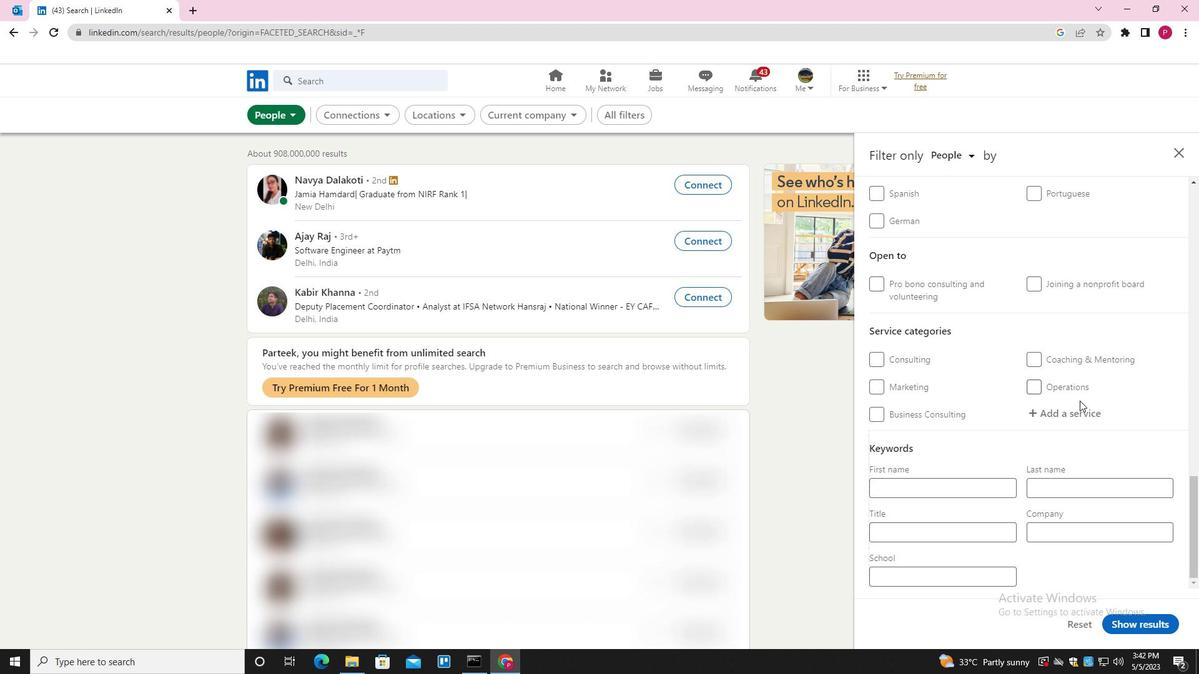 
Action: Key pressed <Key.shift>COMMERCIAL<Key.space><Key.shift>INSURANCE<Key.down><Key.enter>
Screenshot: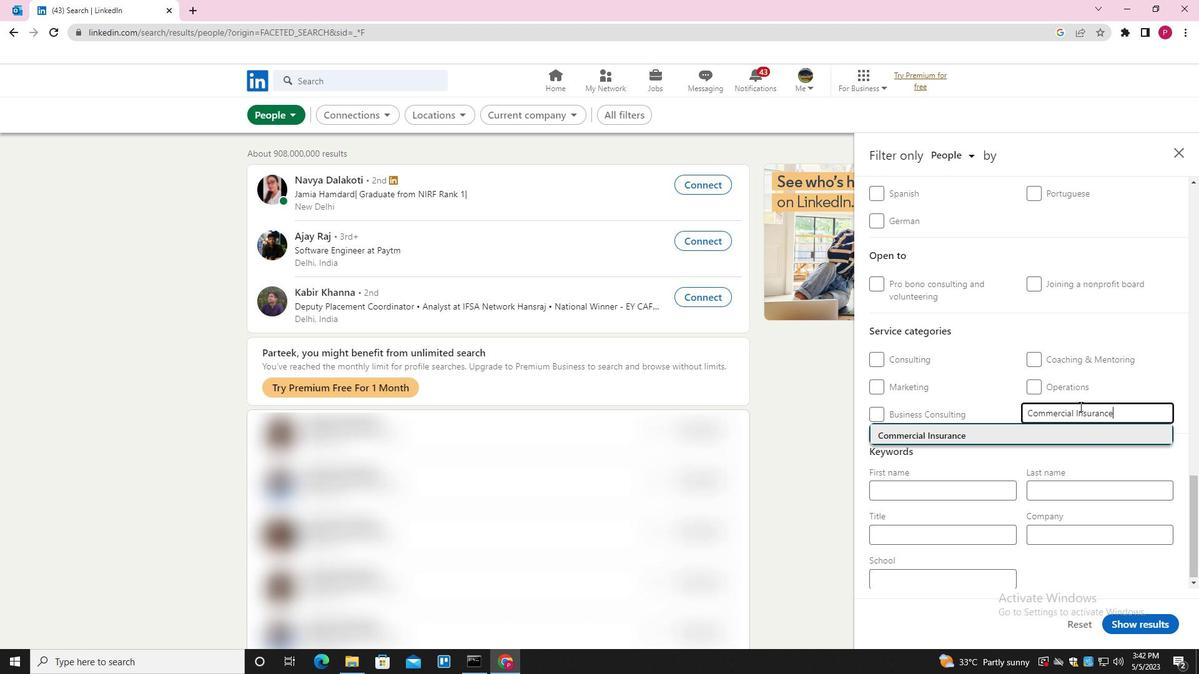 
Action: Mouse moved to (1068, 418)
Screenshot: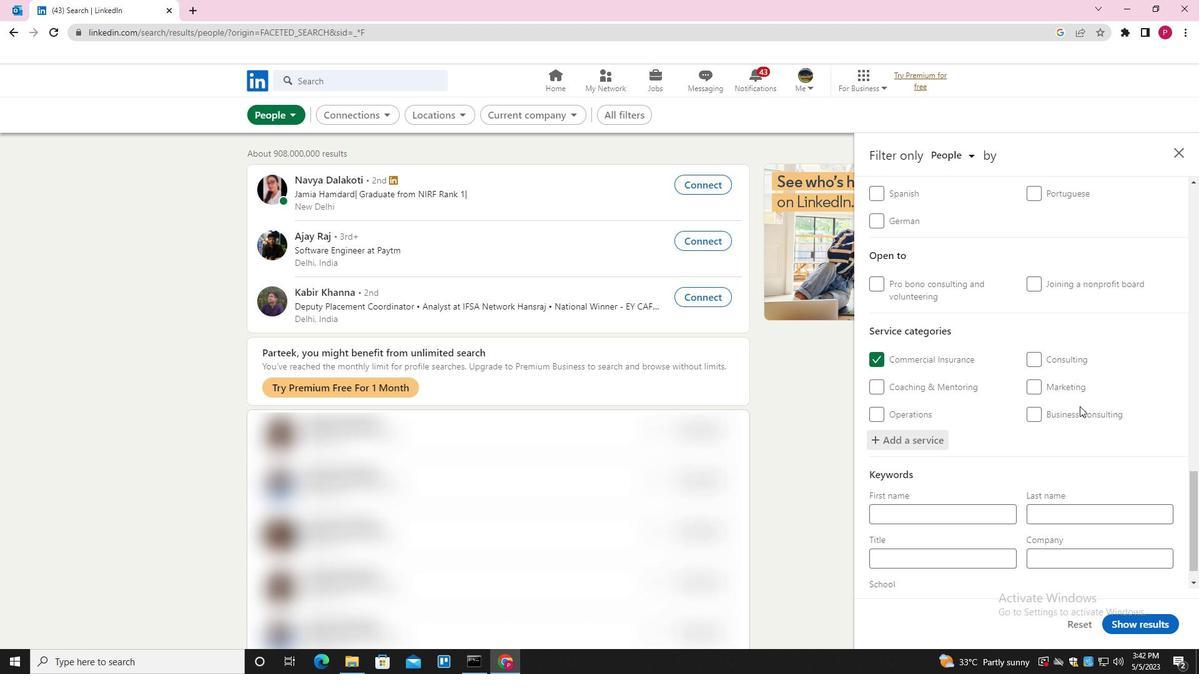 
Action: Mouse scrolled (1068, 418) with delta (0, 0)
Screenshot: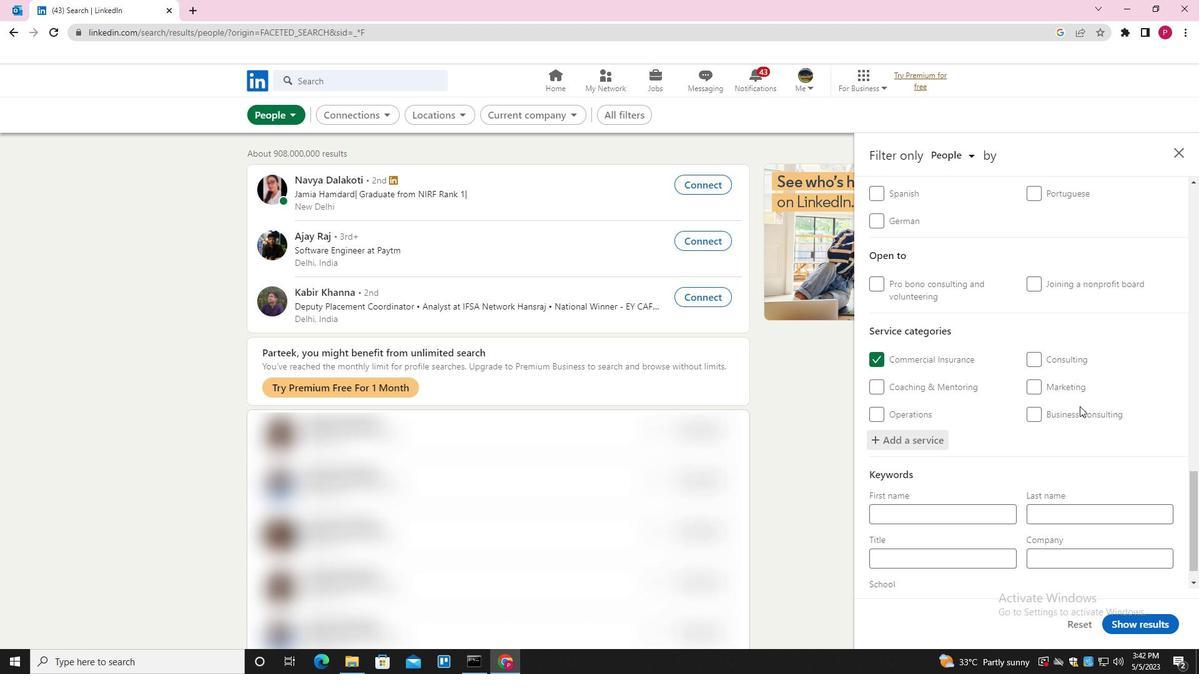 
Action: Mouse moved to (1060, 434)
Screenshot: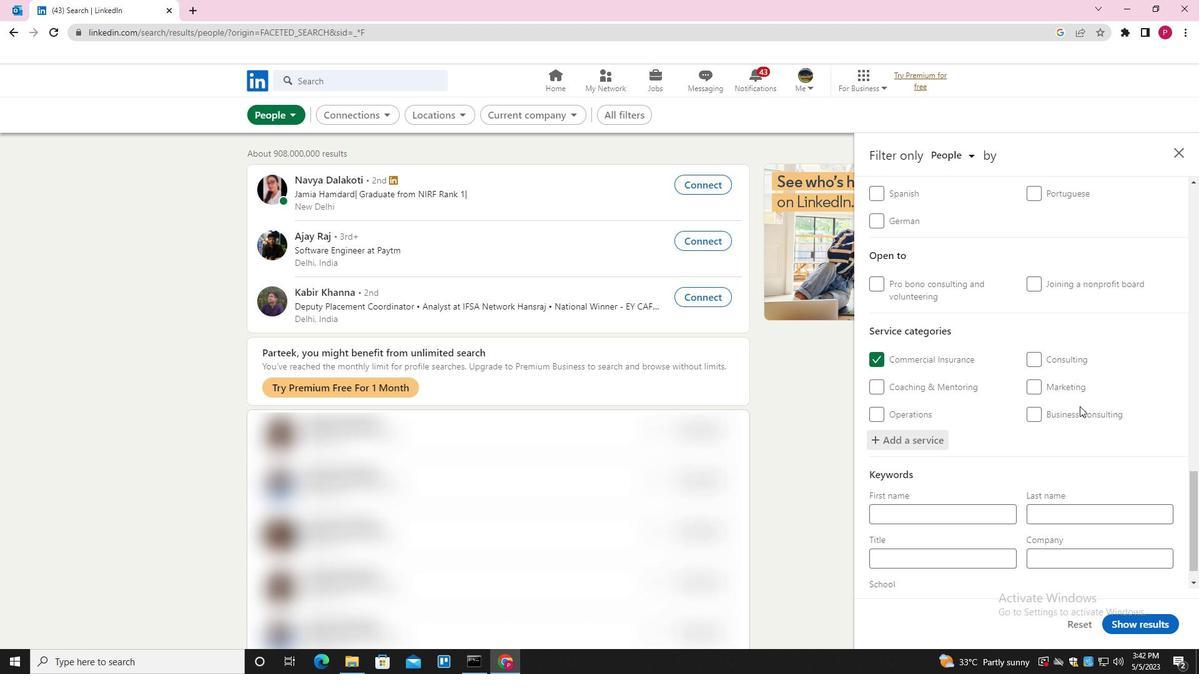 
Action: Mouse scrolled (1060, 433) with delta (0, 0)
Screenshot: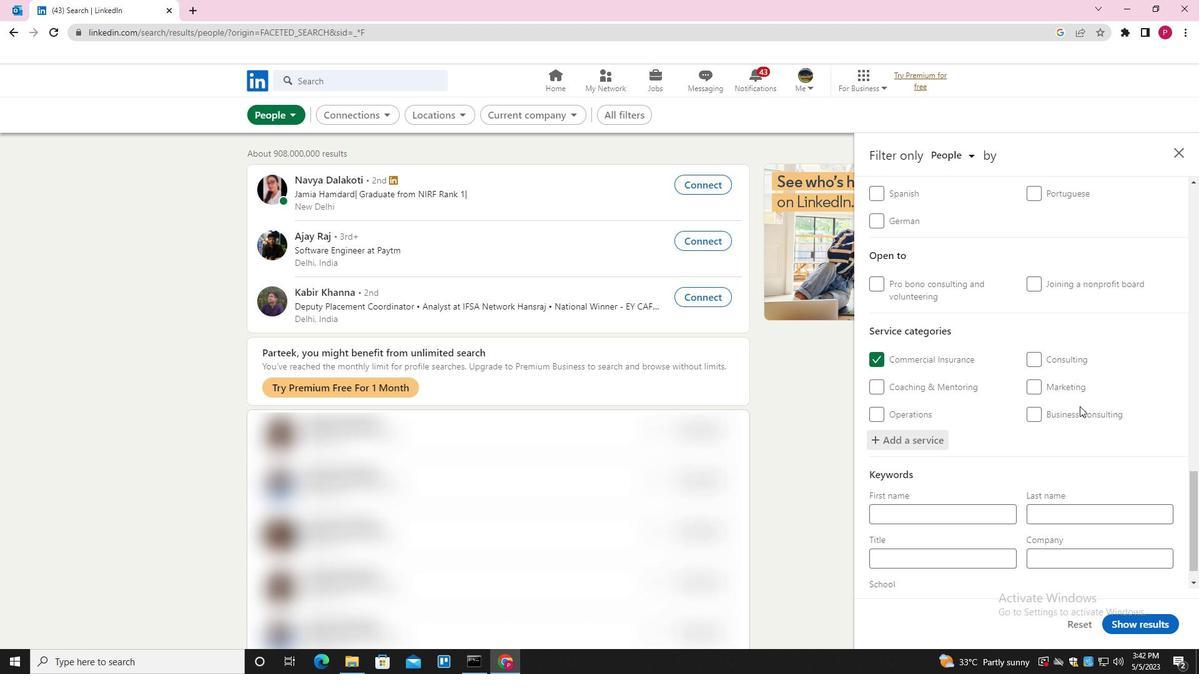 
Action: Mouse moved to (1050, 449)
Screenshot: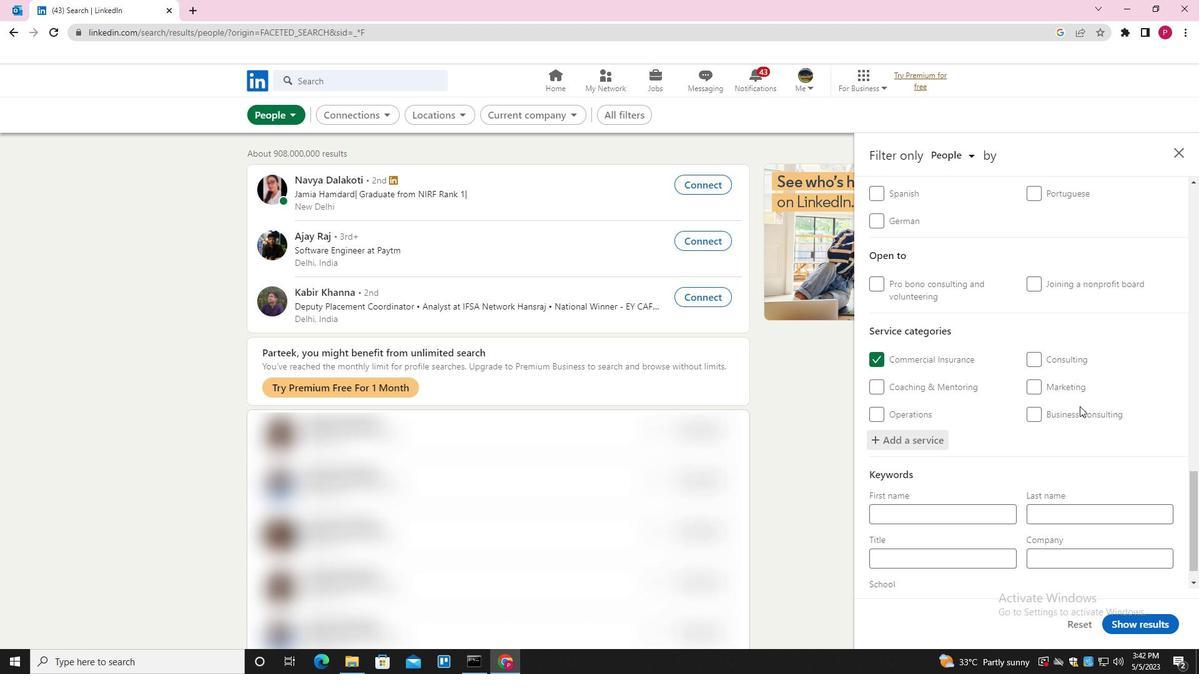 
Action: Mouse scrolled (1050, 448) with delta (0, 0)
Screenshot: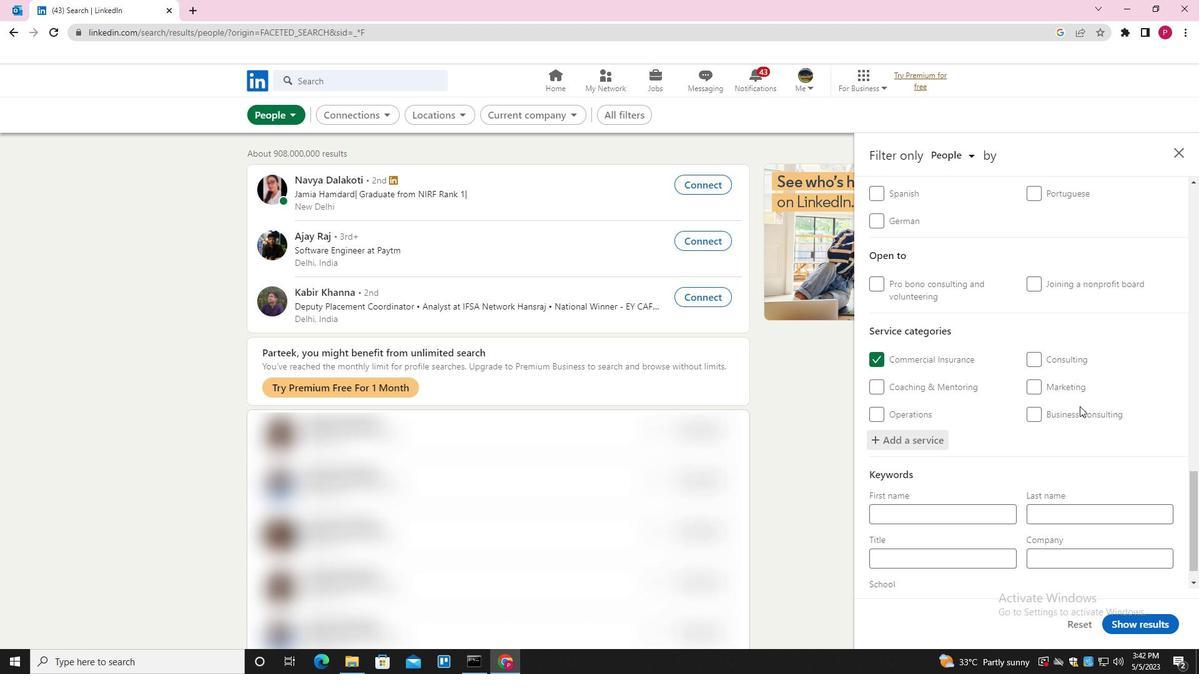 
Action: Mouse moved to (1044, 459)
Screenshot: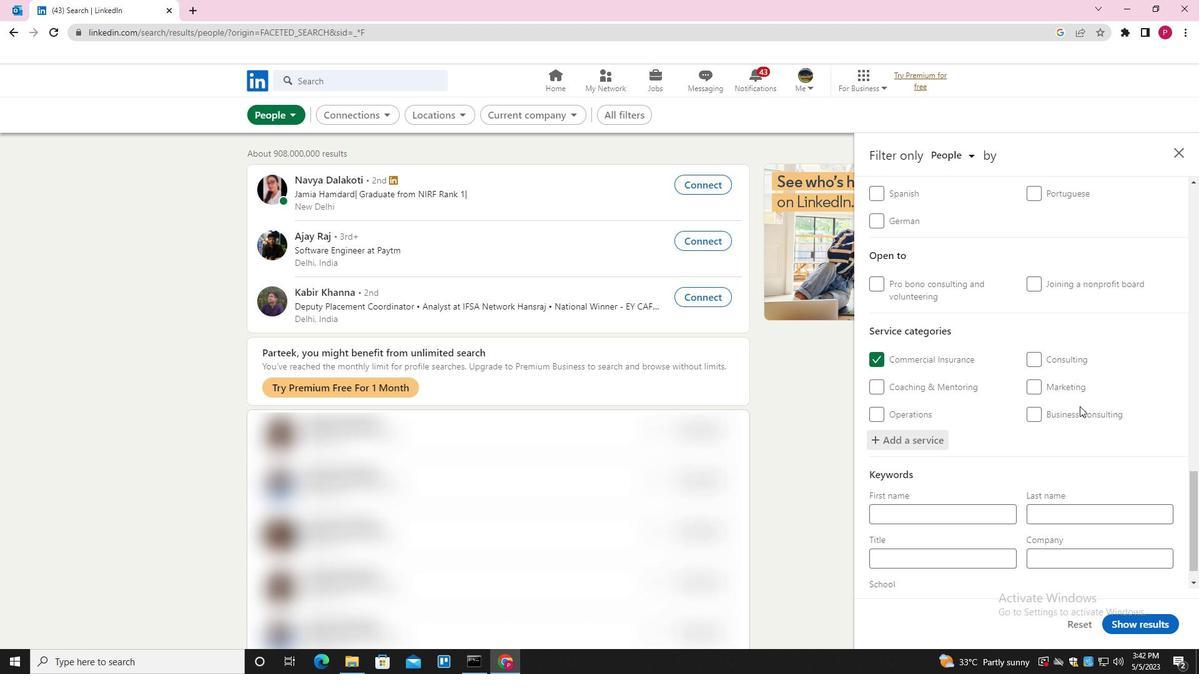 
Action: Mouse scrolled (1044, 459) with delta (0, 0)
Screenshot: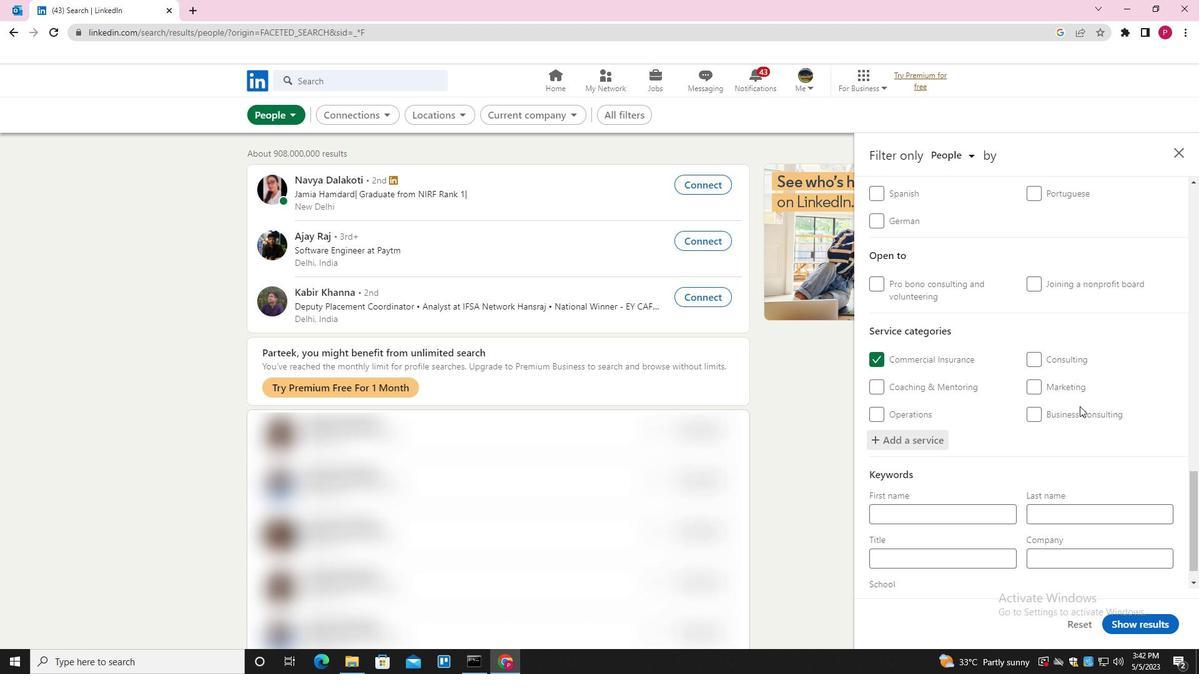 
Action: Mouse moved to (981, 537)
Screenshot: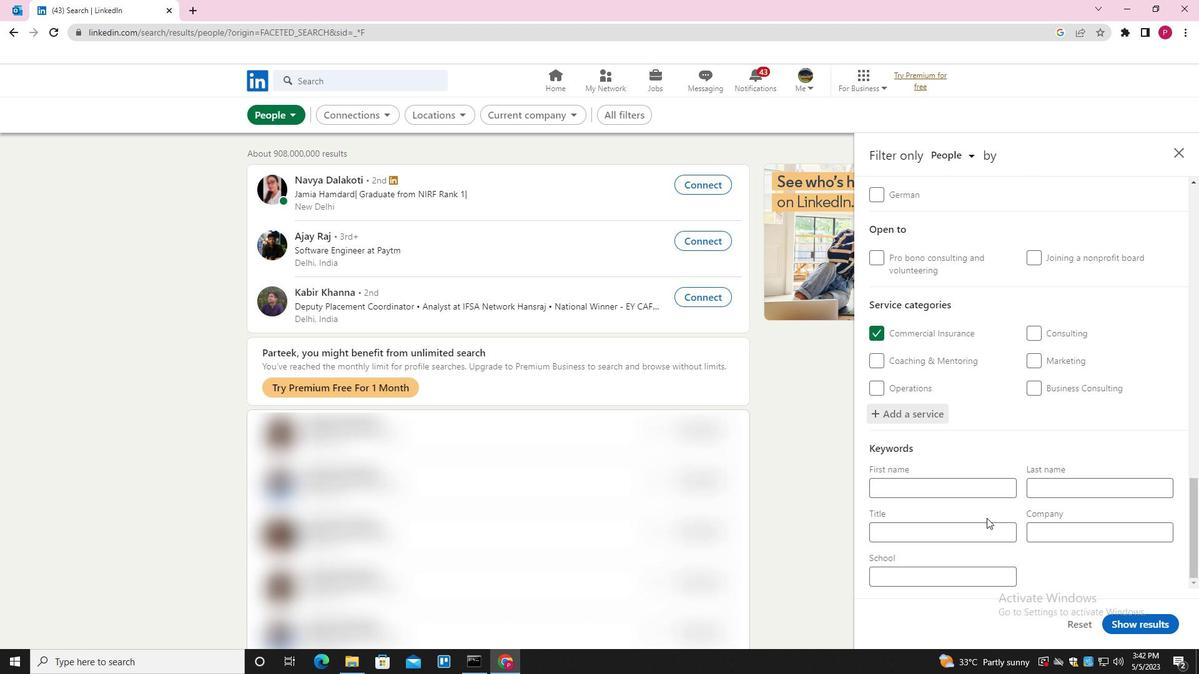 
Action: Mouse pressed left at (981, 537)
Screenshot: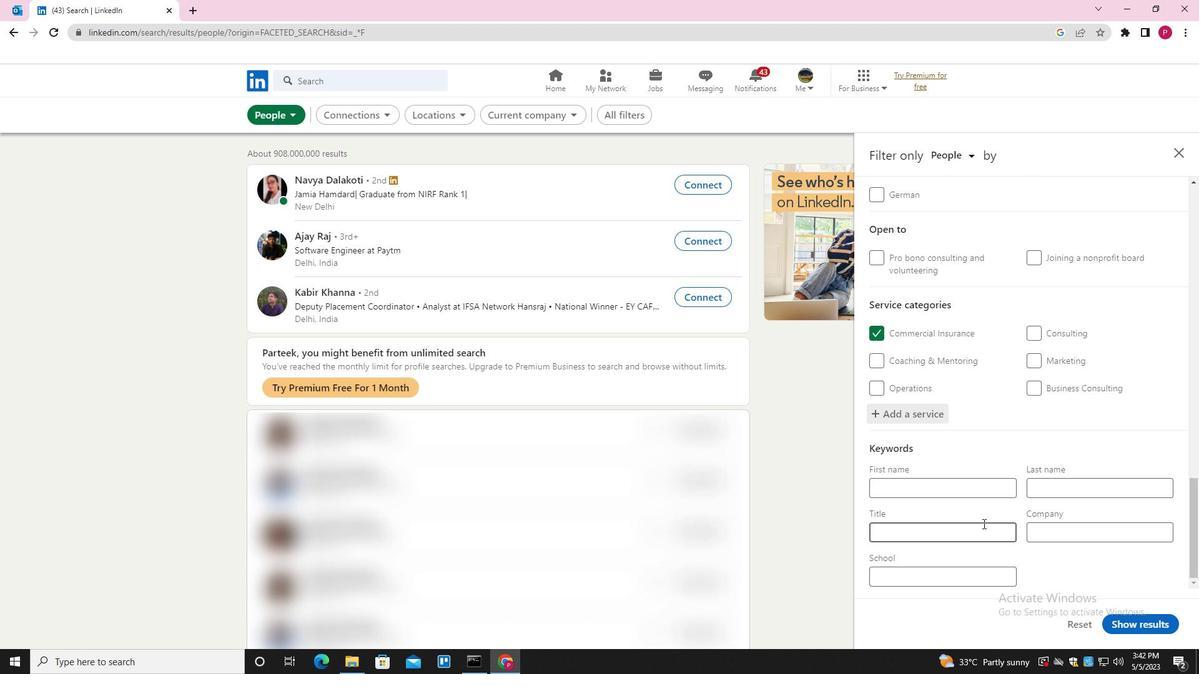 
Action: Key pressed <Key.shift><Key.shift><Key.shift><Key.shift><Key.shift><Key.shift><Key.shift><Key.shift><Key.shift><Key.shift><Key.shift><Key.shift><Key.shift><Key.shift><Key.shift><Key.shift><Key.shift><Key.shift><Key.shift><Key.shift><Key.shift><Key.shift><Key.shift><Key.shift><Key.shift><Key.shift><Key.shift><Key.shift><Key.shift><Key.shift><Key.shift>OVERSEER
Screenshot: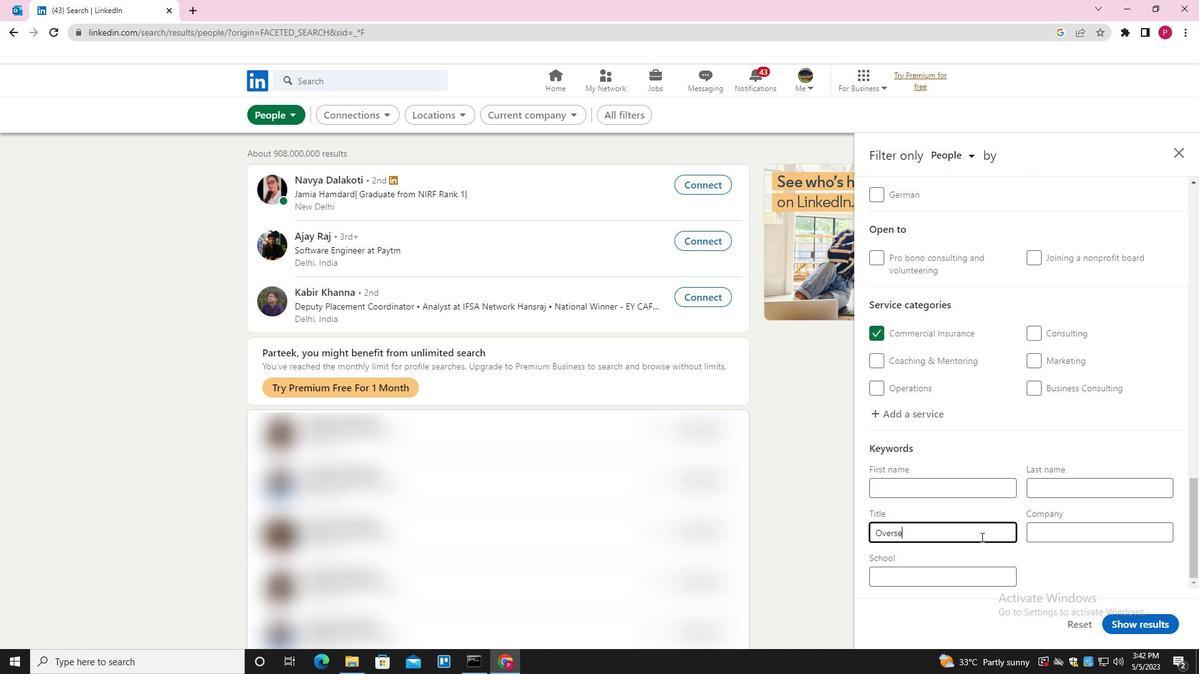 
Action: Mouse moved to (1134, 623)
Screenshot: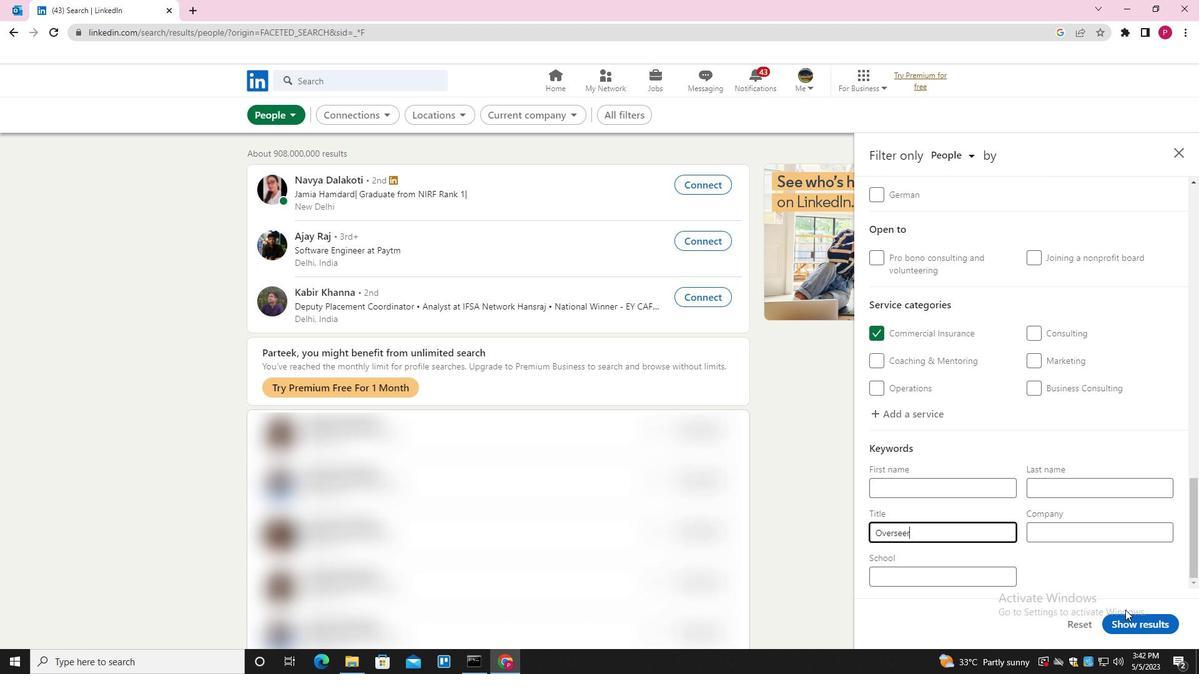 
Action: Mouse pressed left at (1134, 623)
Screenshot: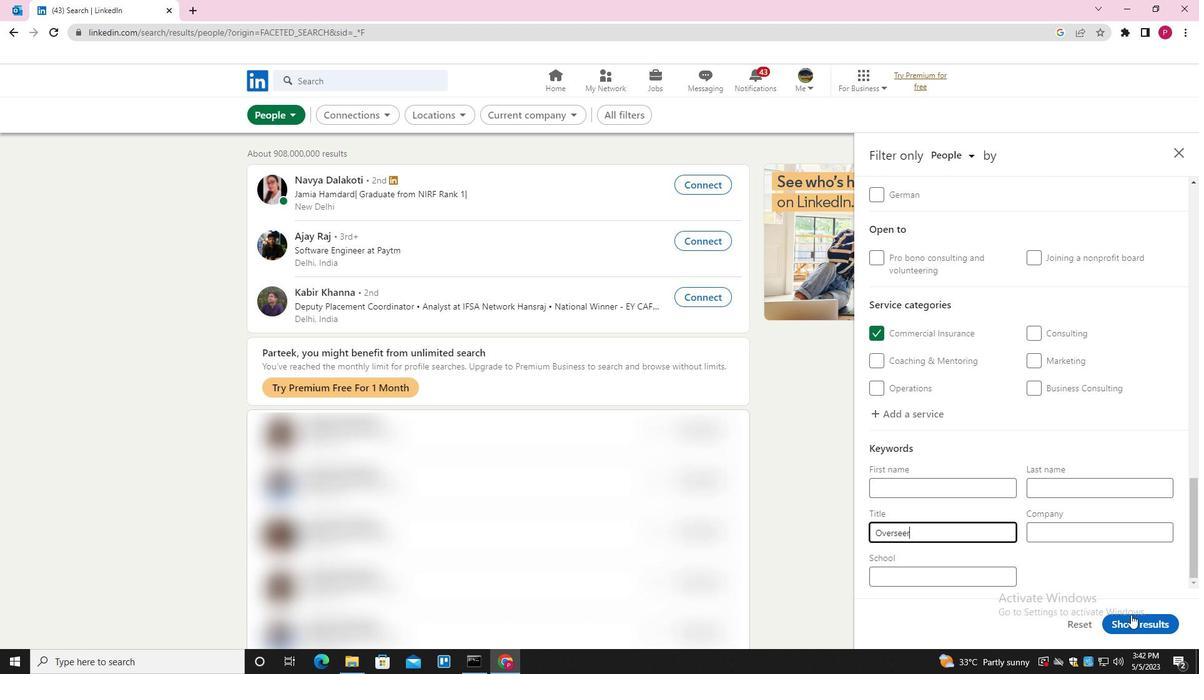 
Action: Mouse moved to (567, 263)
Screenshot: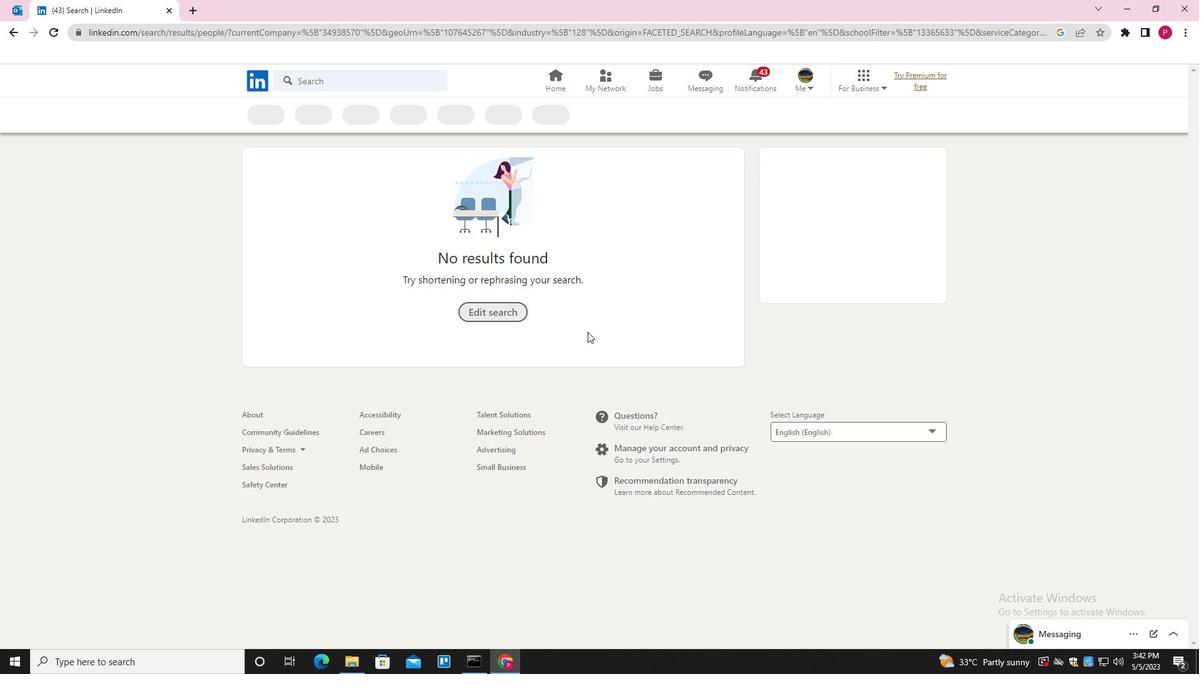 
